 Task: Look for space in Jičín, Czech Republic from 12th  July, 2023 to 15th July, 2023 for 3 adults in price range Rs.12000 to Rs.16000. Place can be entire place with 2 bedrooms having 3 beds and 1 bathroom. Property type can be house, flat, guest house. Booking option can be shelf check-in. Required host language is English.
Action: Mouse moved to (577, 130)
Screenshot: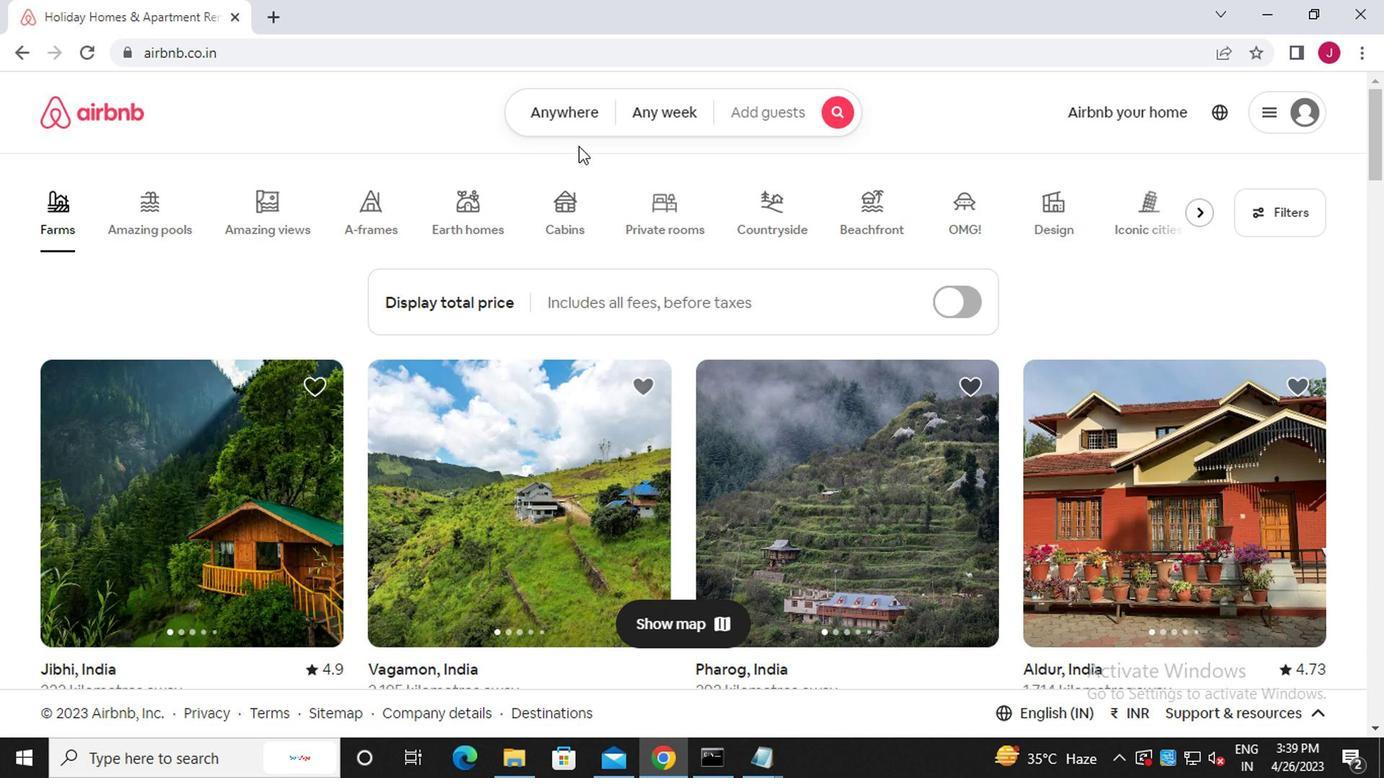 
Action: Mouse pressed left at (577, 130)
Screenshot: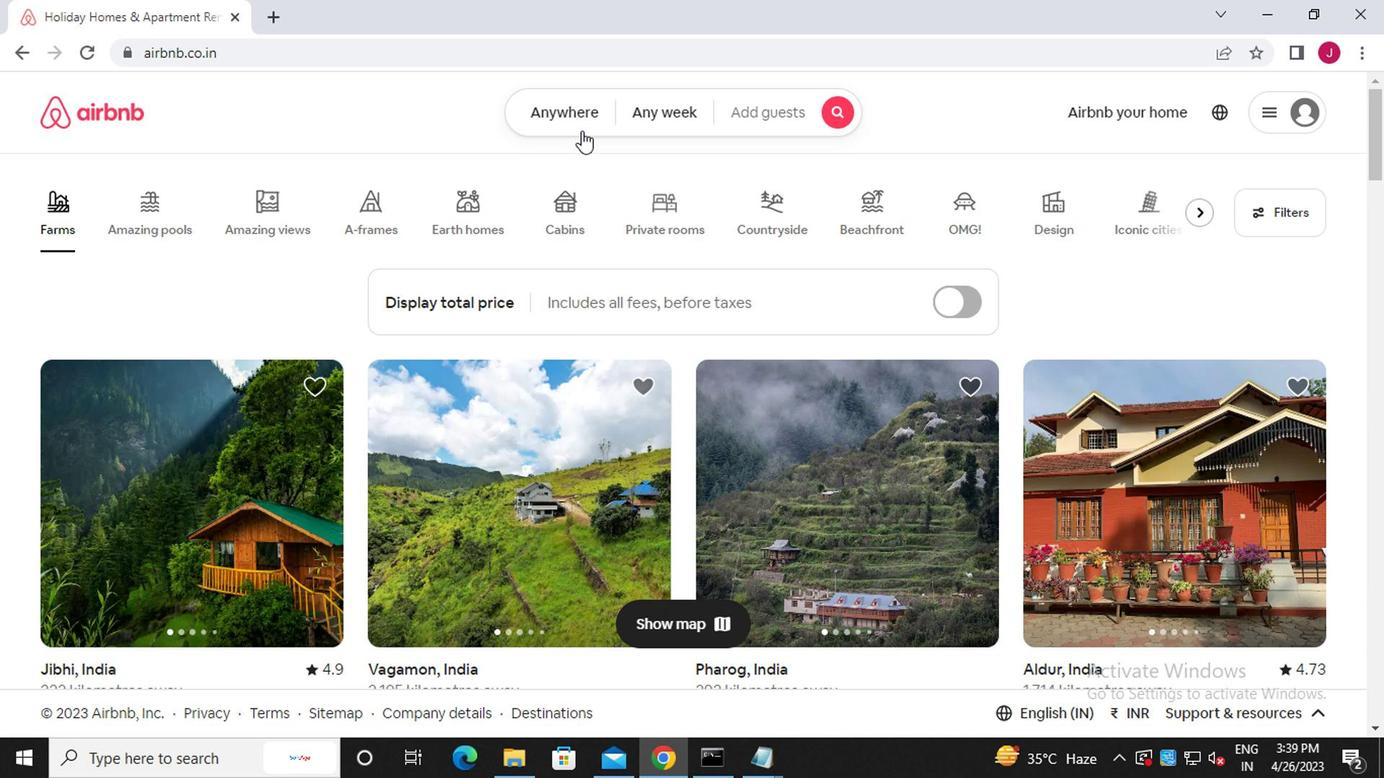 
Action: Mouse moved to (331, 193)
Screenshot: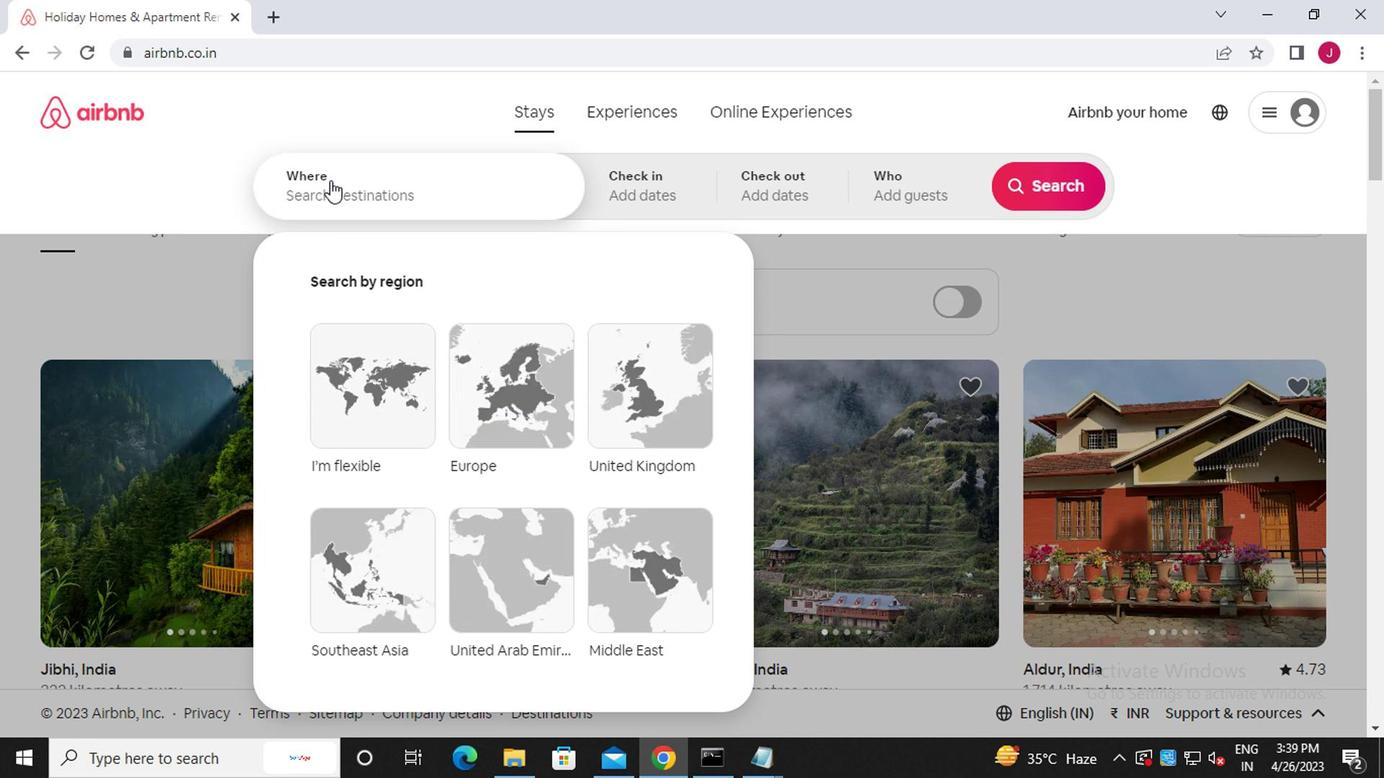 
Action: Mouse pressed left at (331, 193)
Screenshot: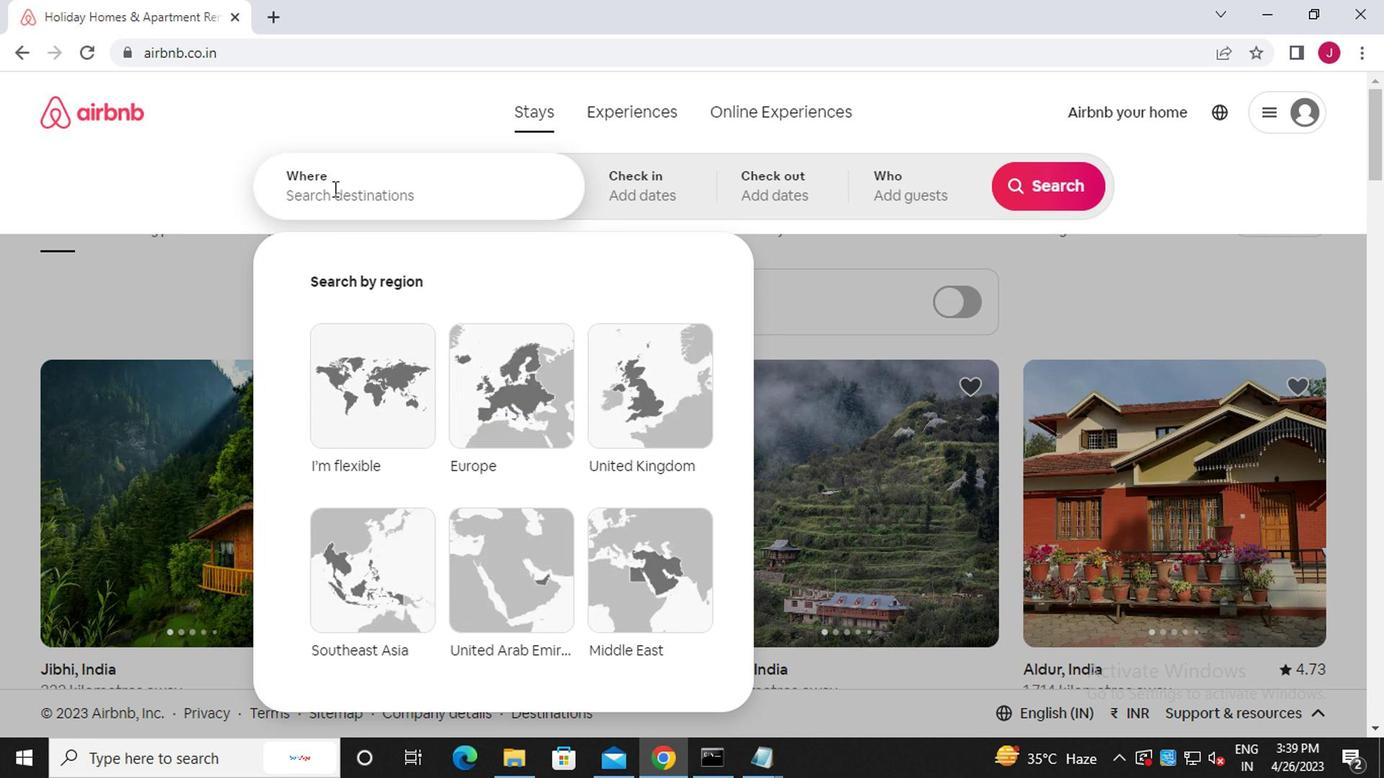 
Action: Mouse moved to (331, 196)
Screenshot: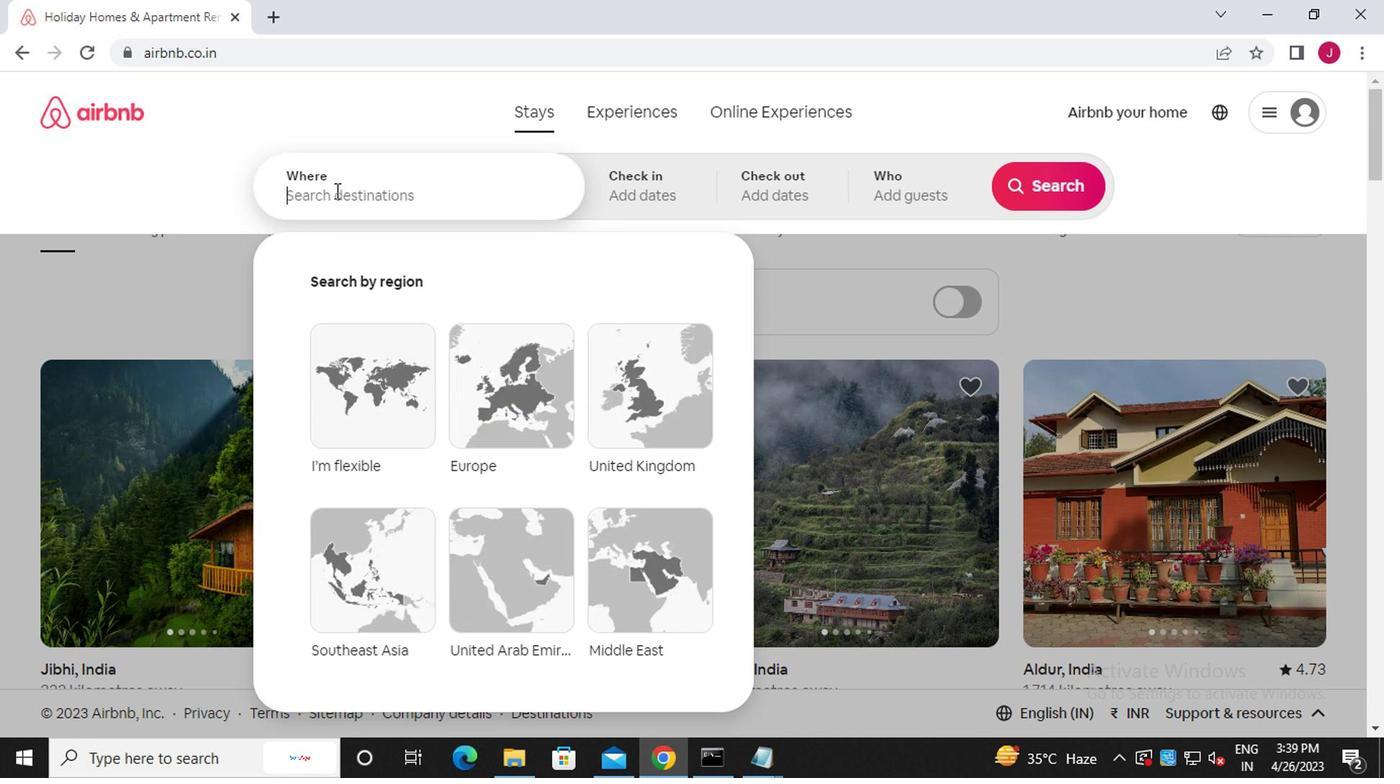 
Action: Key pressed j<Key.caps_lock>icin,<Key.caps_lock>c<Key.caps_lock>zech<Key.space>
Screenshot: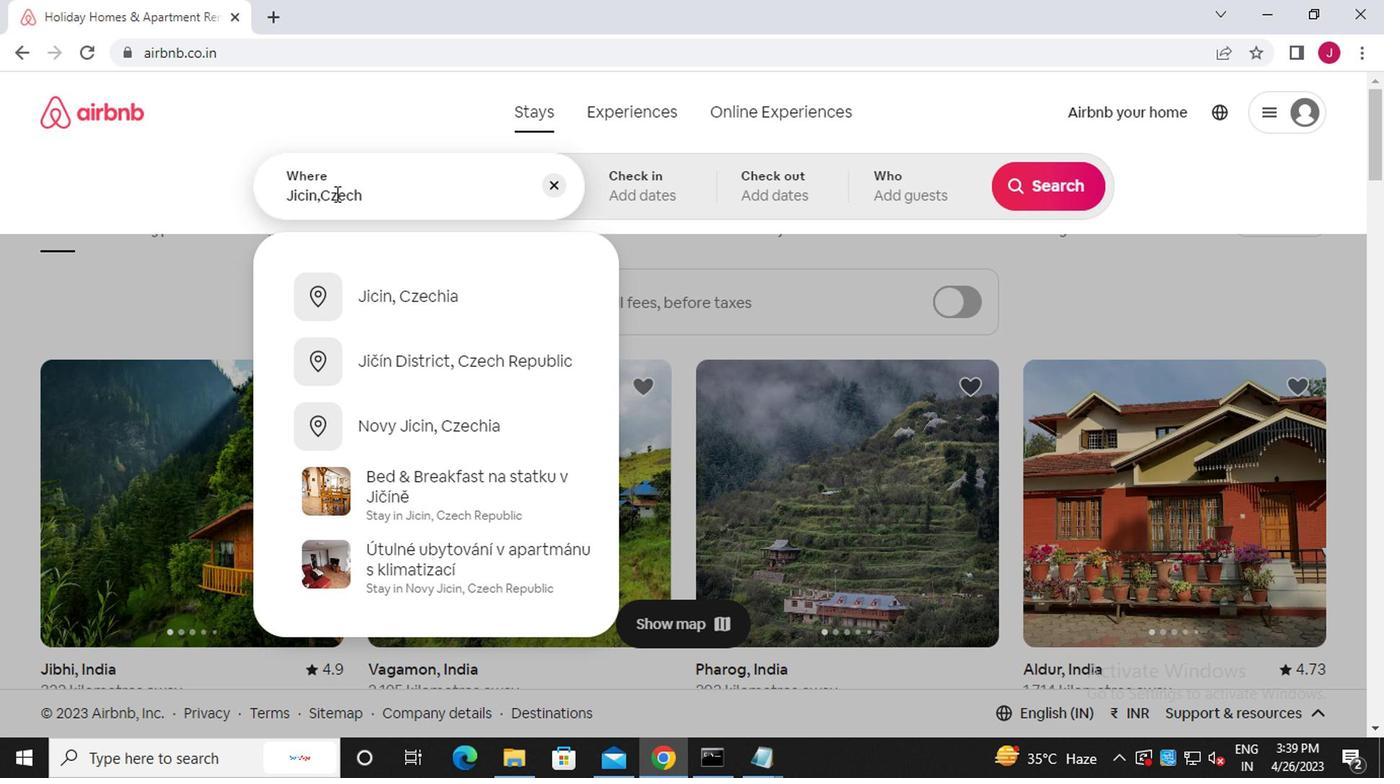 
Action: Mouse moved to (331, 196)
Screenshot: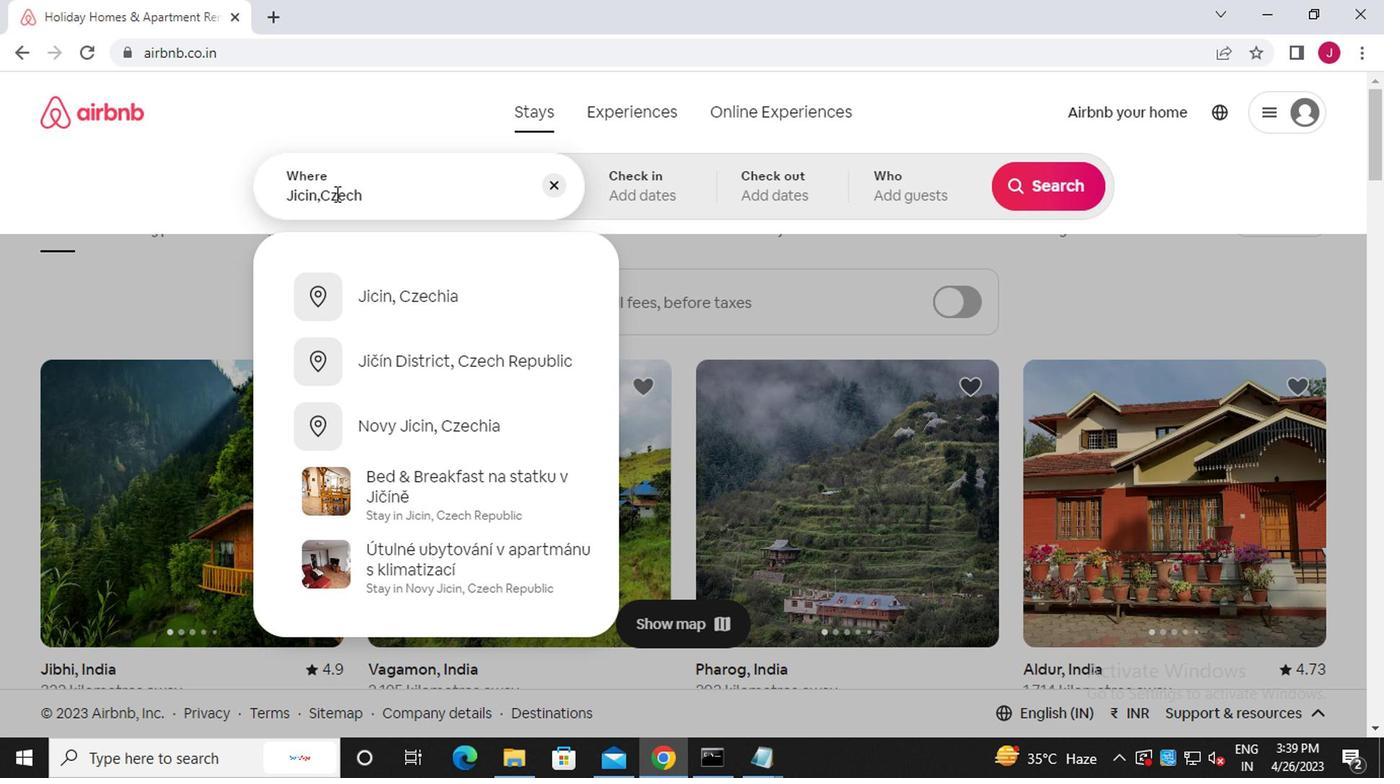 
Action: Key pressed <Key.caps_lock>r<Key.caps_lock>epublic
Screenshot: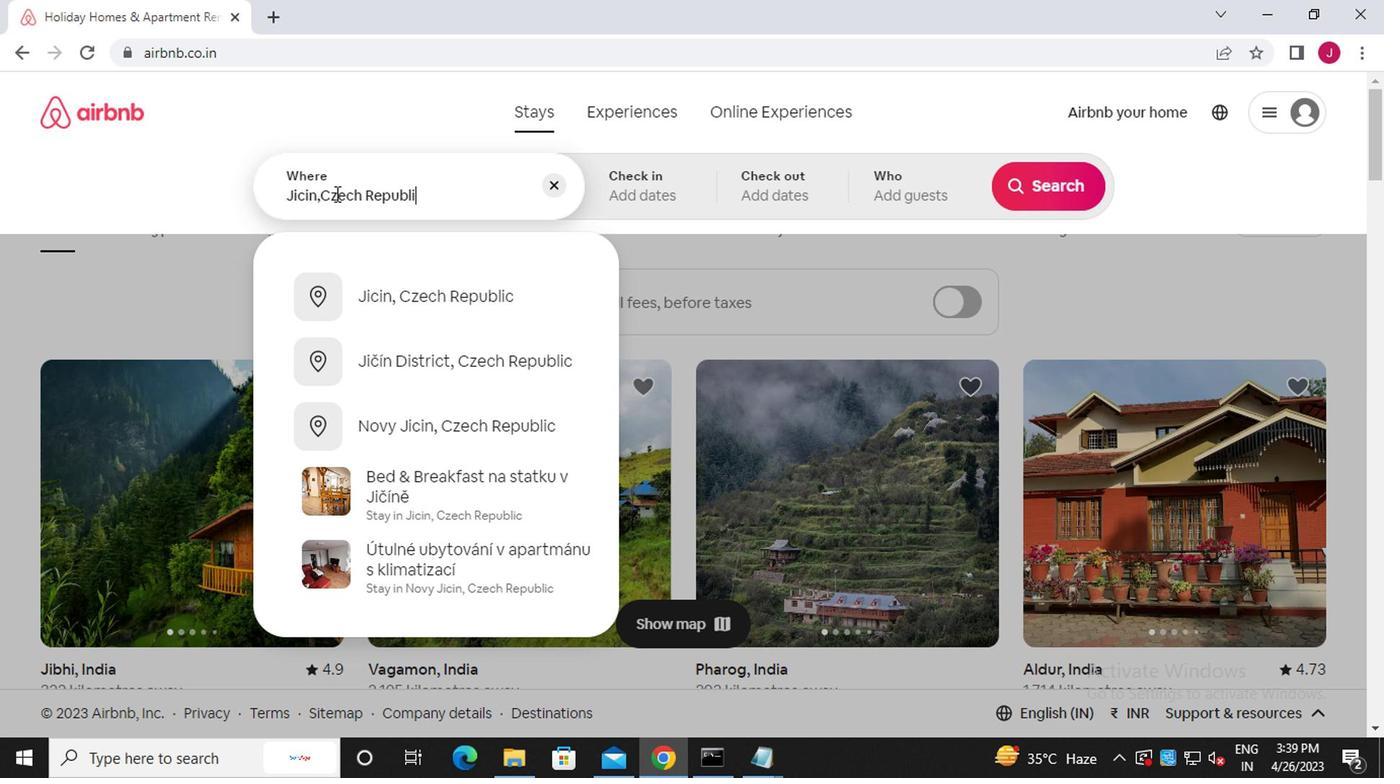 
Action: Mouse moved to (461, 298)
Screenshot: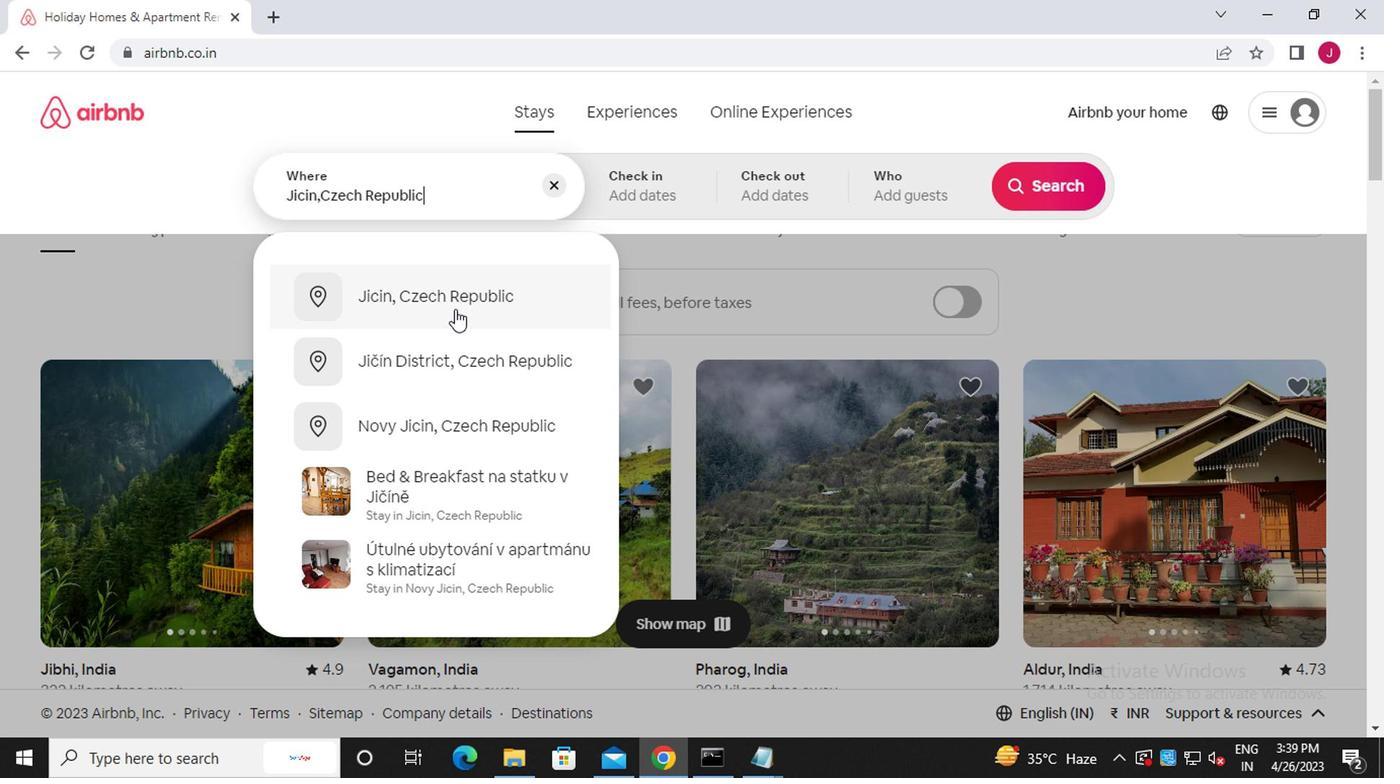 
Action: Mouse pressed left at (461, 298)
Screenshot: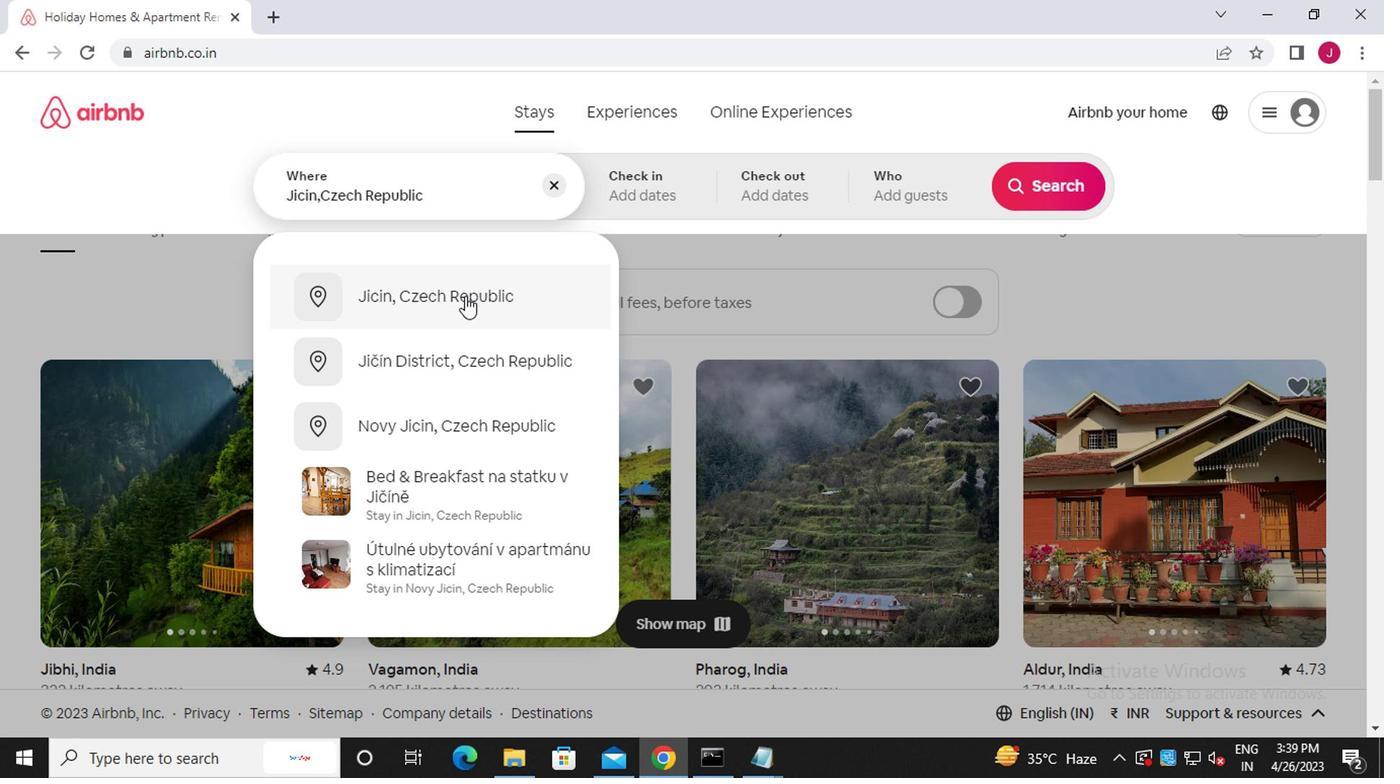 
Action: Mouse moved to (1034, 344)
Screenshot: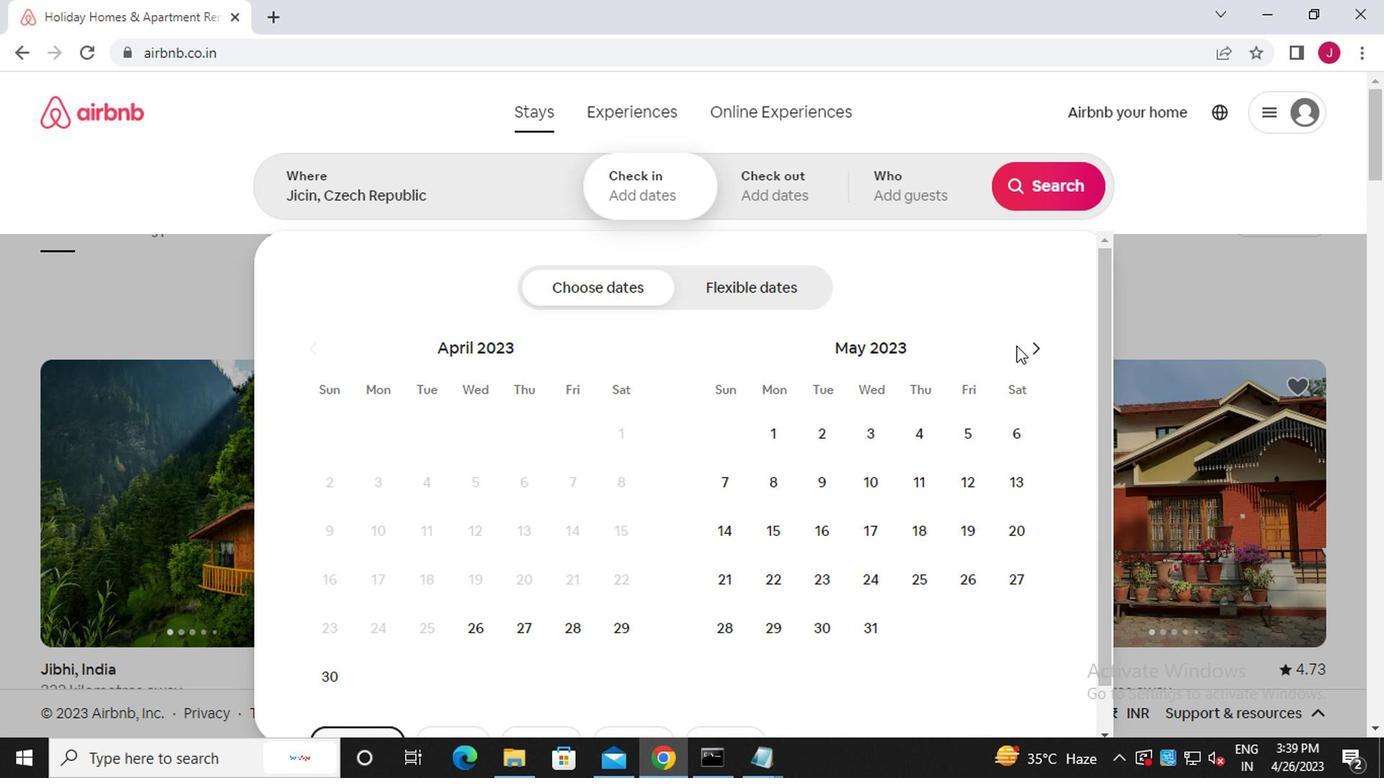 
Action: Mouse pressed left at (1034, 344)
Screenshot: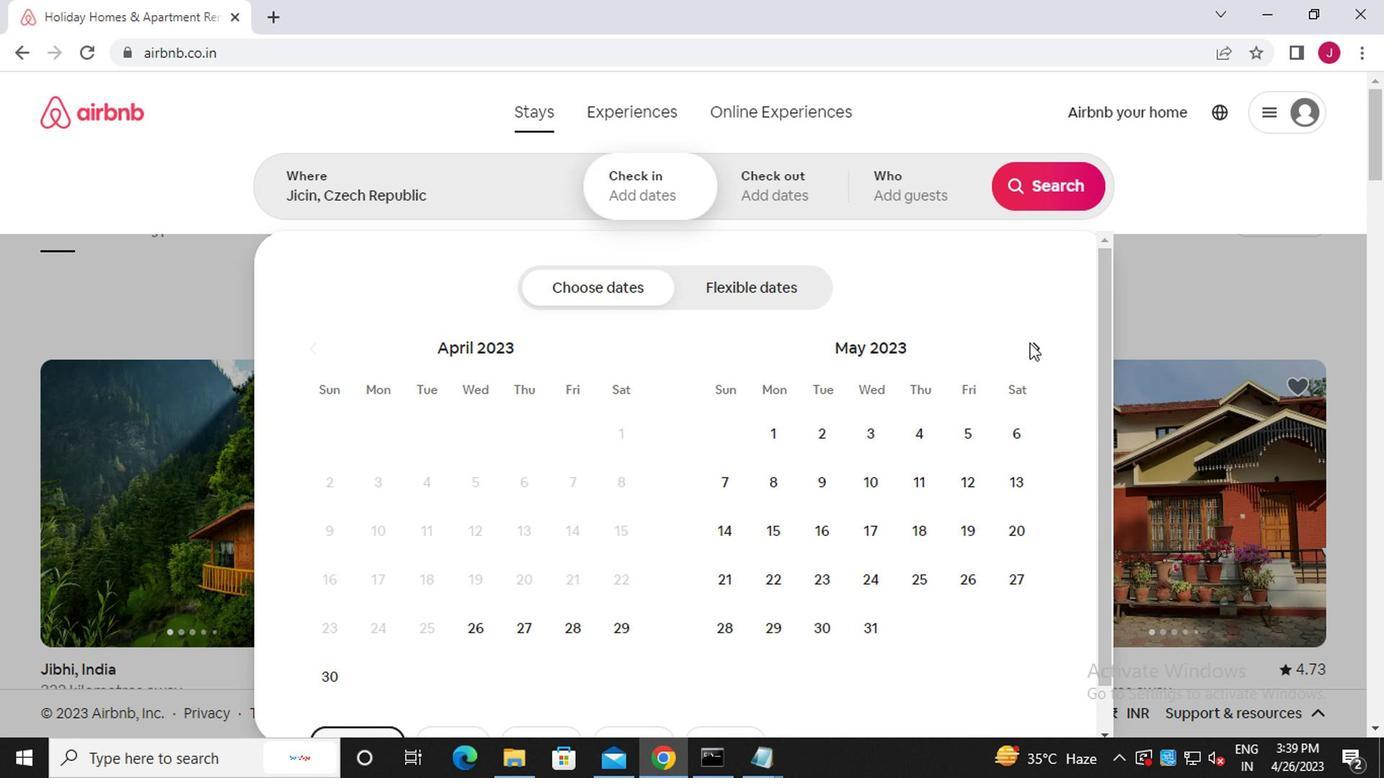 
Action: Mouse pressed left at (1034, 344)
Screenshot: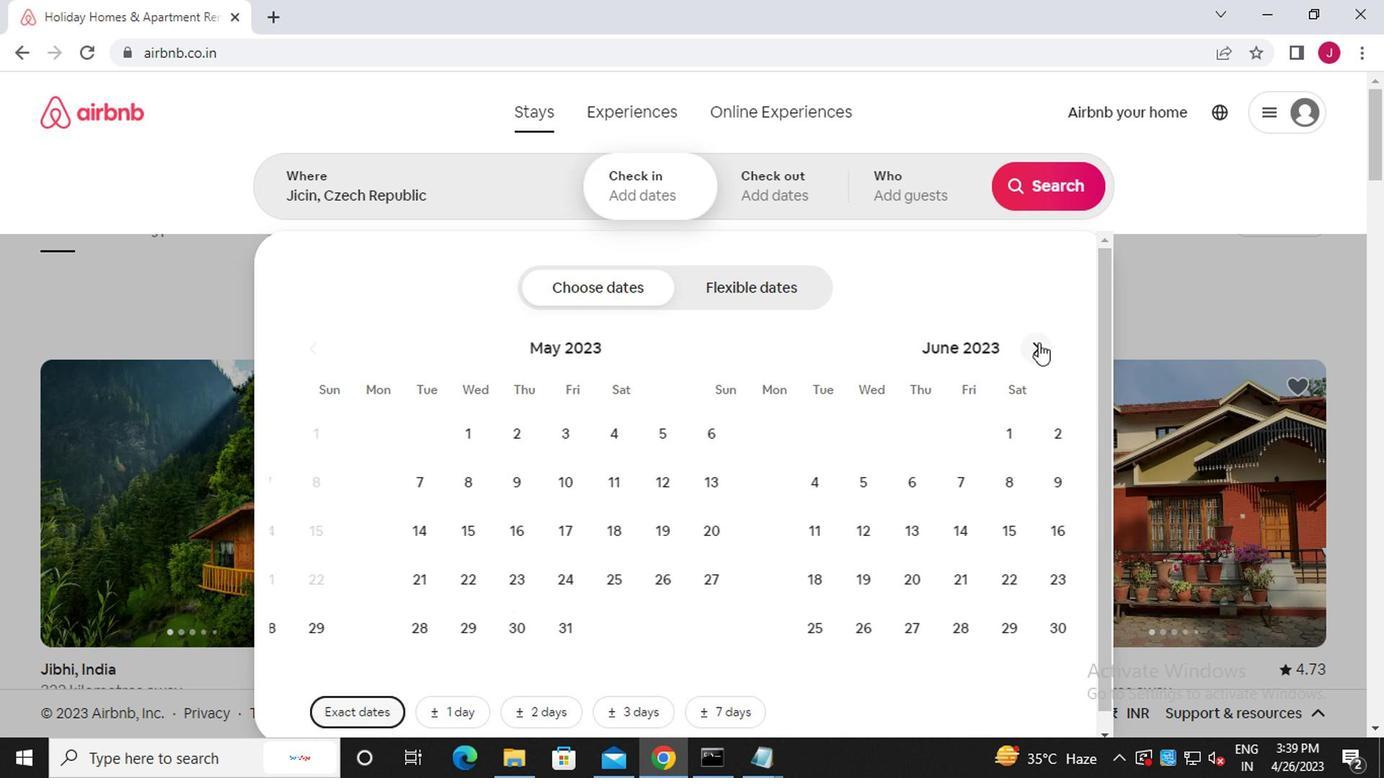 
Action: Mouse moved to (872, 533)
Screenshot: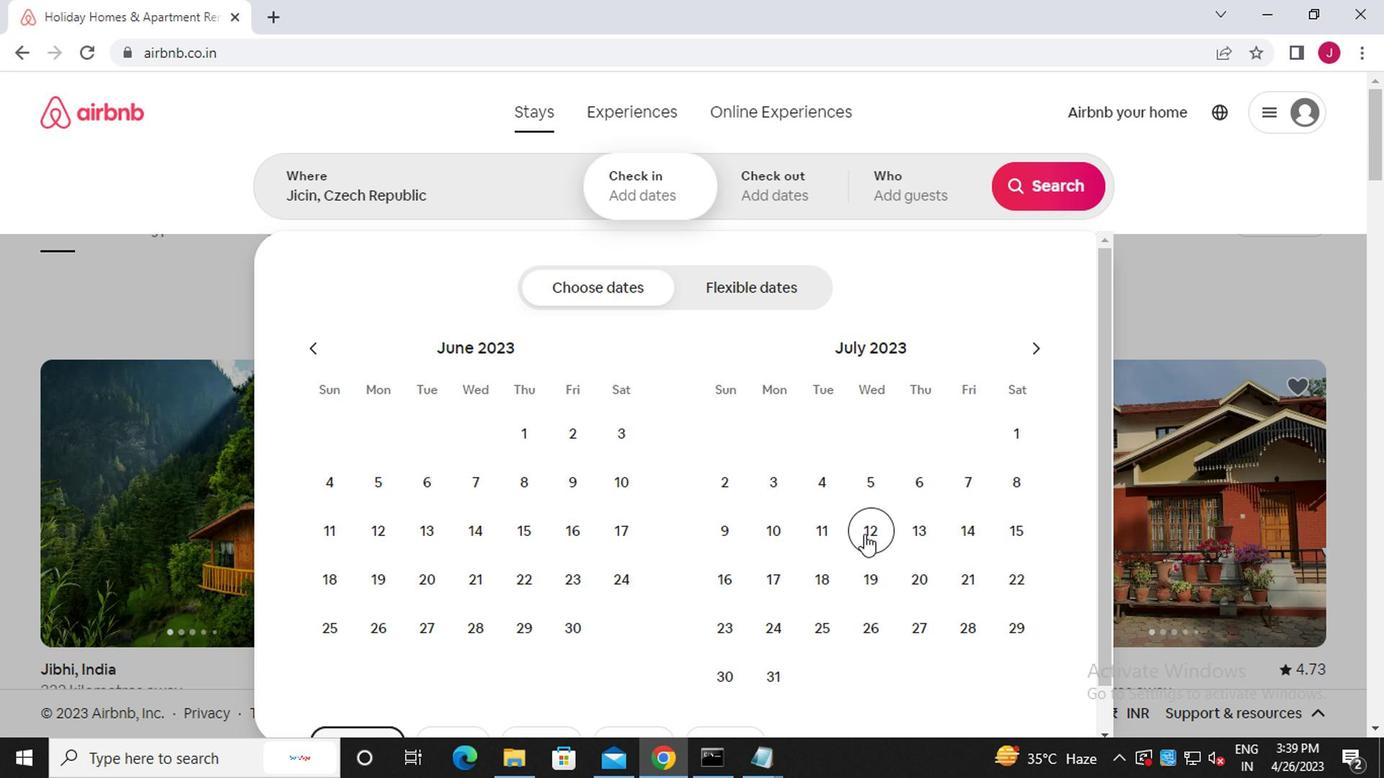 
Action: Mouse pressed left at (872, 533)
Screenshot: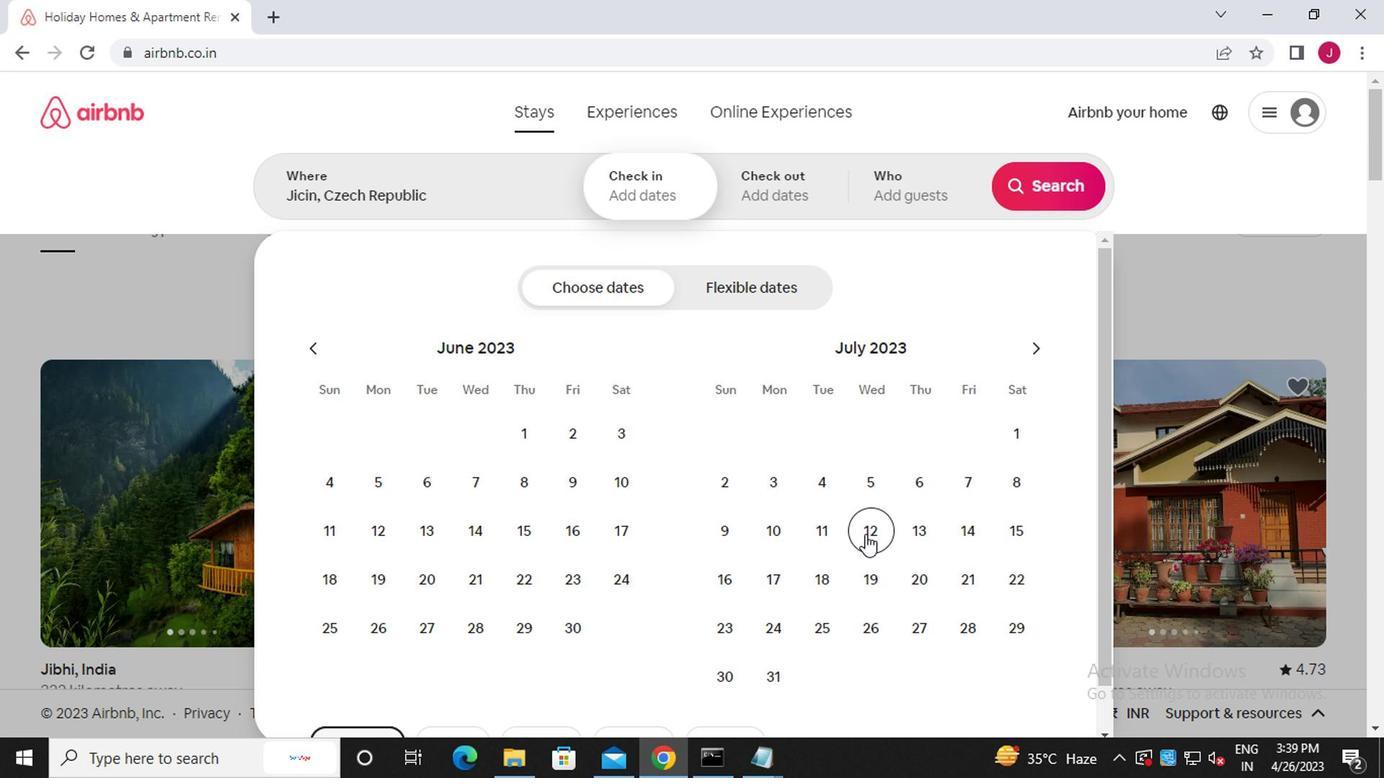
Action: Mouse moved to (1015, 526)
Screenshot: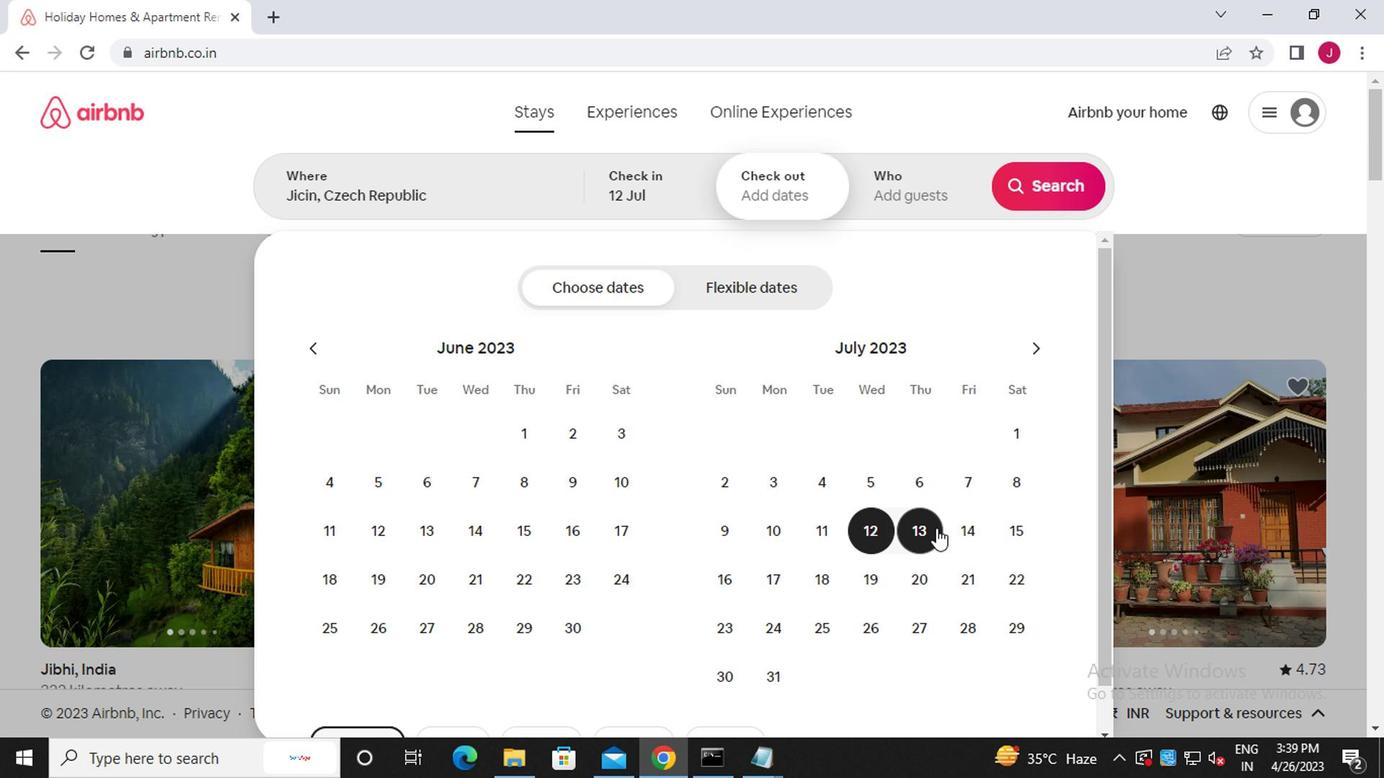
Action: Mouse pressed left at (1015, 526)
Screenshot: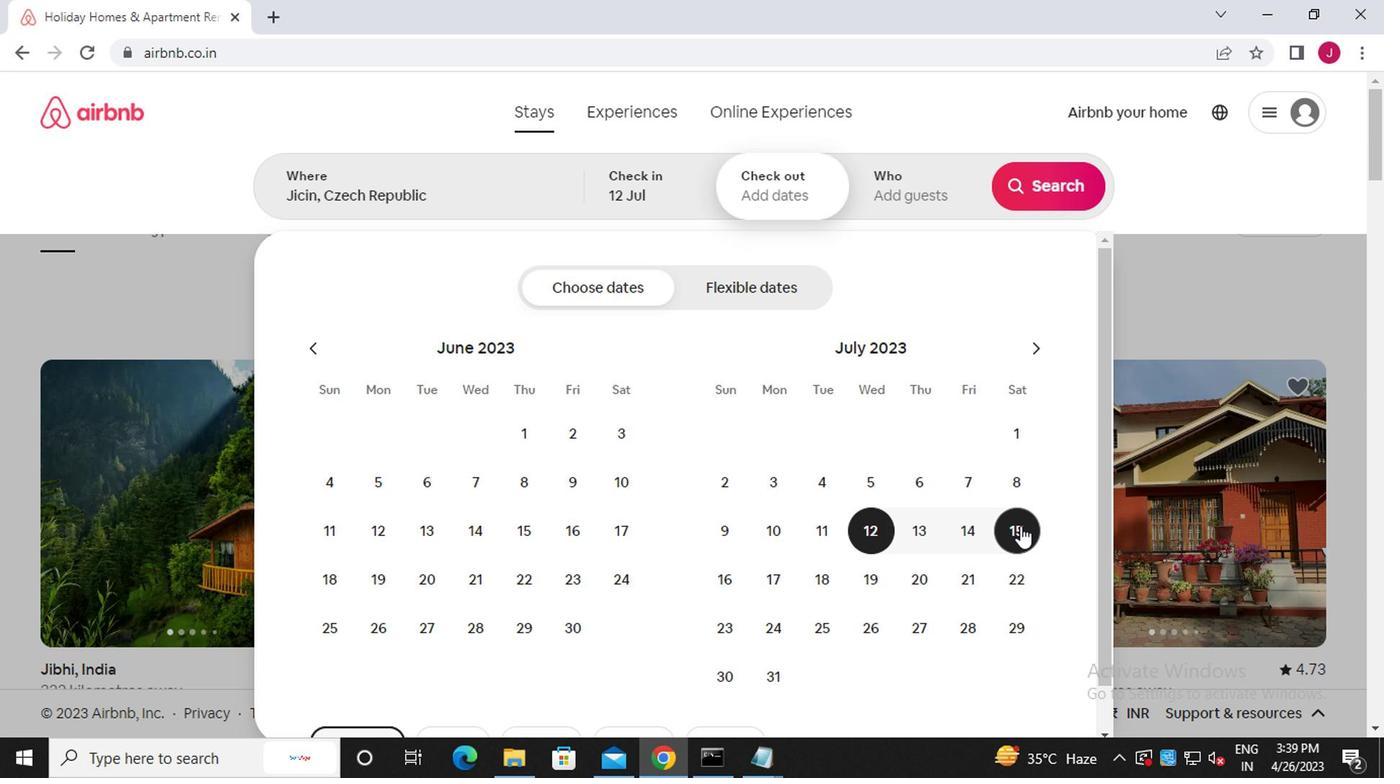 
Action: Mouse moved to (930, 199)
Screenshot: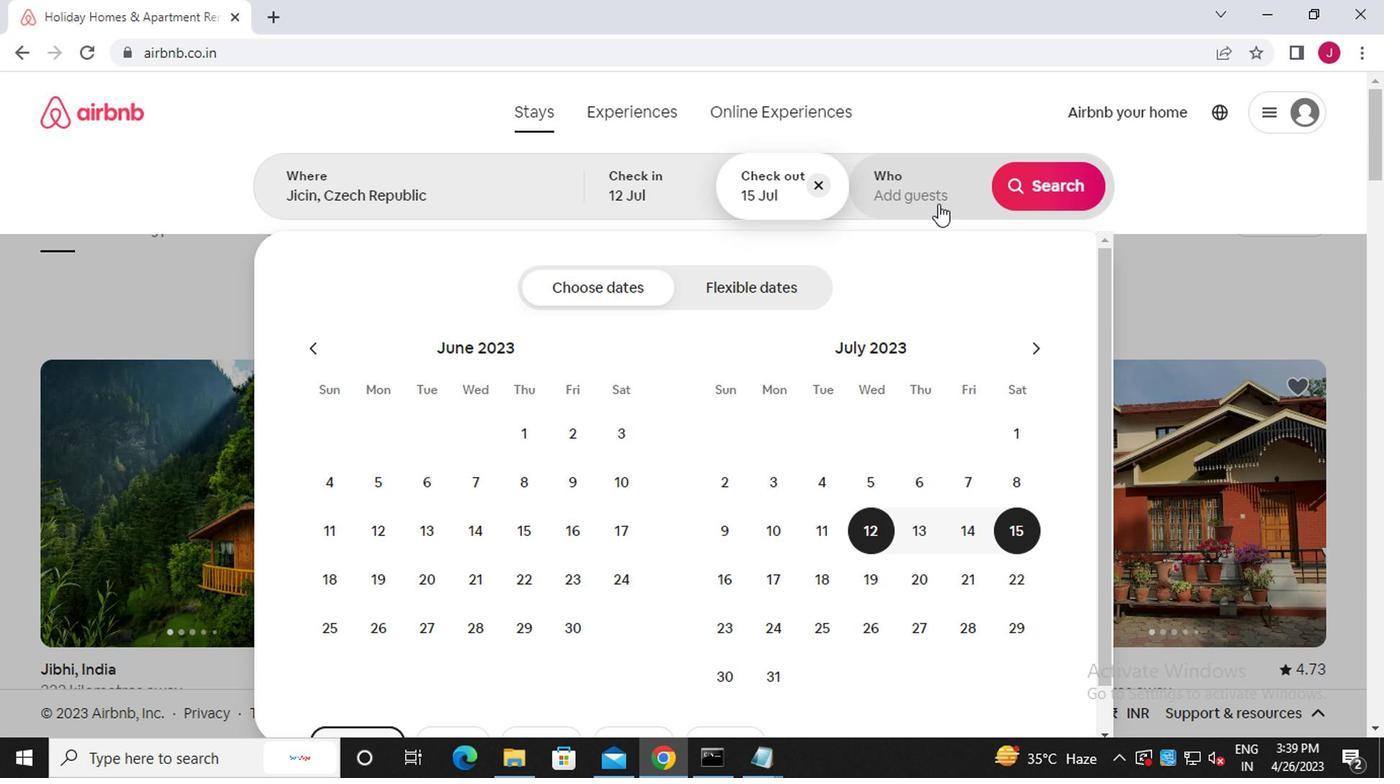 
Action: Mouse pressed left at (930, 199)
Screenshot: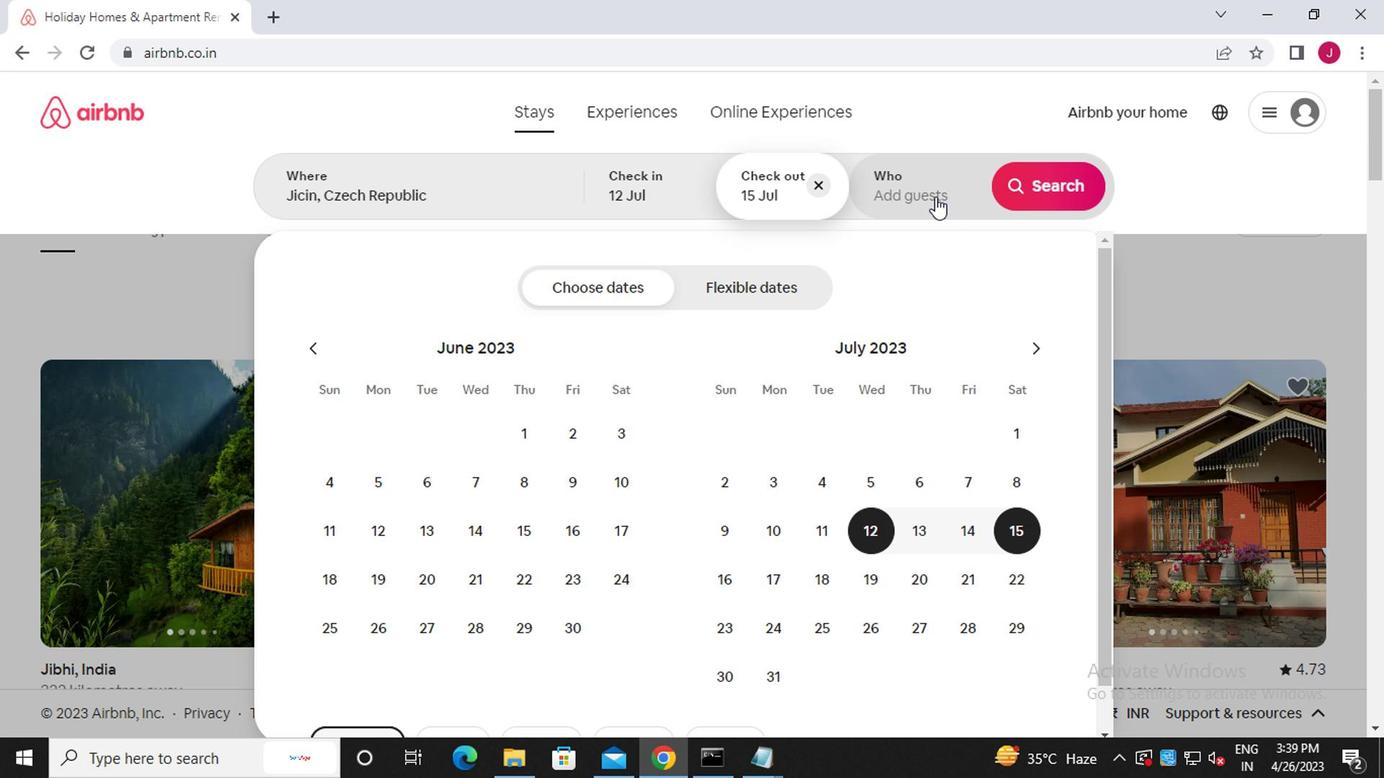 
Action: Mouse moved to (1042, 289)
Screenshot: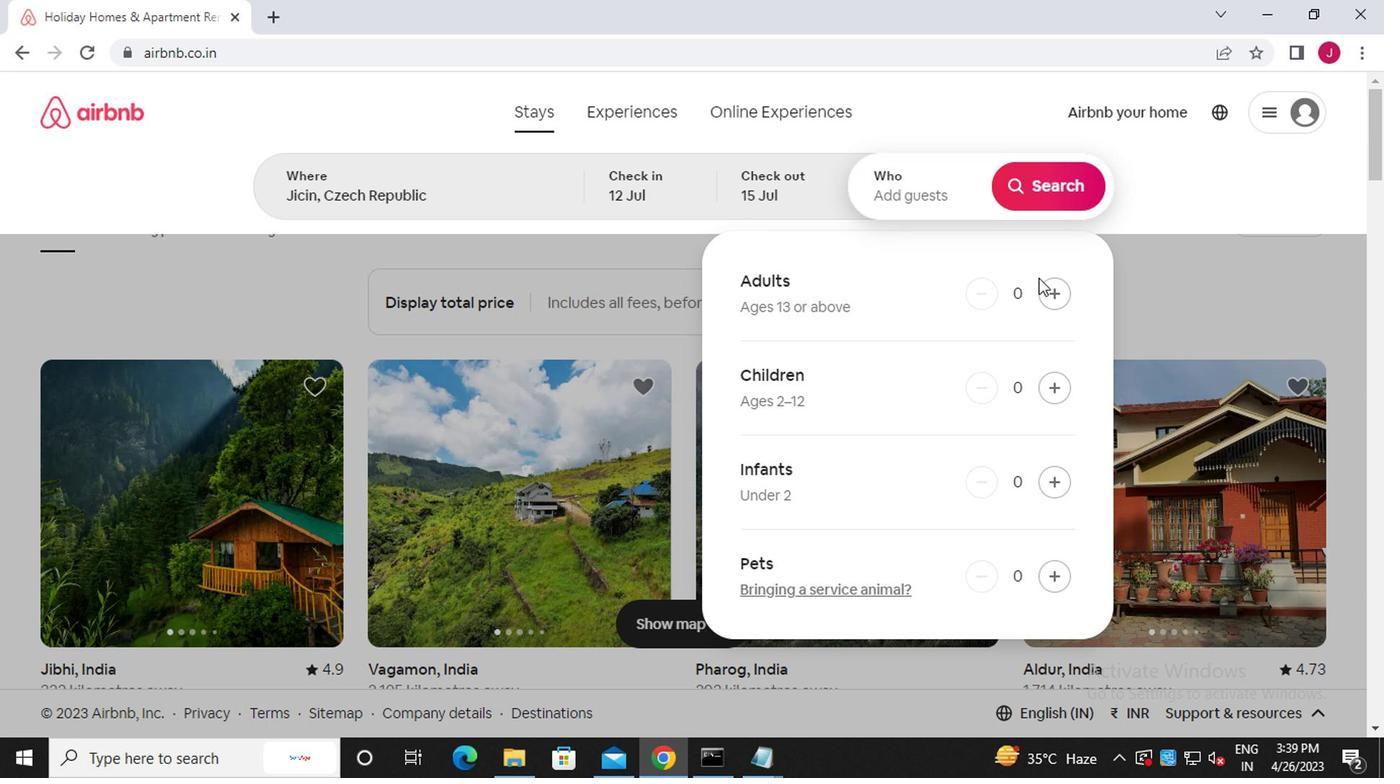 
Action: Mouse pressed left at (1042, 289)
Screenshot: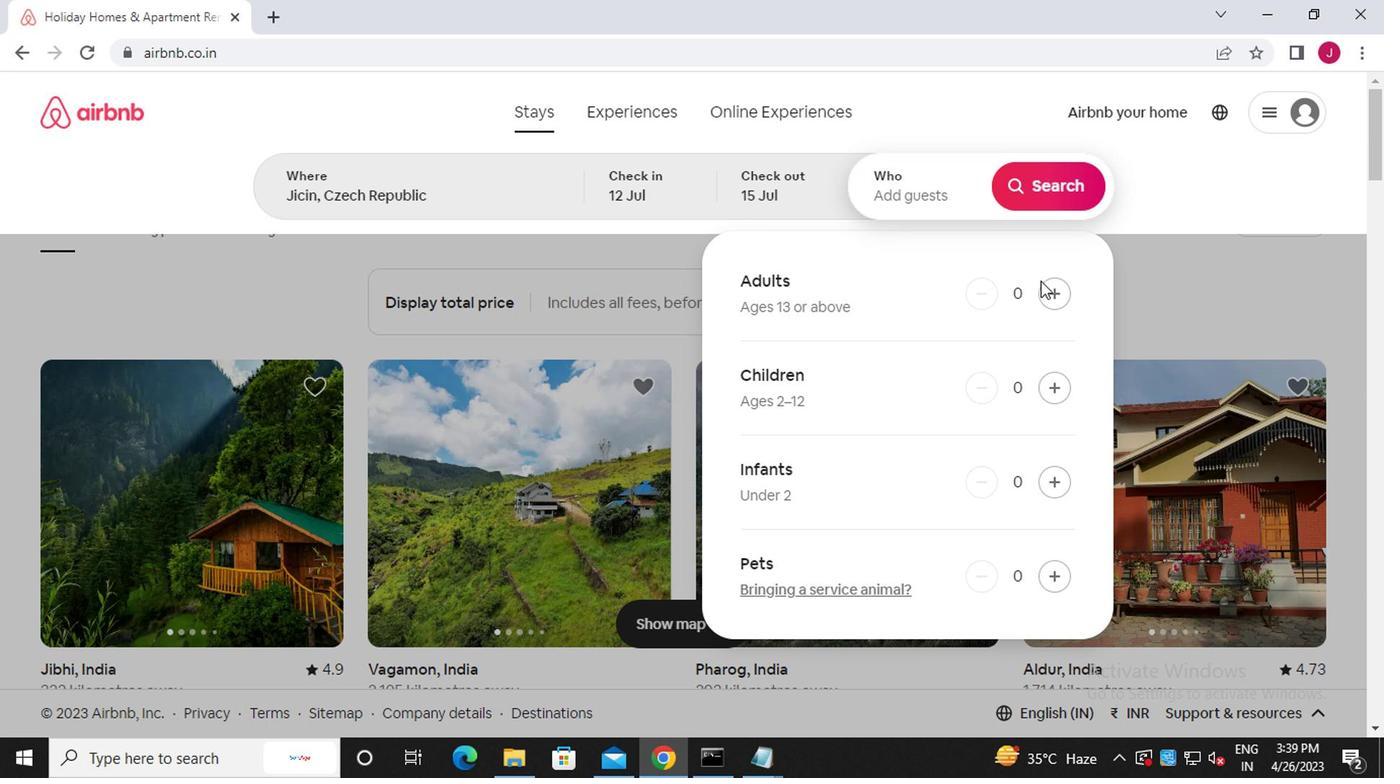 
Action: Mouse moved to (1042, 290)
Screenshot: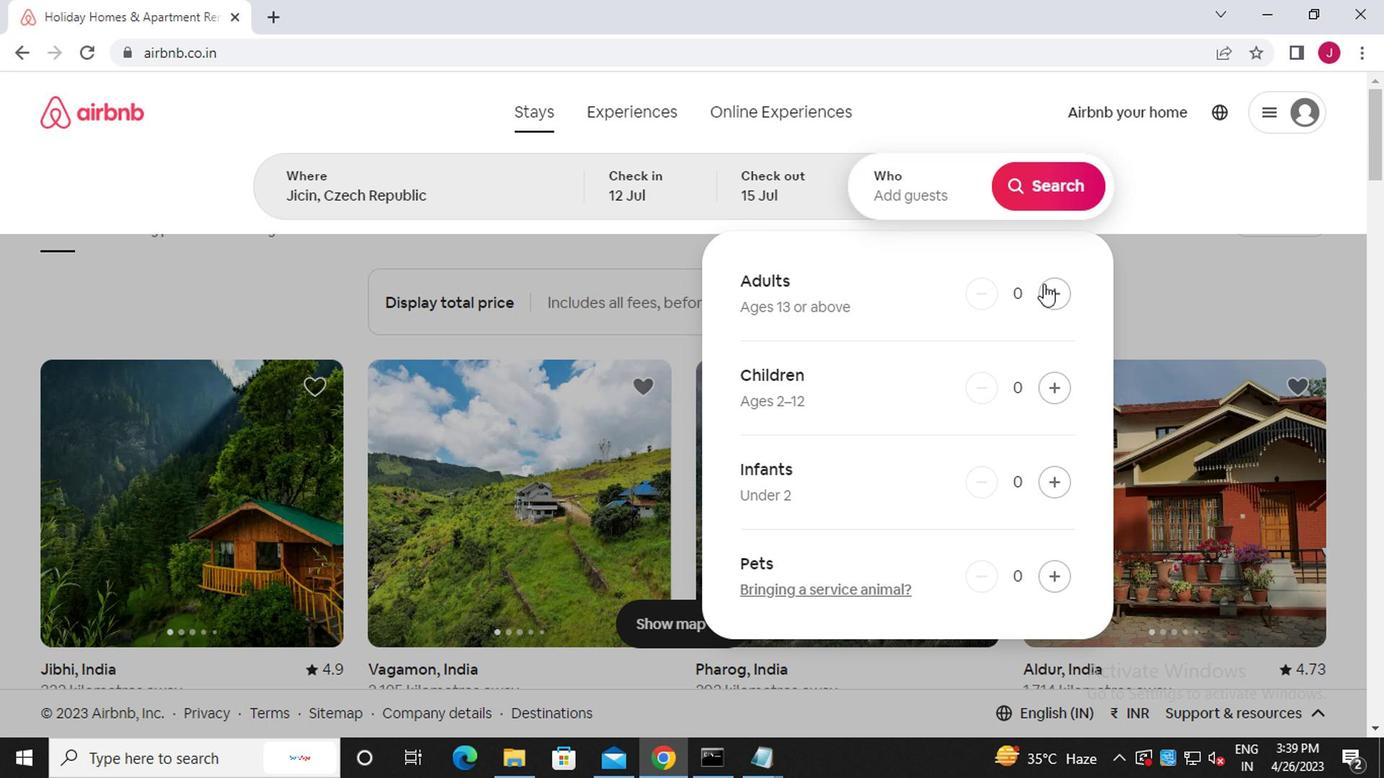 
Action: Mouse pressed left at (1042, 290)
Screenshot: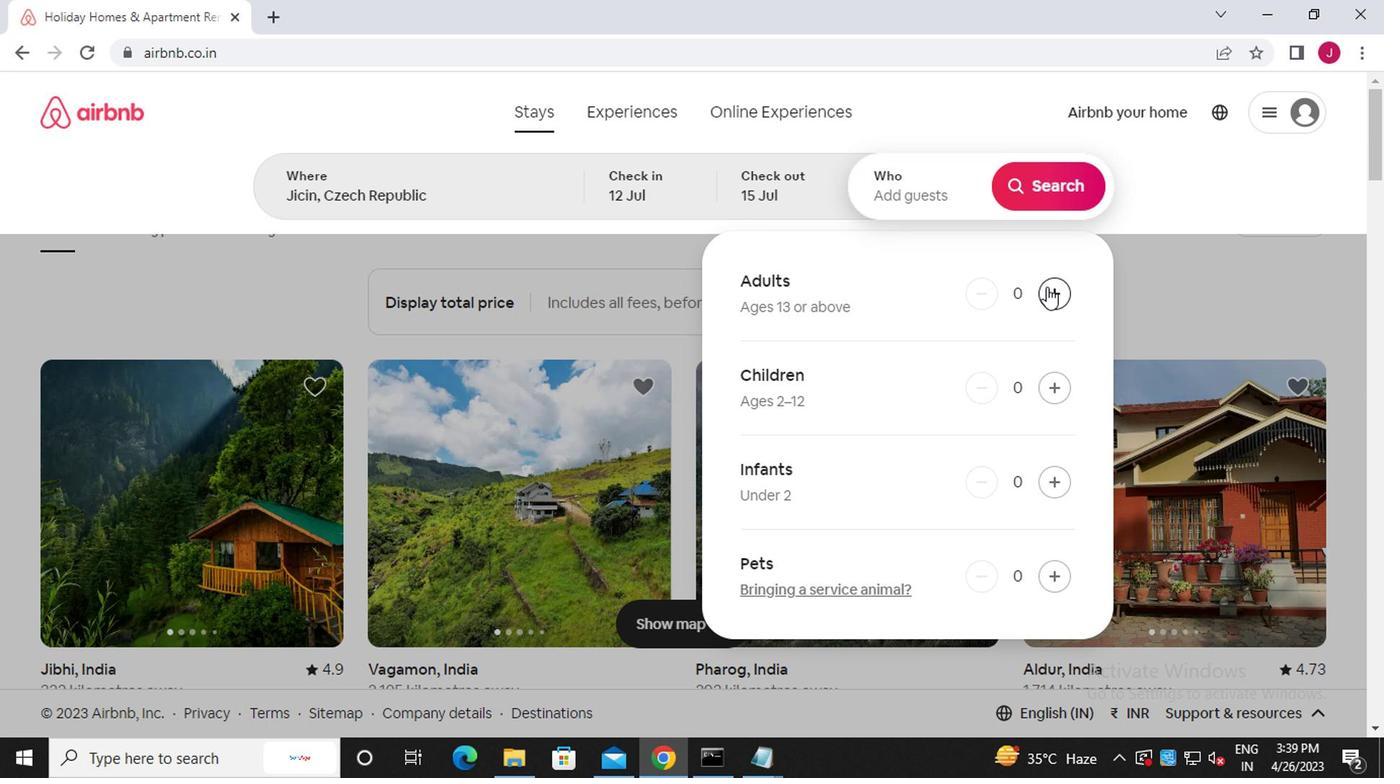 
Action: Mouse moved to (1045, 291)
Screenshot: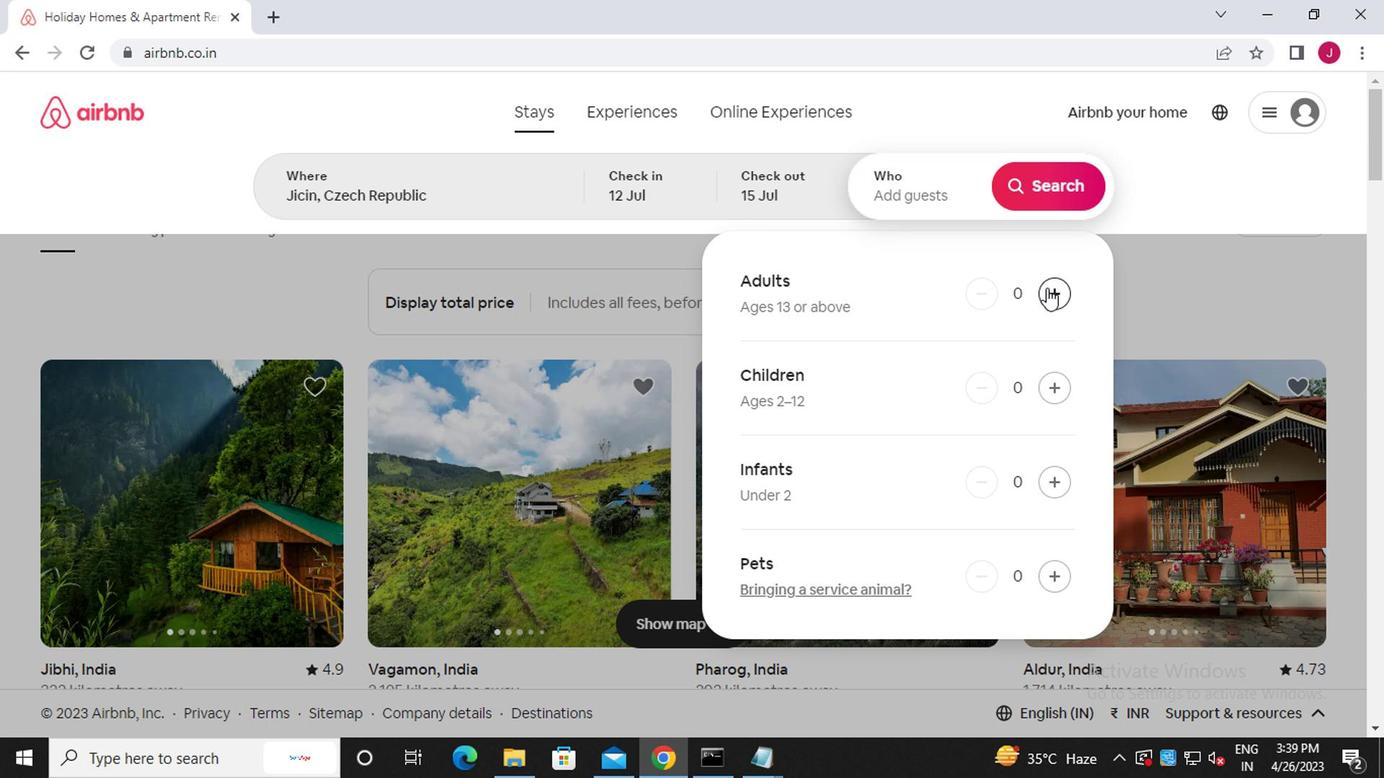 
Action: Mouse pressed left at (1045, 291)
Screenshot: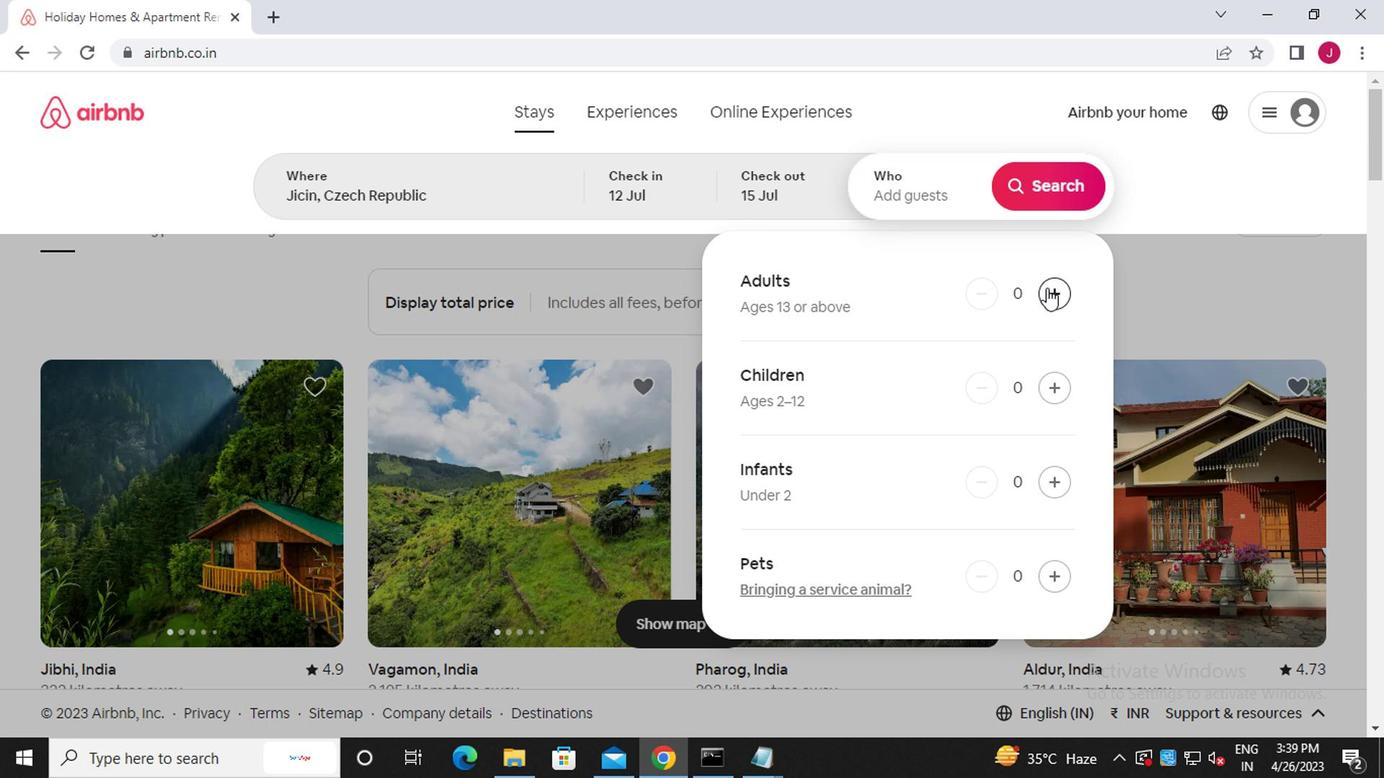 
Action: Mouse moved to (1056, 191)
Screenshot: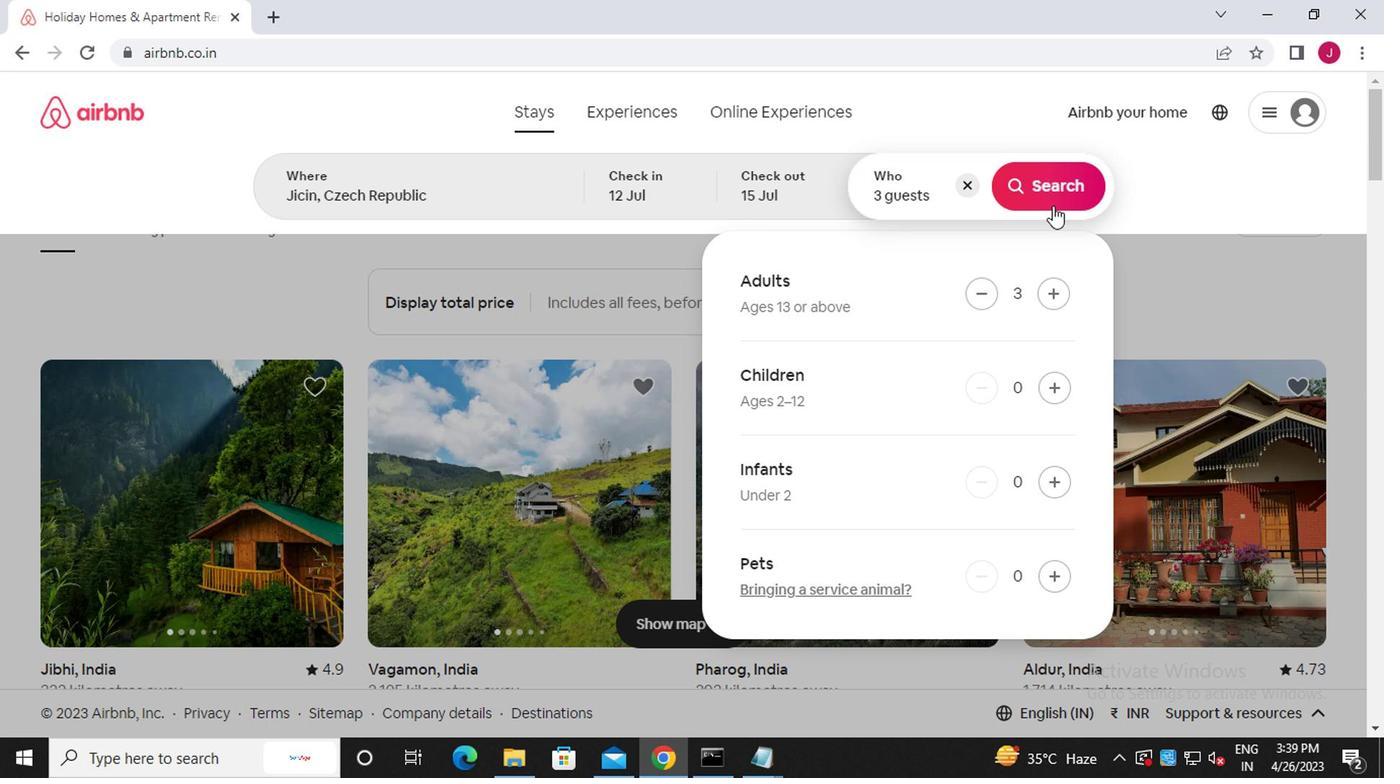 
Action: Mouse pressed left at (1056, 191)
Screenshot: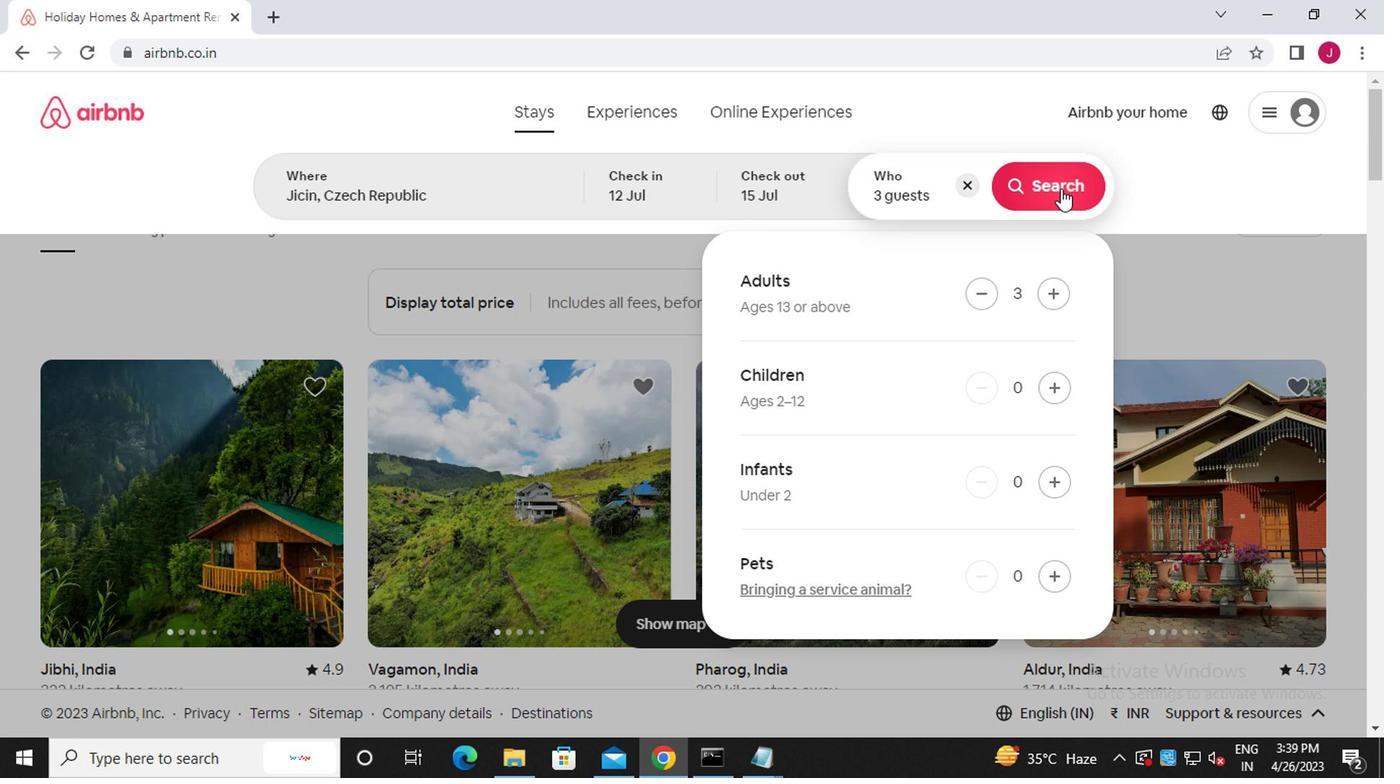 
Action: Mouse moved to (1300, 191)
Screenshot: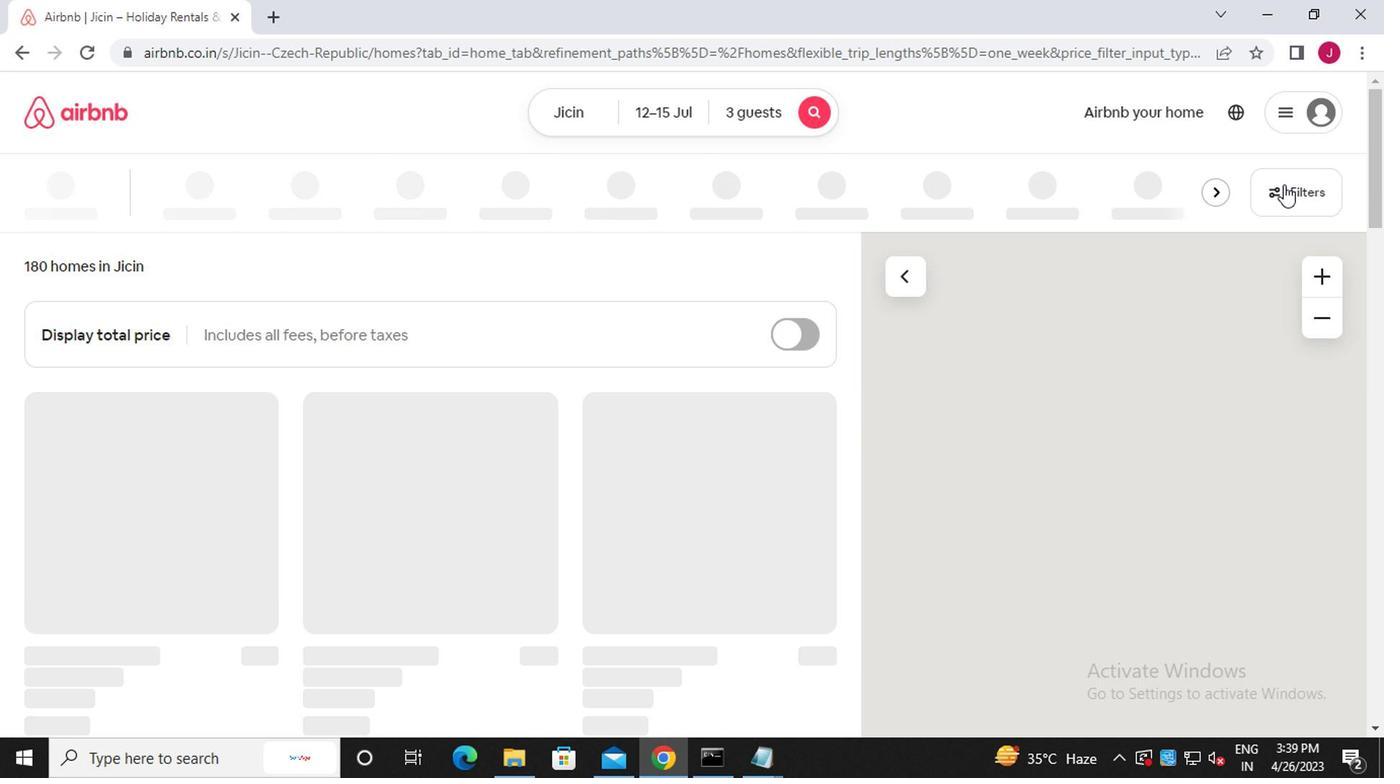 
Action: Mouse pressed left at (1300, 191)
Screenshot: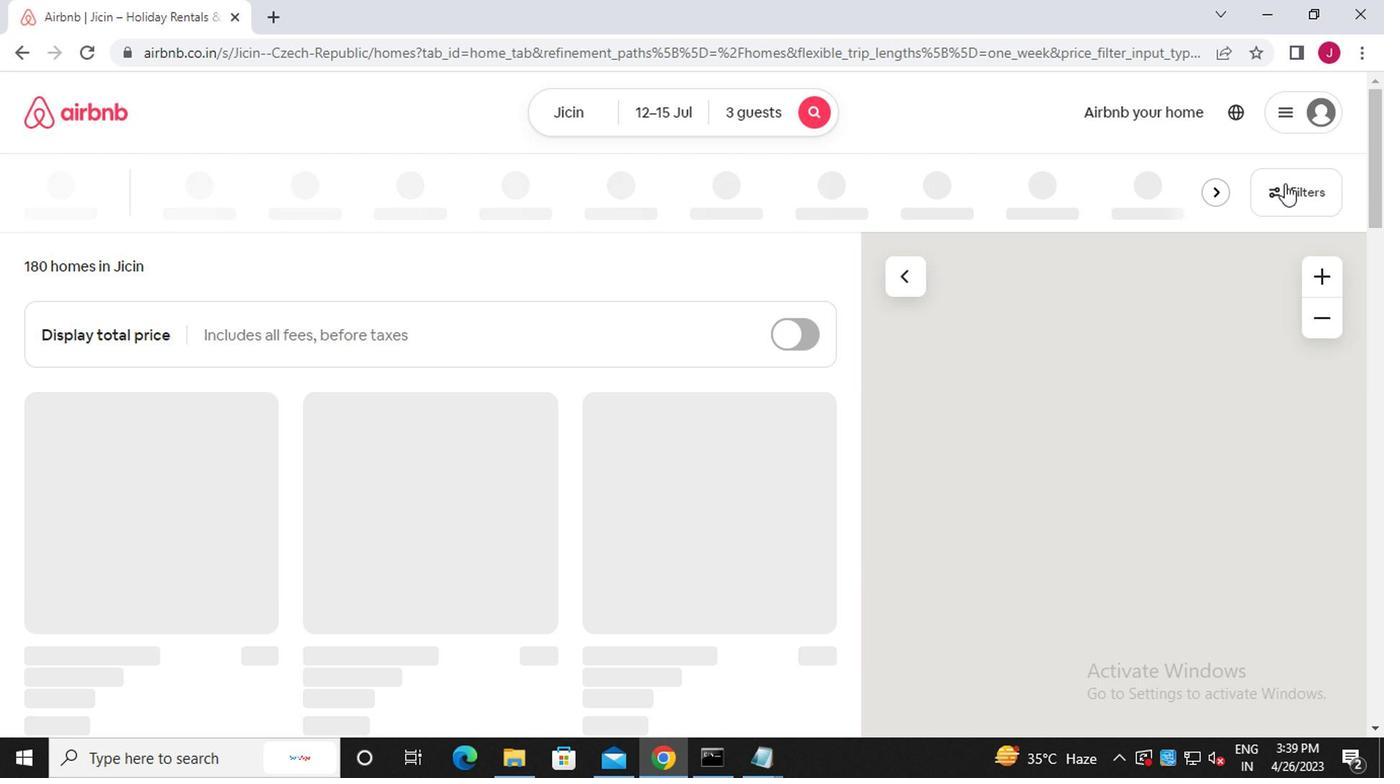 
Action: Mouse moved to (598, 441)
Screenshot: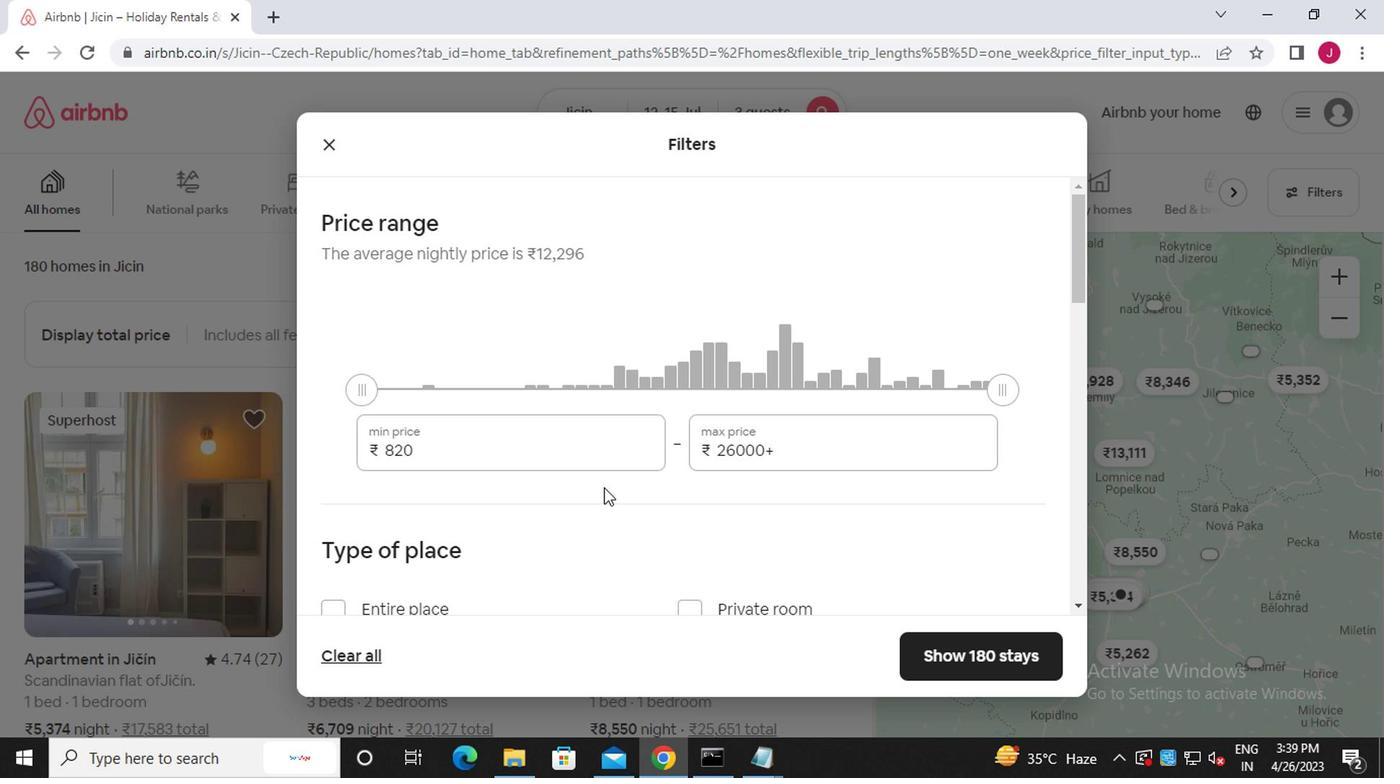 
Action: Mouse pressed left at (598, 441)
Screenshot: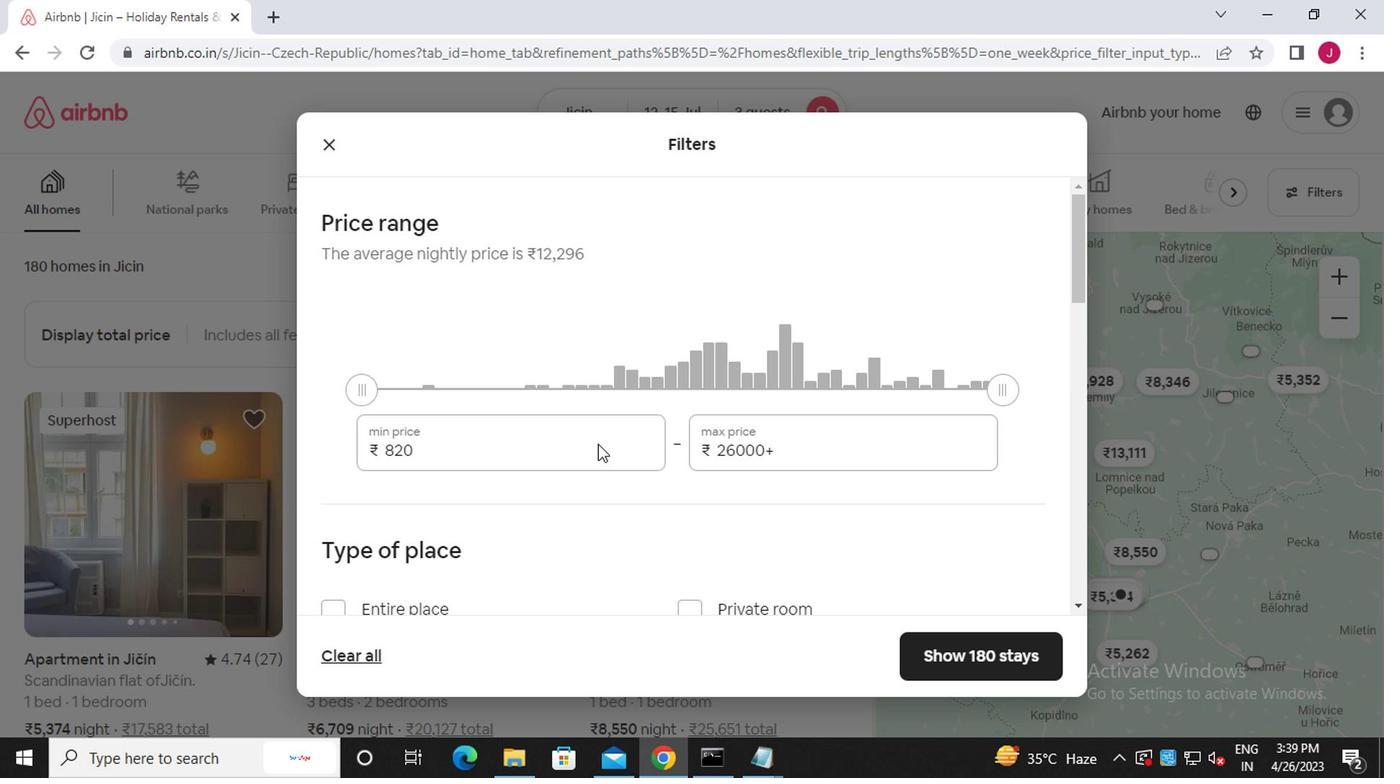 
Action: Mouse moved to (593, 426)
Screenshot: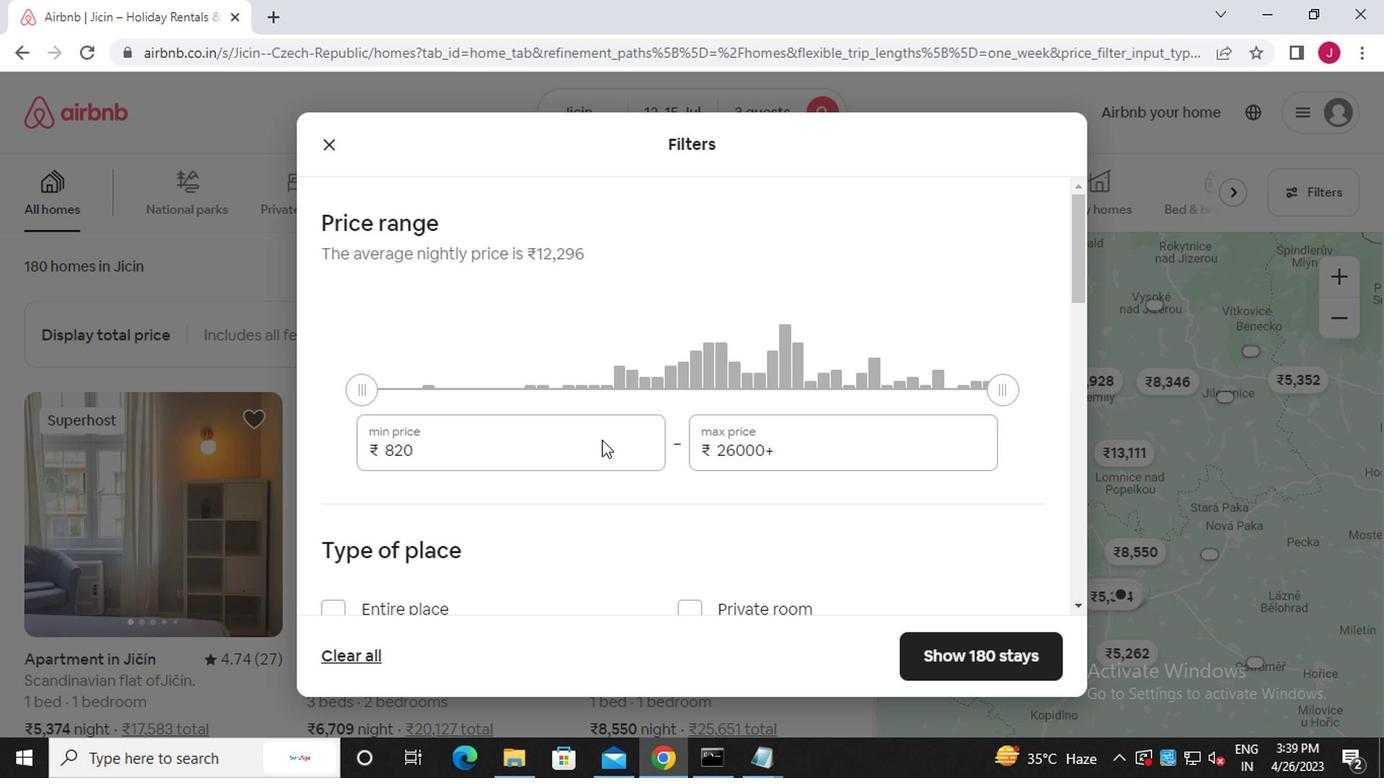 
Action: Key pressed <Key.backspace><Key.backspace><Key.backspace><<97>><<98>><<96>><<96>><<96>>
Screenshot: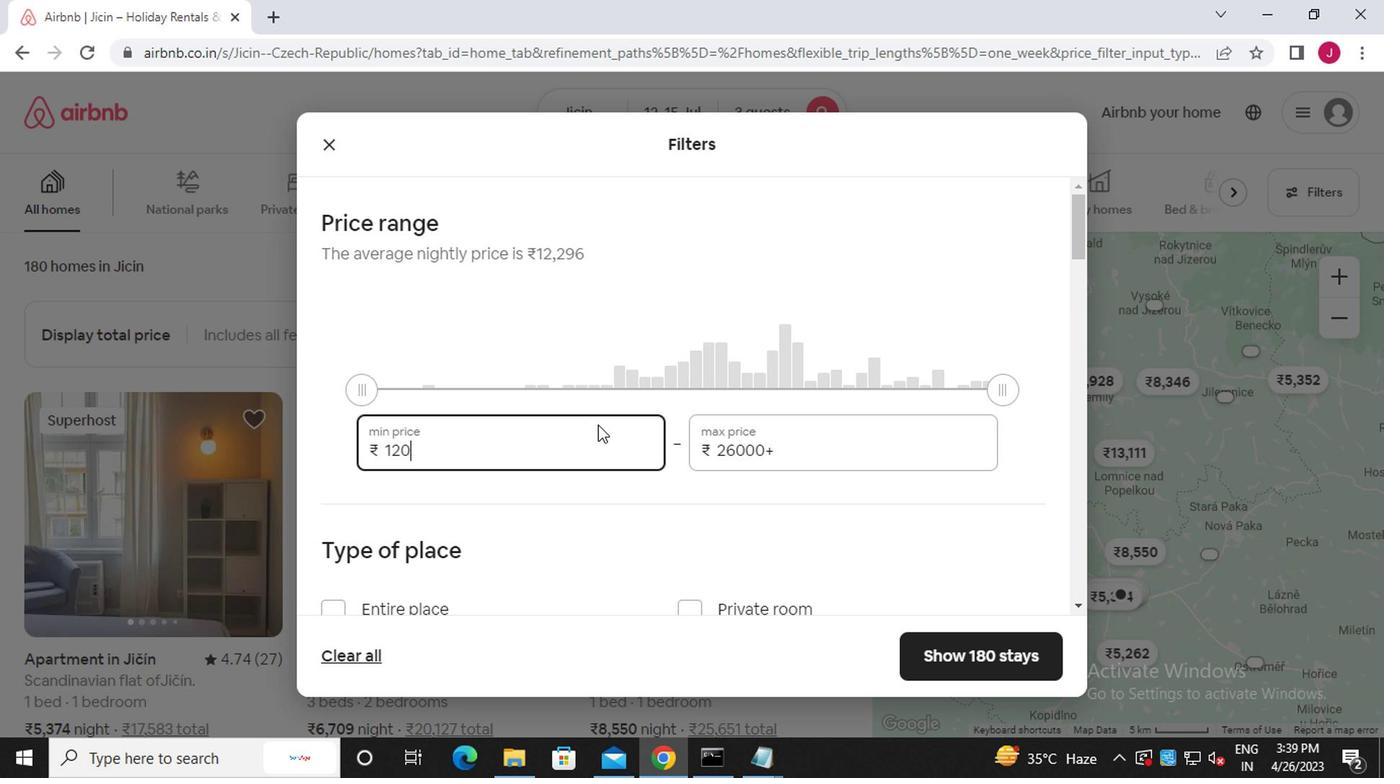 
Action: Mouse moved to (846, 458)
Screenshot: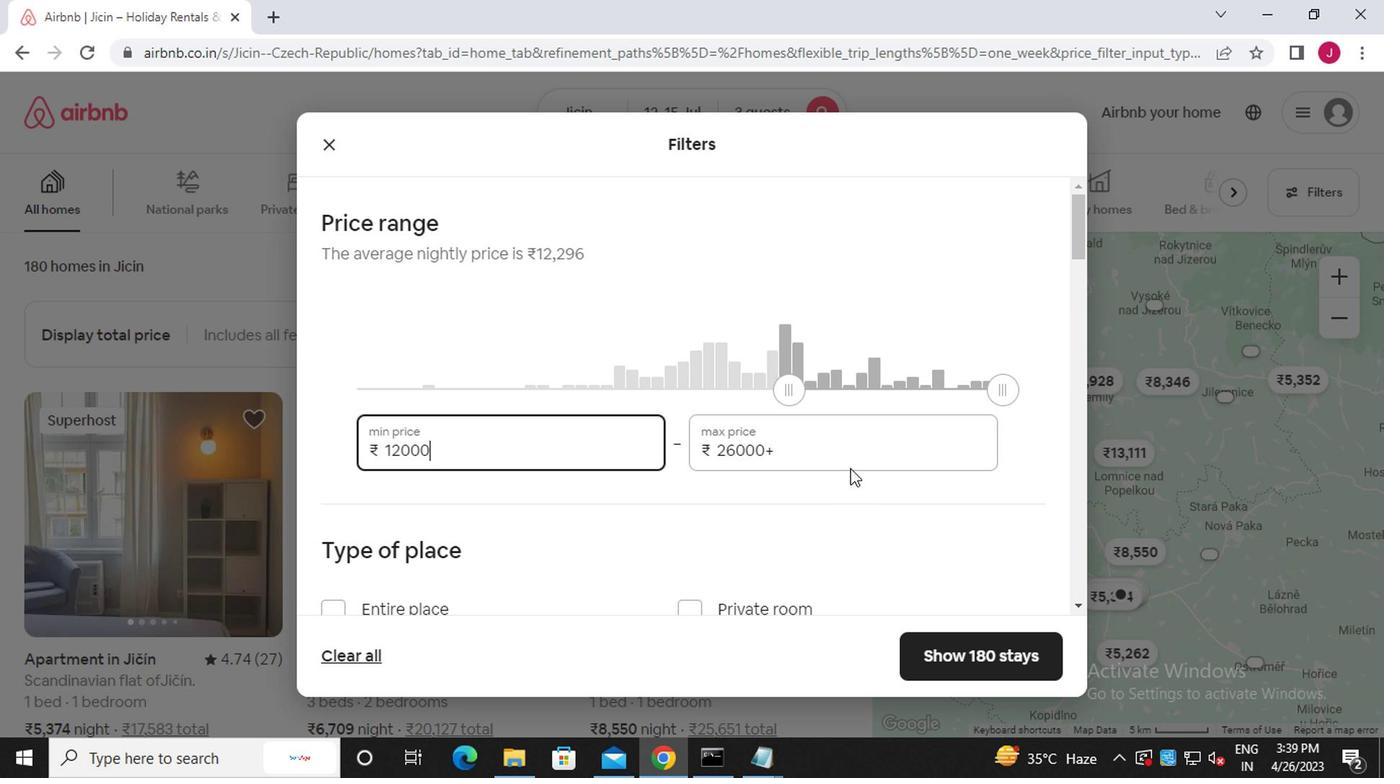 
Action: Mouse pressed left at (846, 458)
Screenshot: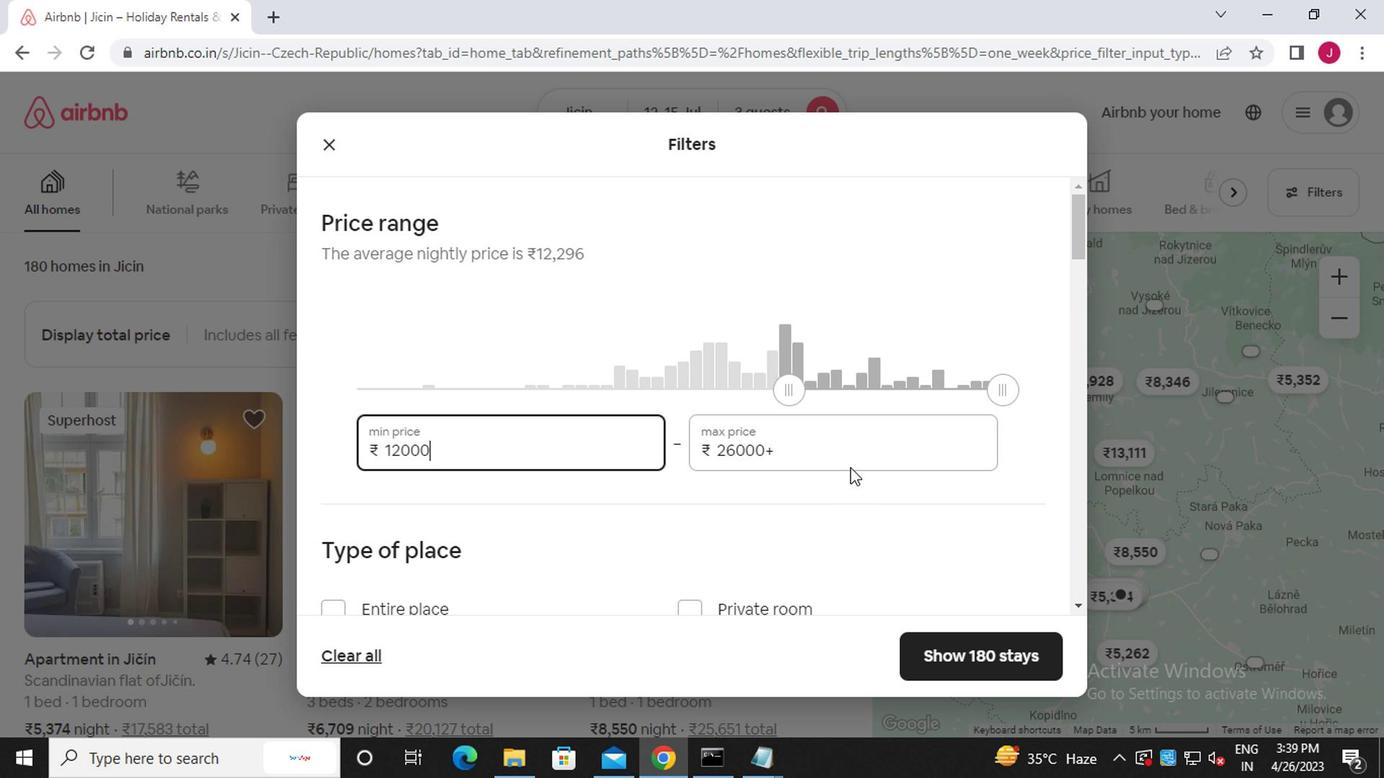 
Action: Mouse moved to (844, 458)
Screenshot: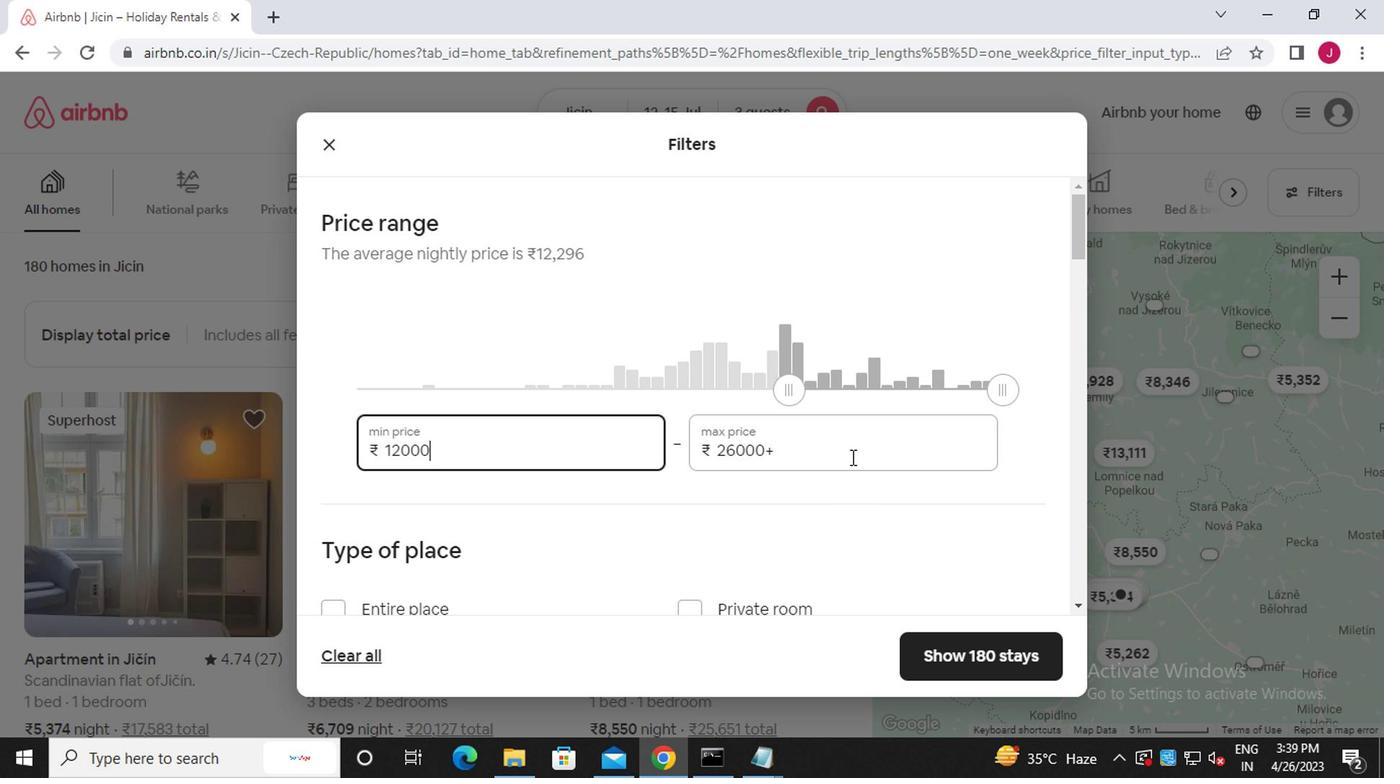 
Action: Key pressed <Key.backspace><Key.backspace><Key.backspace><Key.backspace><Key.backspace><Key.backspace><Key.backspace><Key.backspace><Key.backspace><Key.backspace><Key.backspace><Key.backspace><Key.backspace><<97>><<102>><<96>><<96>><<96>>
Screenshot: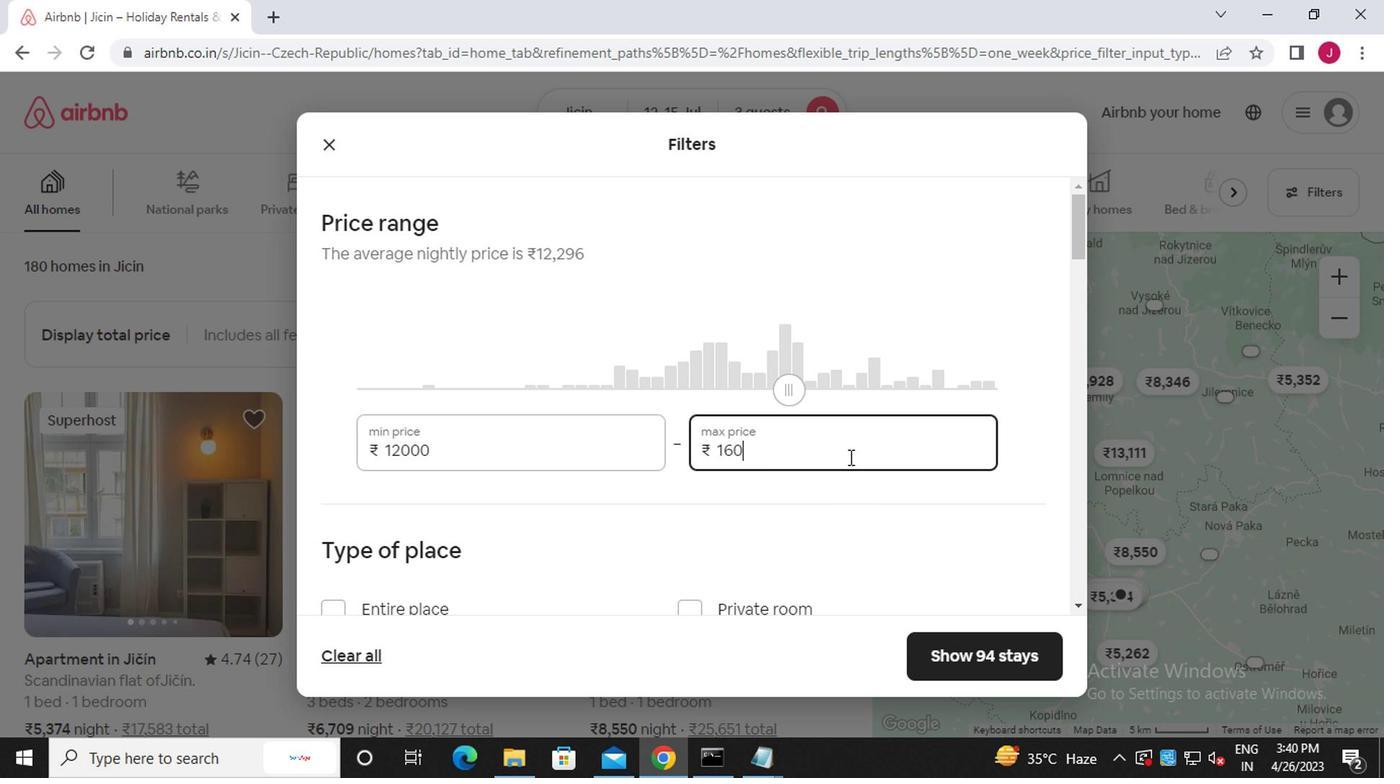 
Action: Mouse scrolled (844, 457) with delta (0, 0)
Screenshot: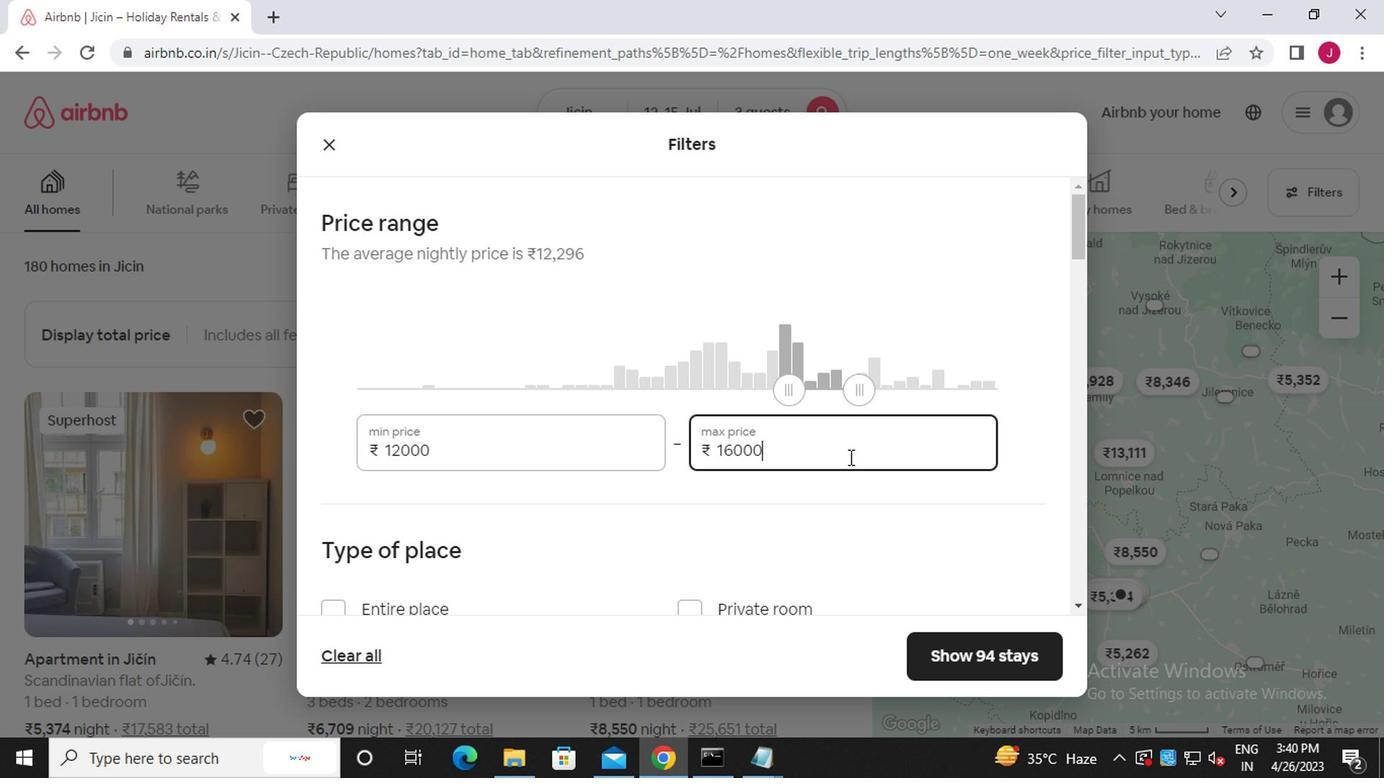 
Action: Mouse moved to (844, 458)
Screenshot: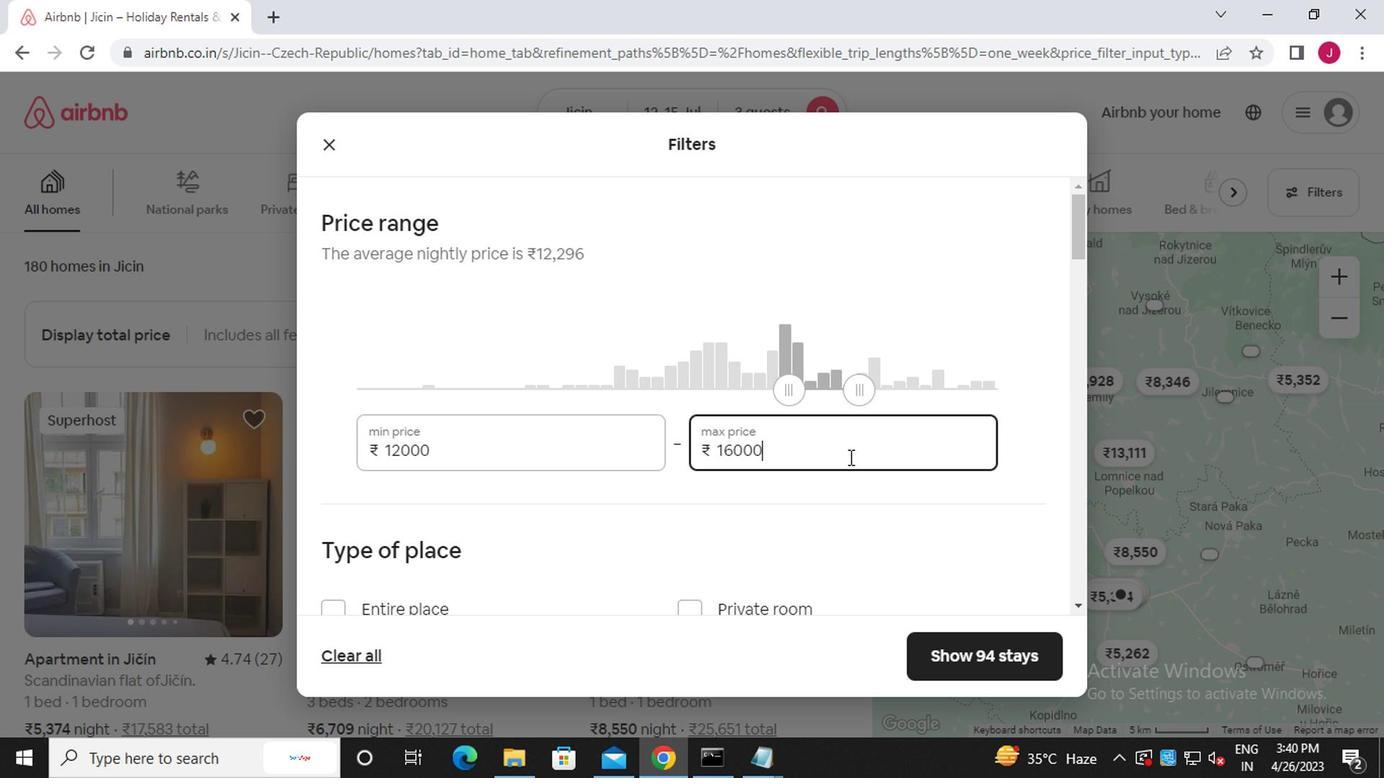 
Action: Mouse scrolled (844, 457) with delta (0, 0)
Screenshot: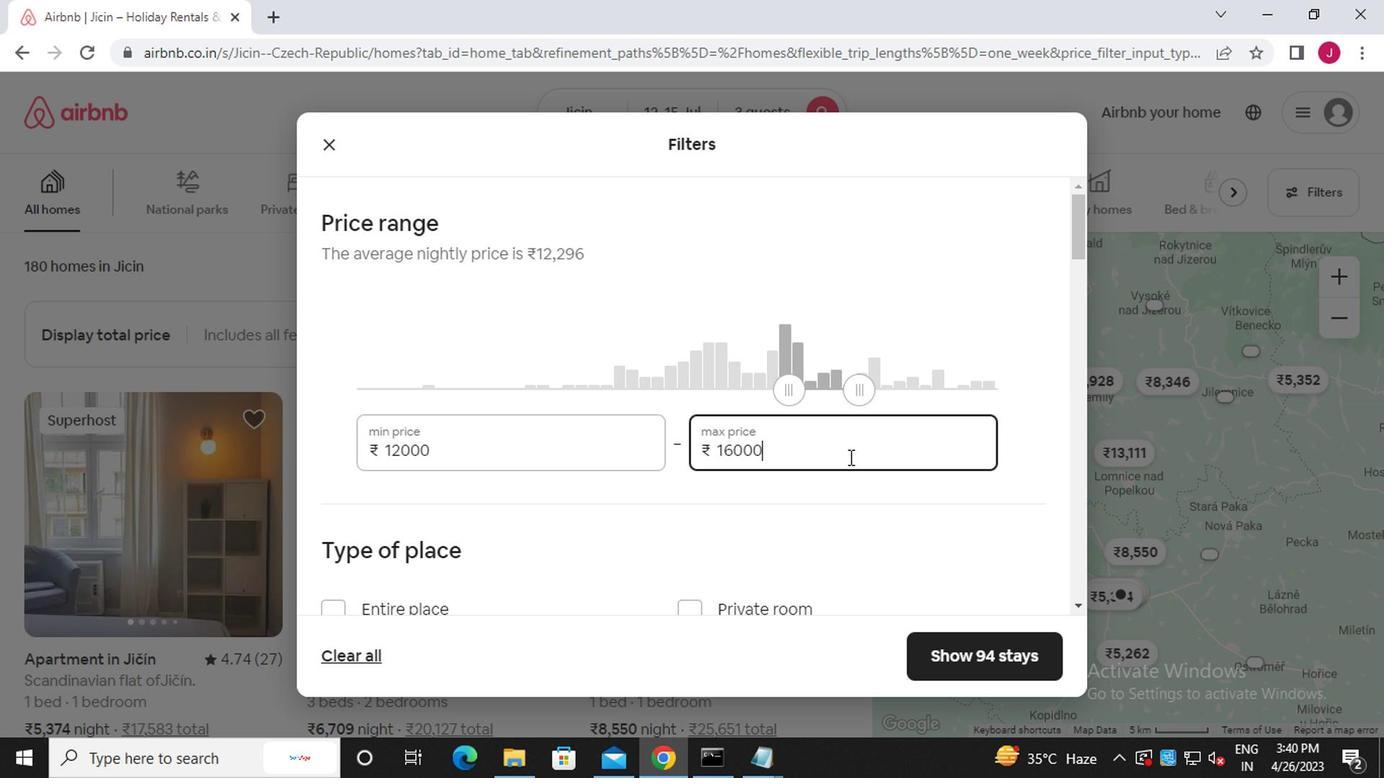 
Action: Mouse moved to (844, 458)
Screenshot: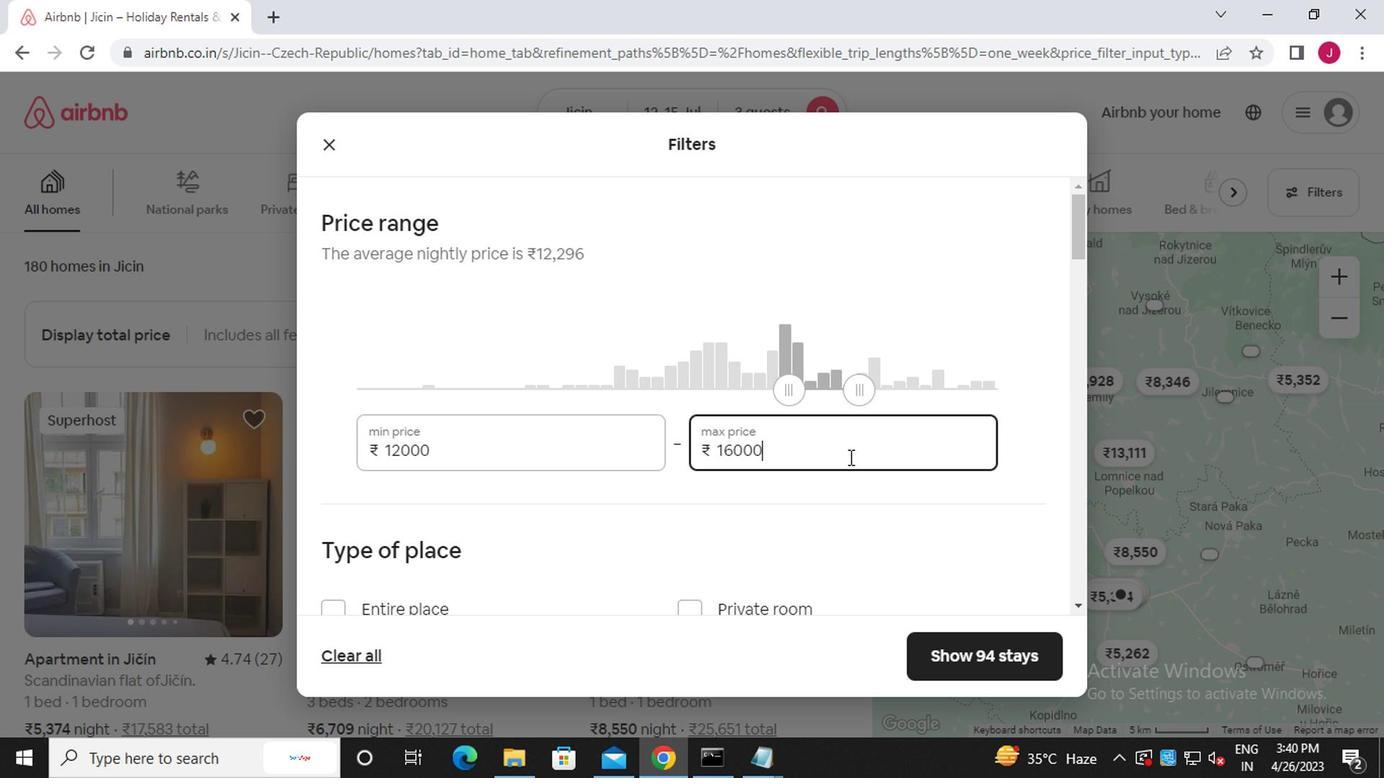 
Action: Mouse scrolled (844, 457) with delta (0, 0)
Screenshot: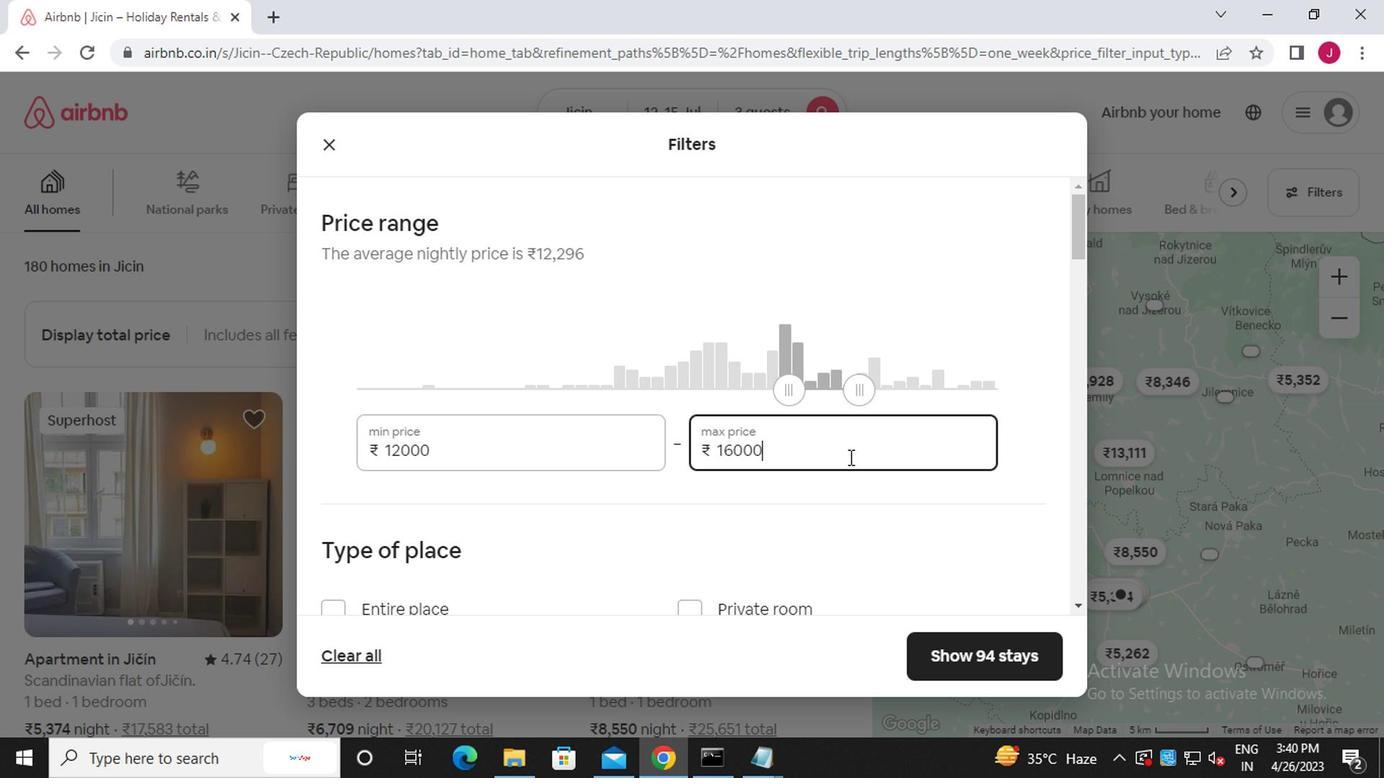 
Action: Mouse moved to (325, 316)
Screenshot: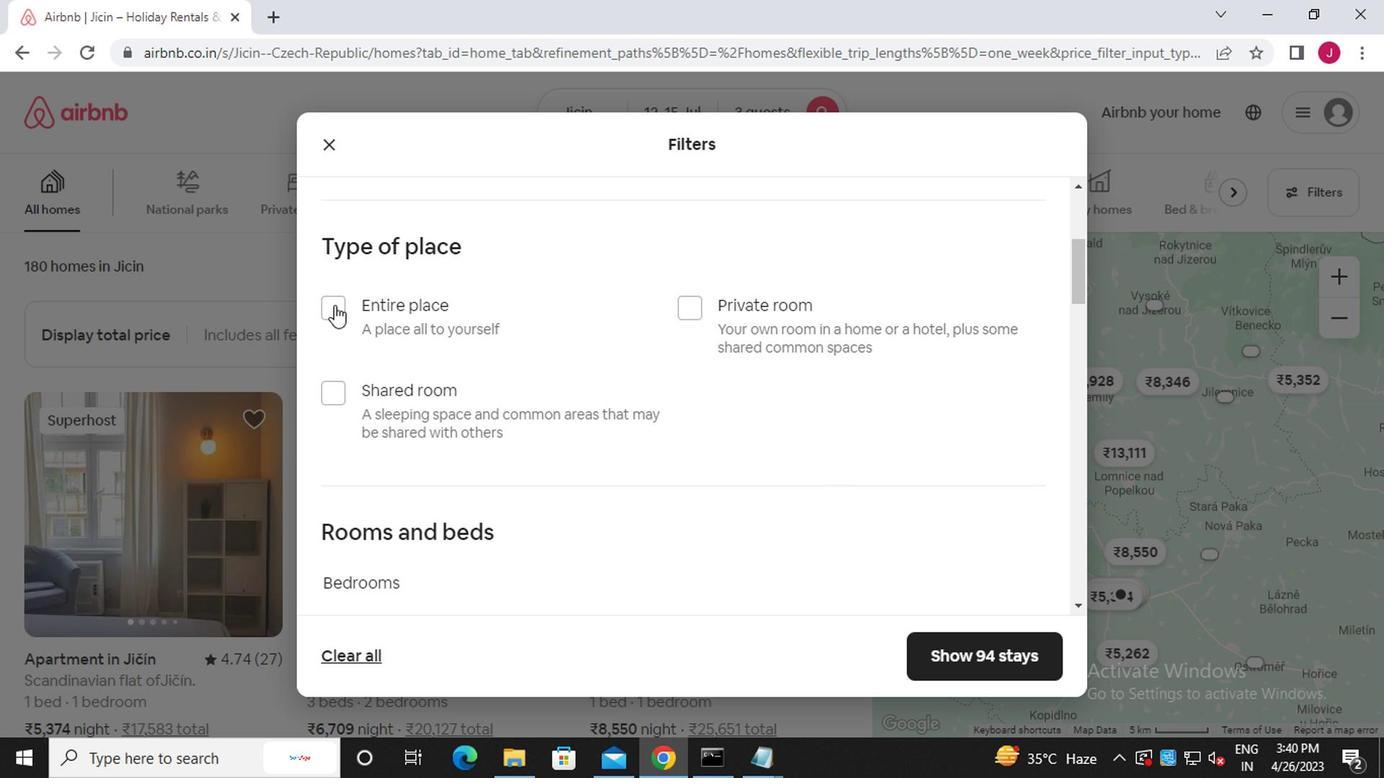 
Action: Mouse pressed left at (325, 316)
Screenshot: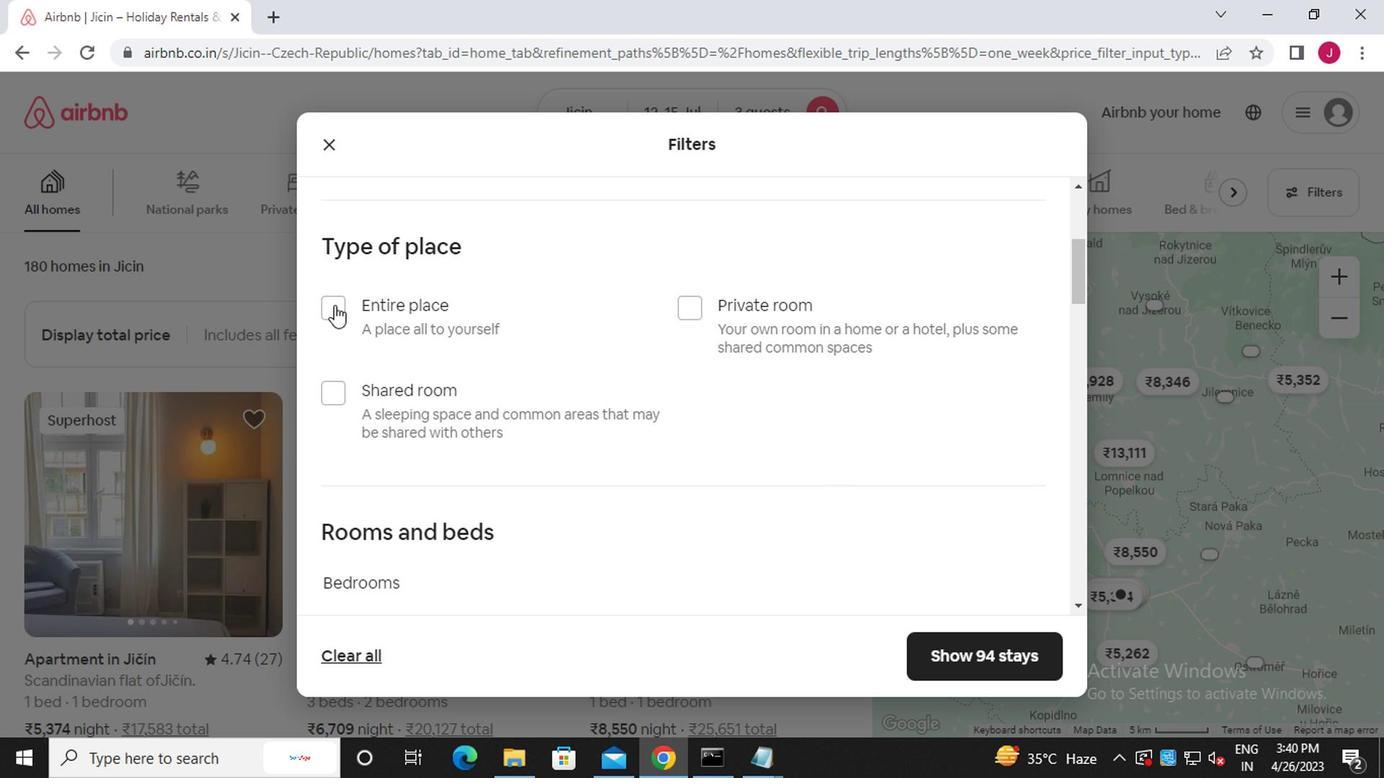 
Action: Mouse moved to (408, 423)
Screenshot: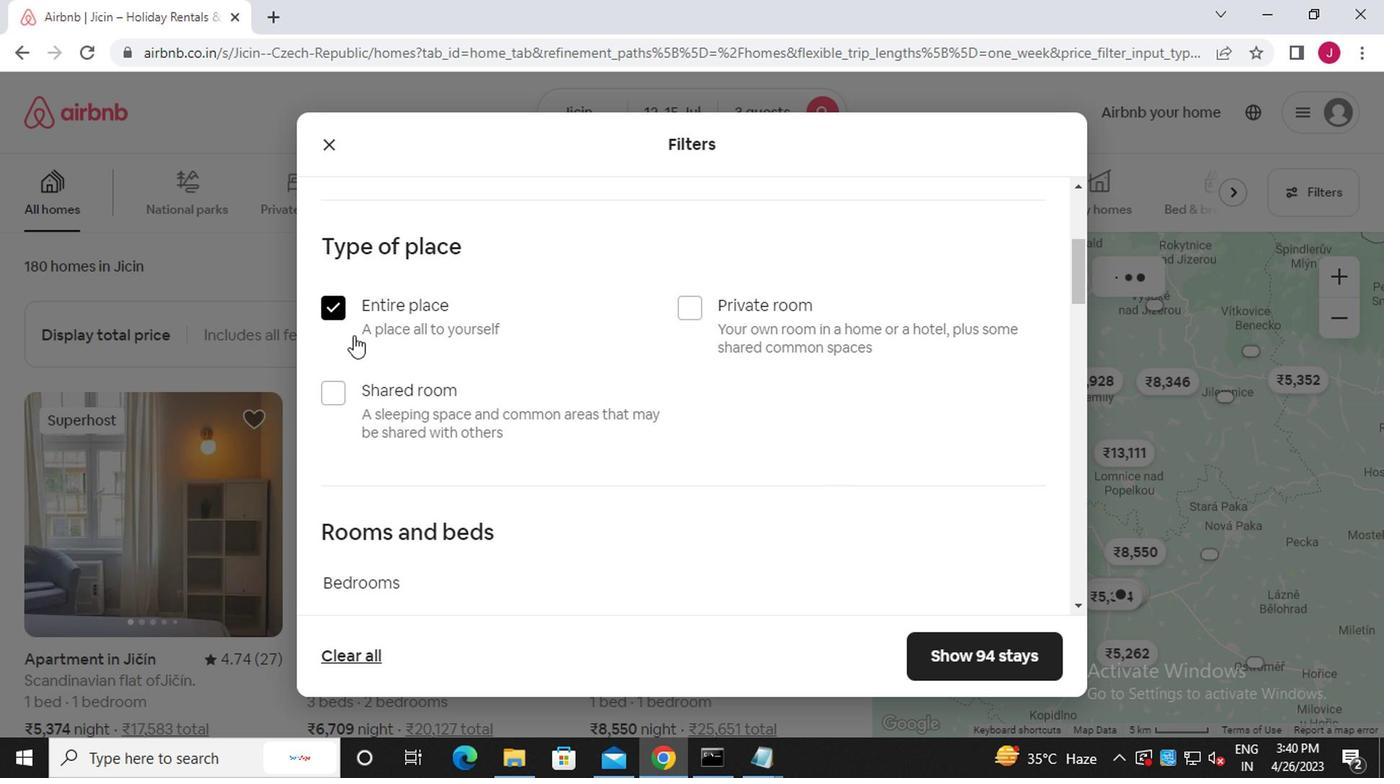 
Action: Mouse scrolled (408, 422) with delta (0, 0)
Screenshot: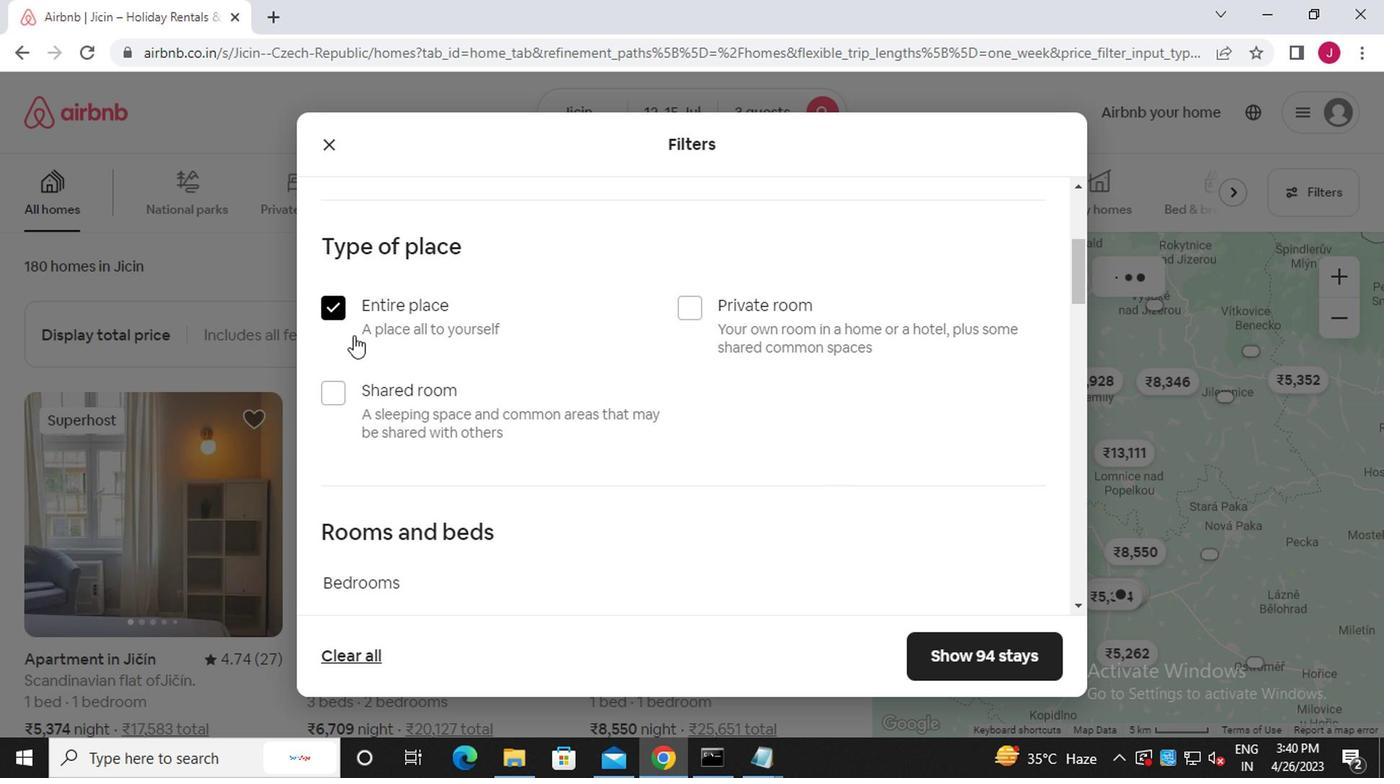
Action: Mouse moved to (410, 426)
Screenshot: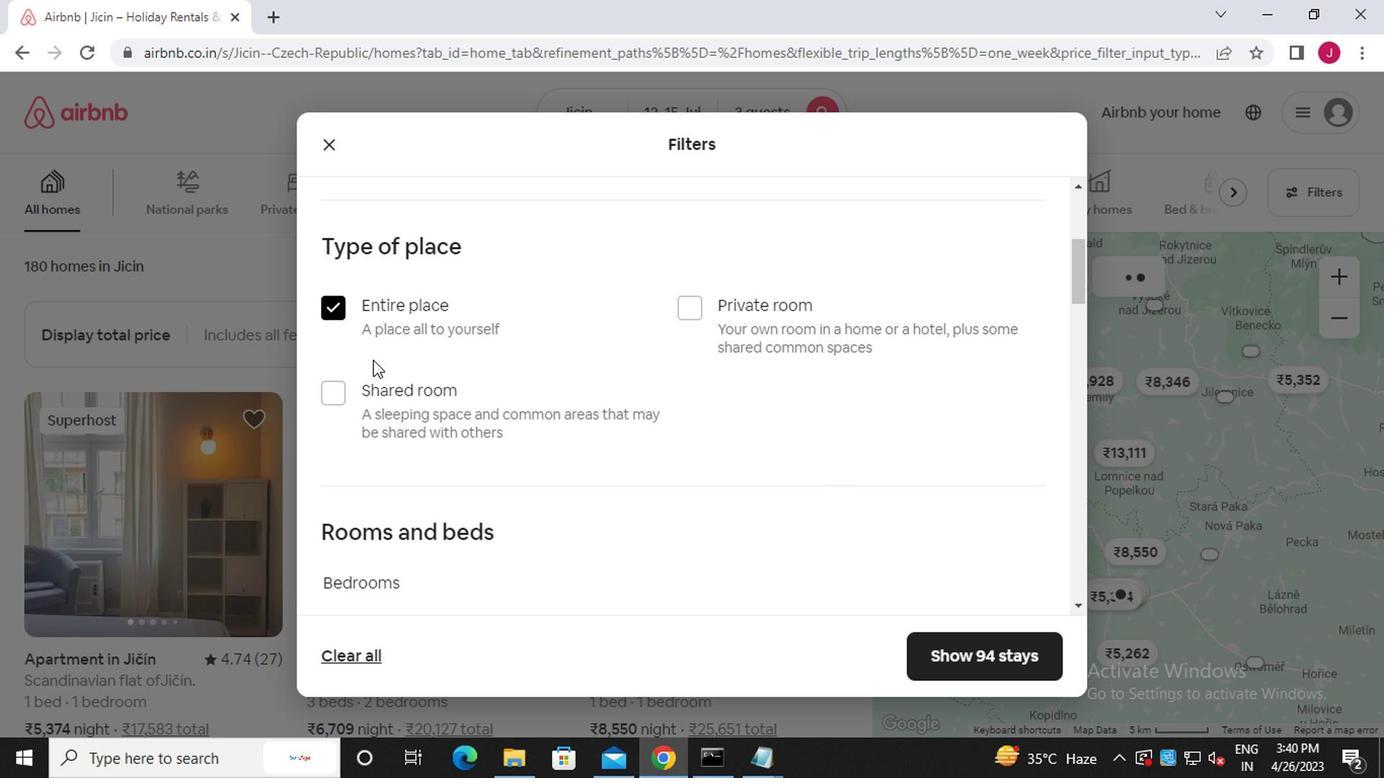 
Action: Mouse scrolled (410, 425) with delta (0, -1)
Screenshot: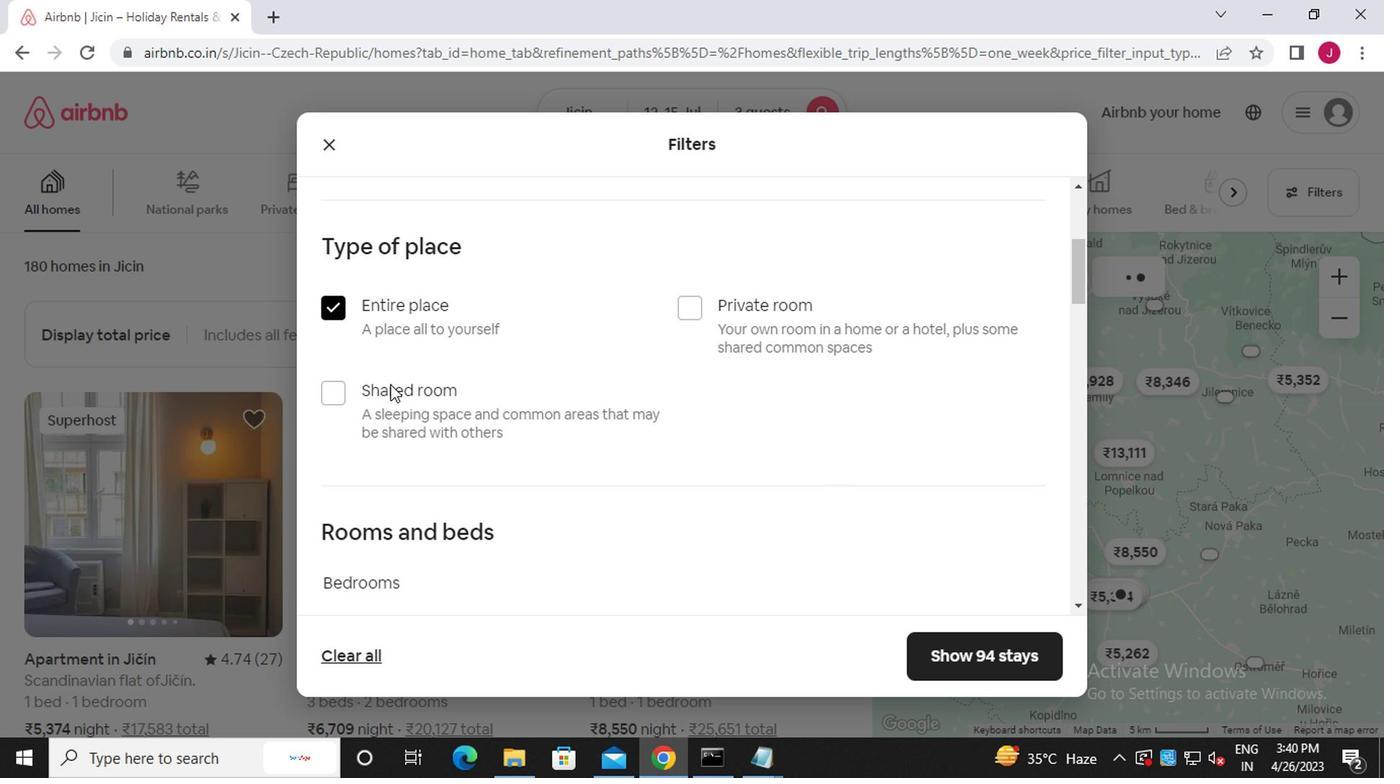 
Action: Mouse moved to (410, 428)
Screenshot: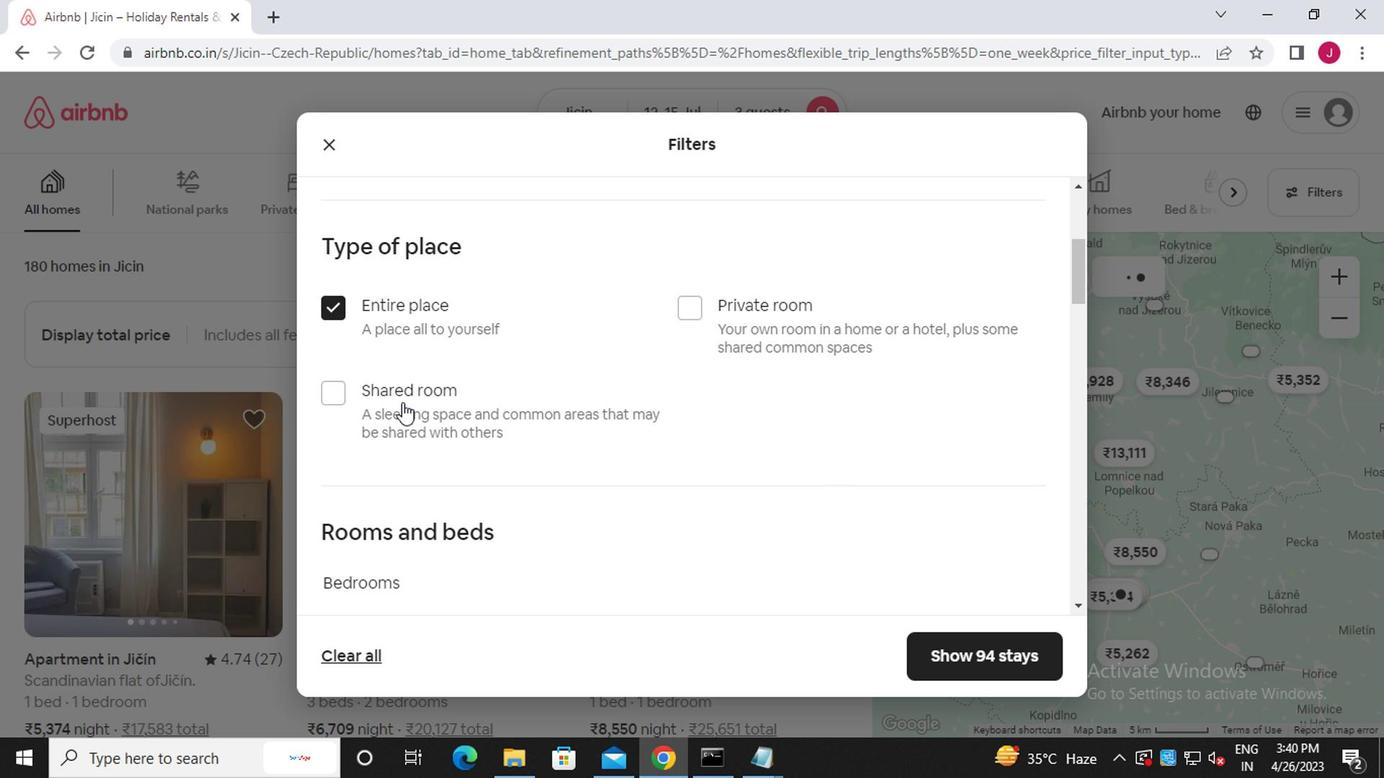 
Action: Mouse scrolled (410, 427) with delta (0, 0)
Screenshot: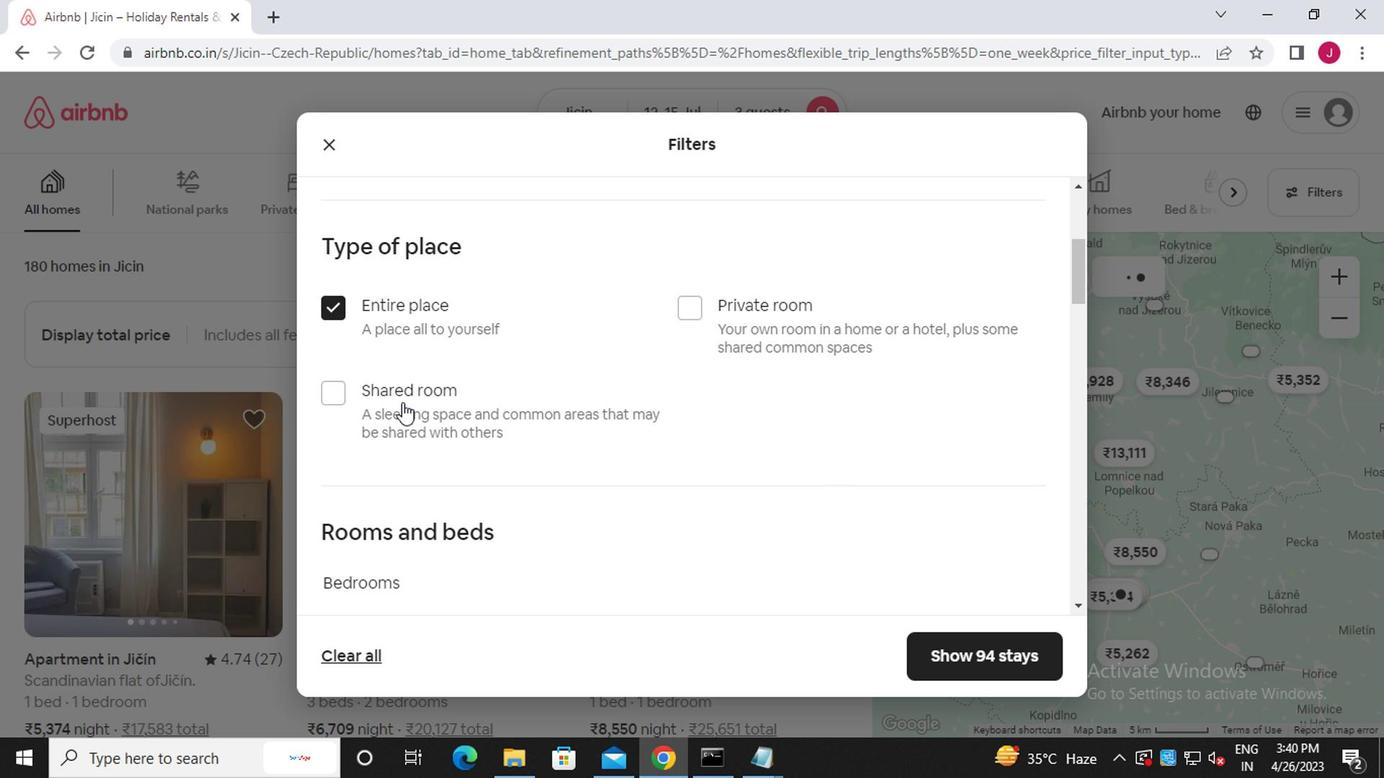 
Action: Mouse moved to (500, 338)
Screenshot: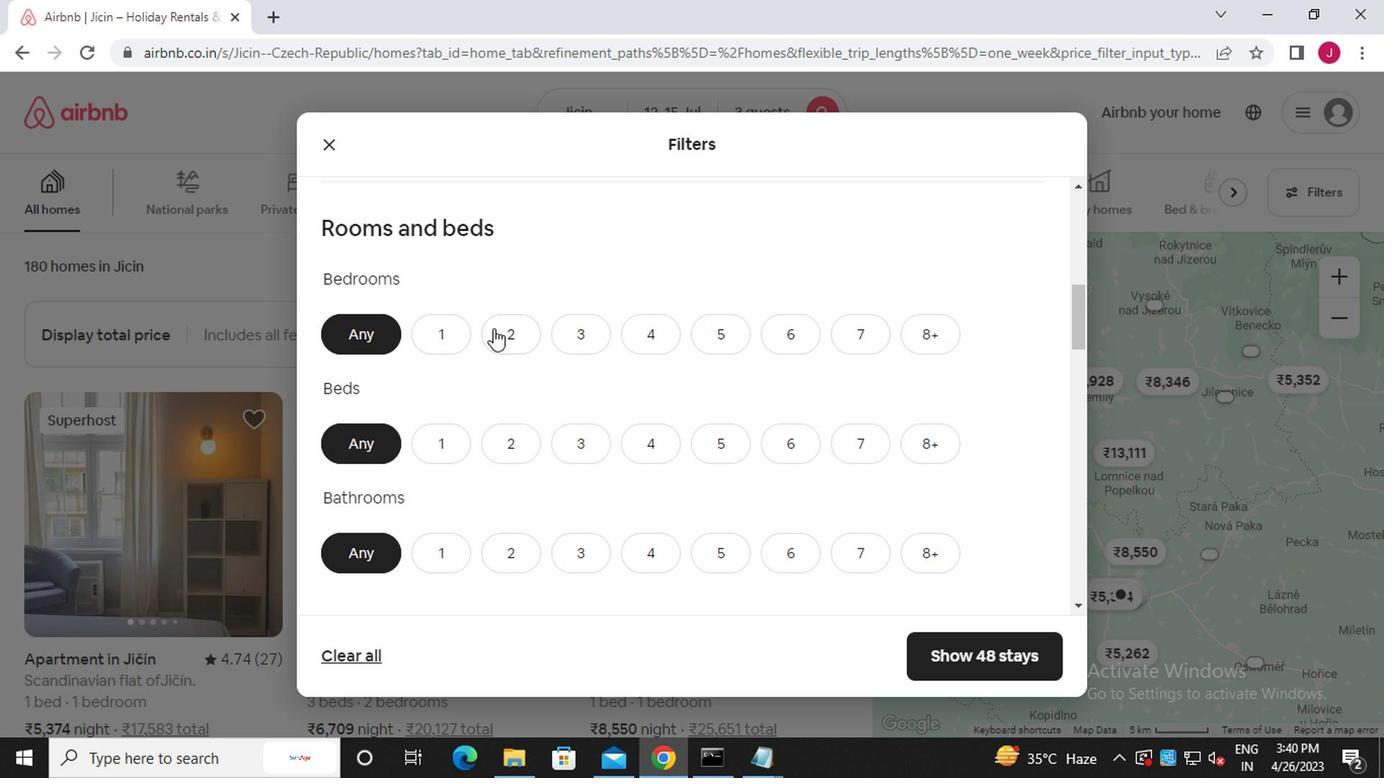 
Action: Mouse pressed left at (500, 338)
Screenshot: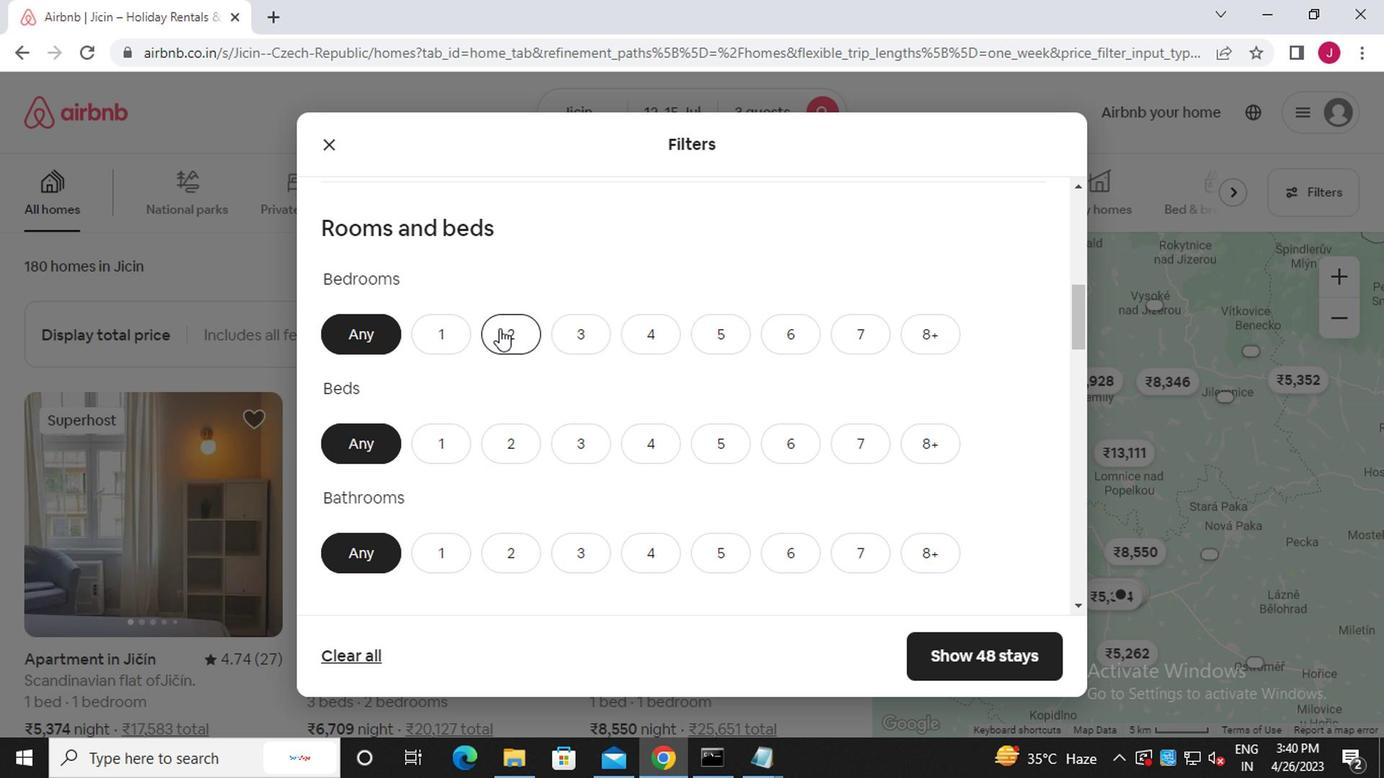 
Action: Mouse moved to (555, 446)
Screenshot: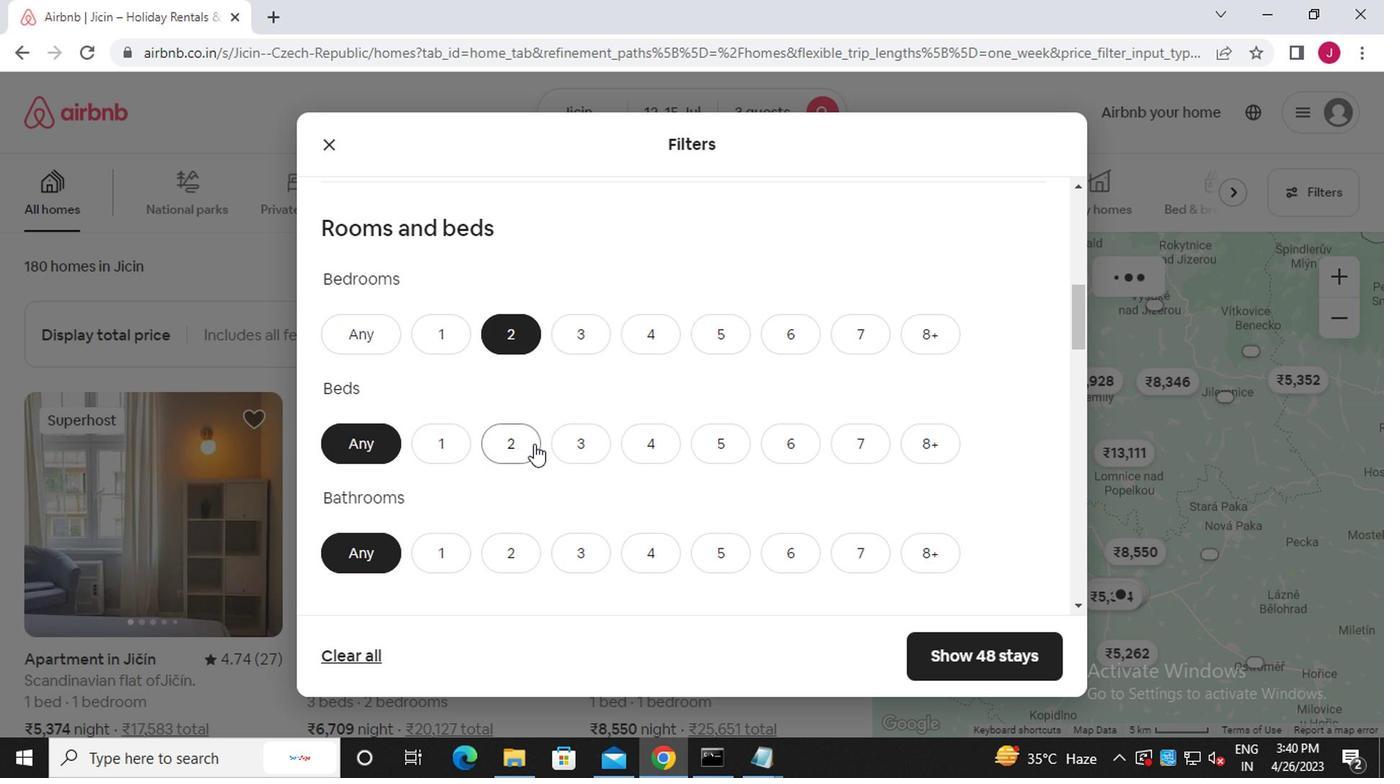 
Action: Mouse pressed left at (555, 446)
Screenshot: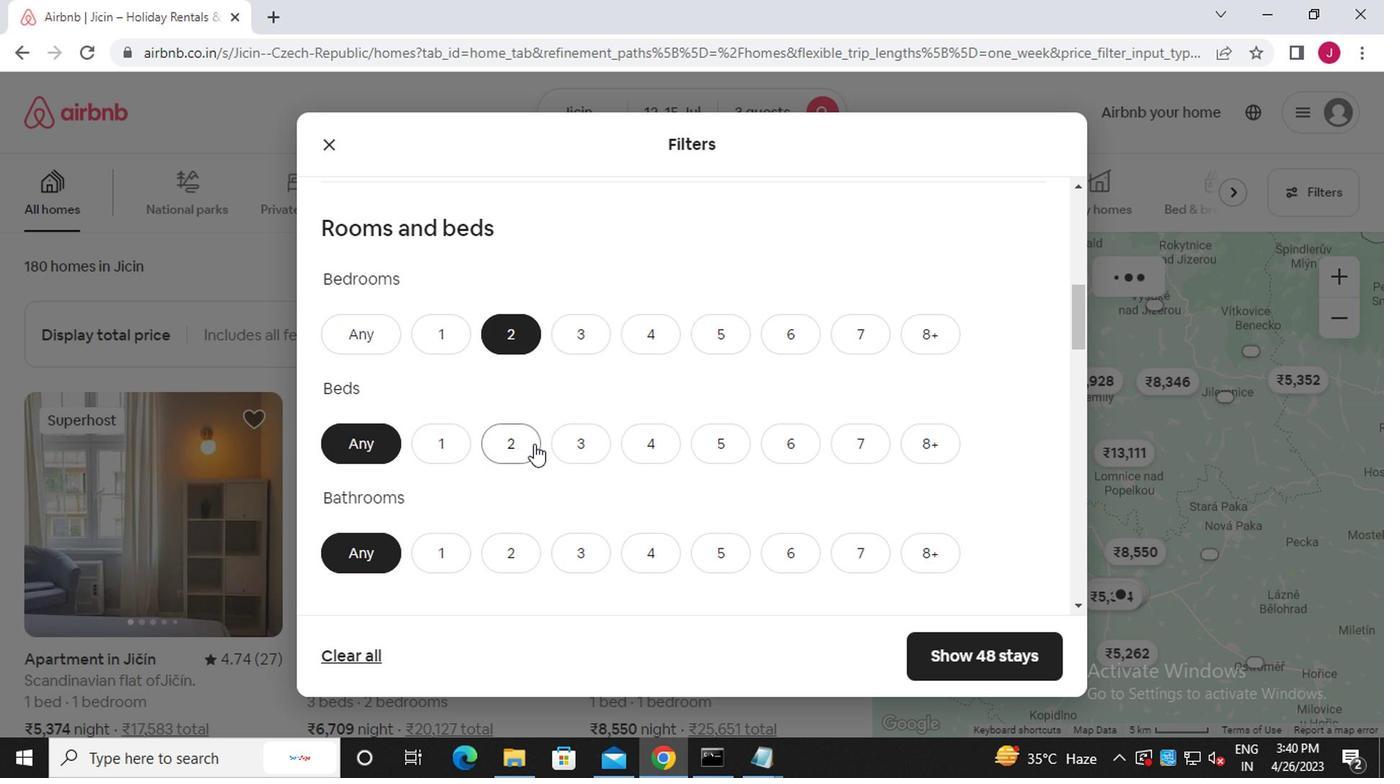 
Action: Mouse moved to (451, 560)
Screenshot: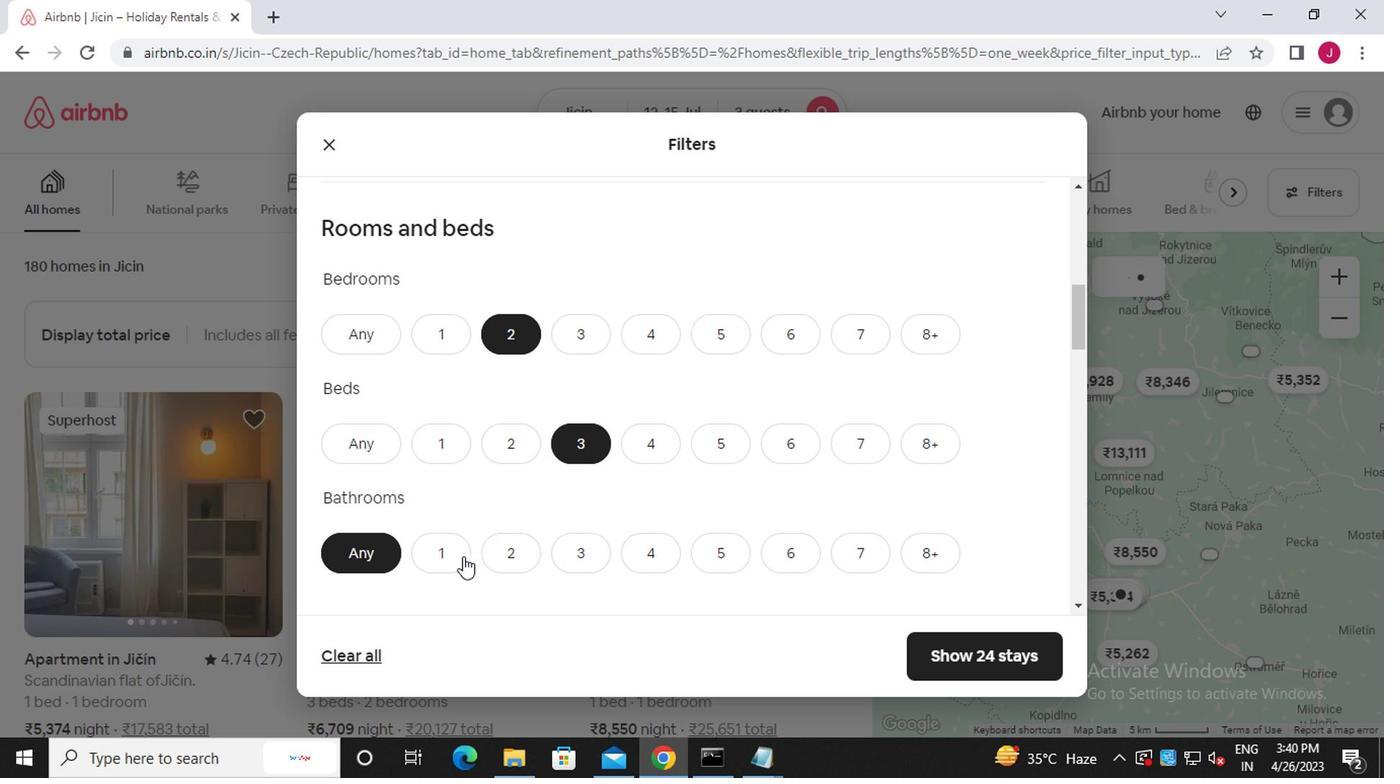 
Action: Mouse pressed left at (451, 560)
Screenshot: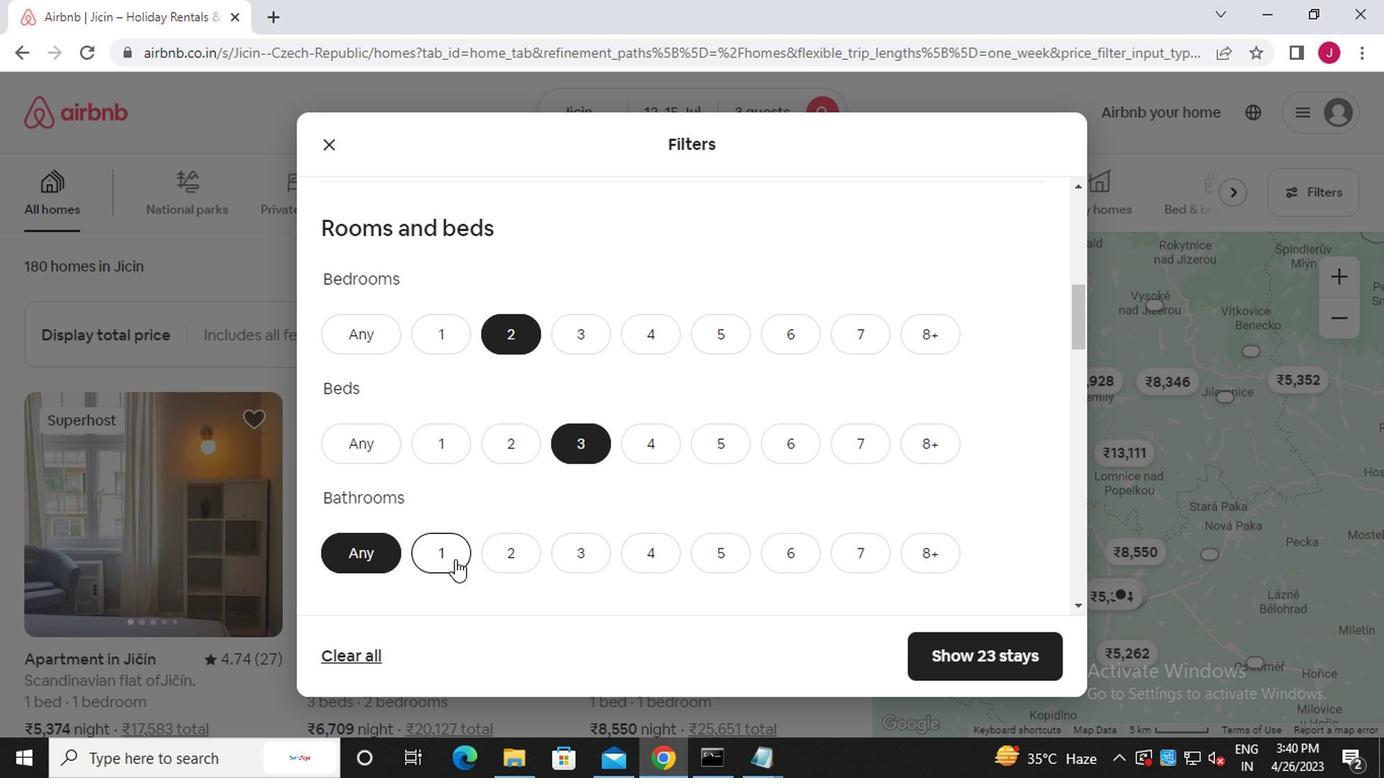 
Action: Mouse moved to (446, 557)
Screenshot: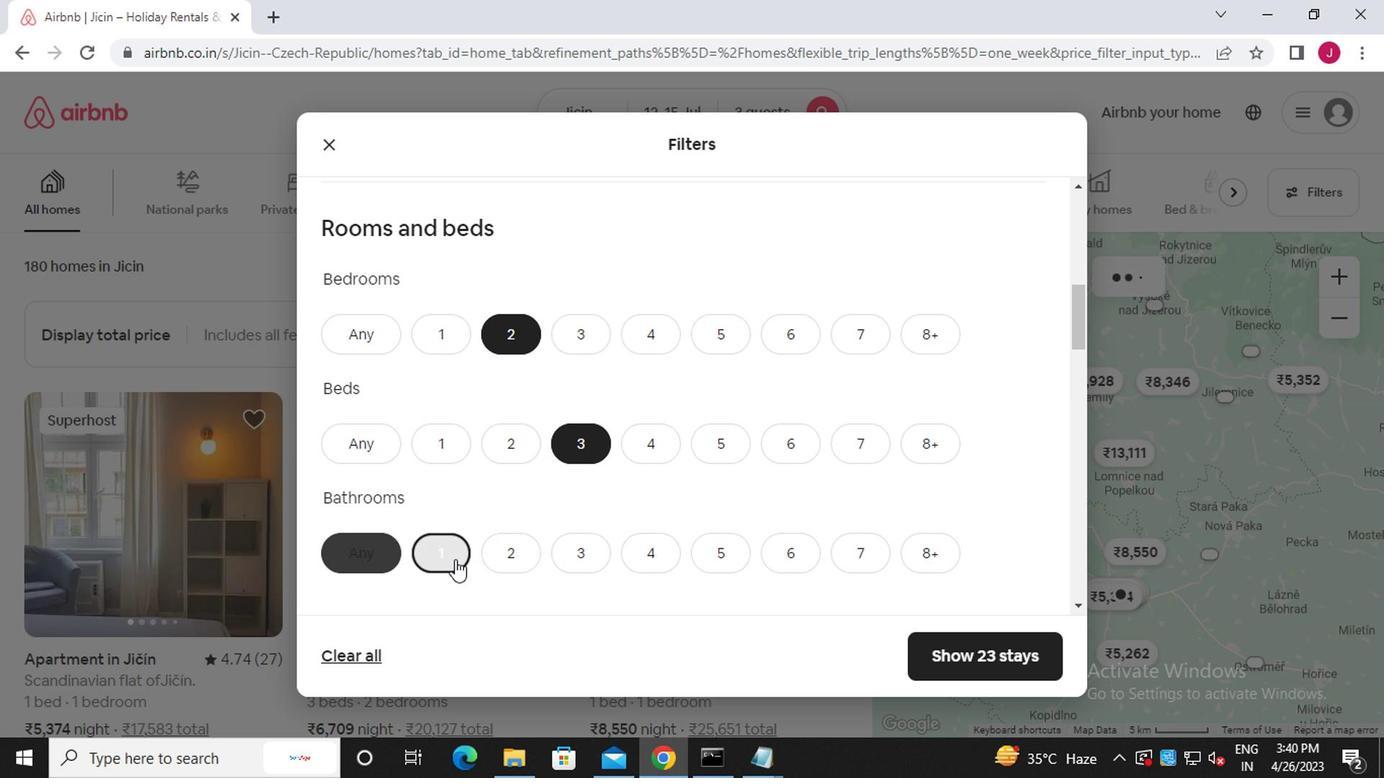 
Action: Mouse scrolled (446, 556) with delta (0, 0)
Screenshot: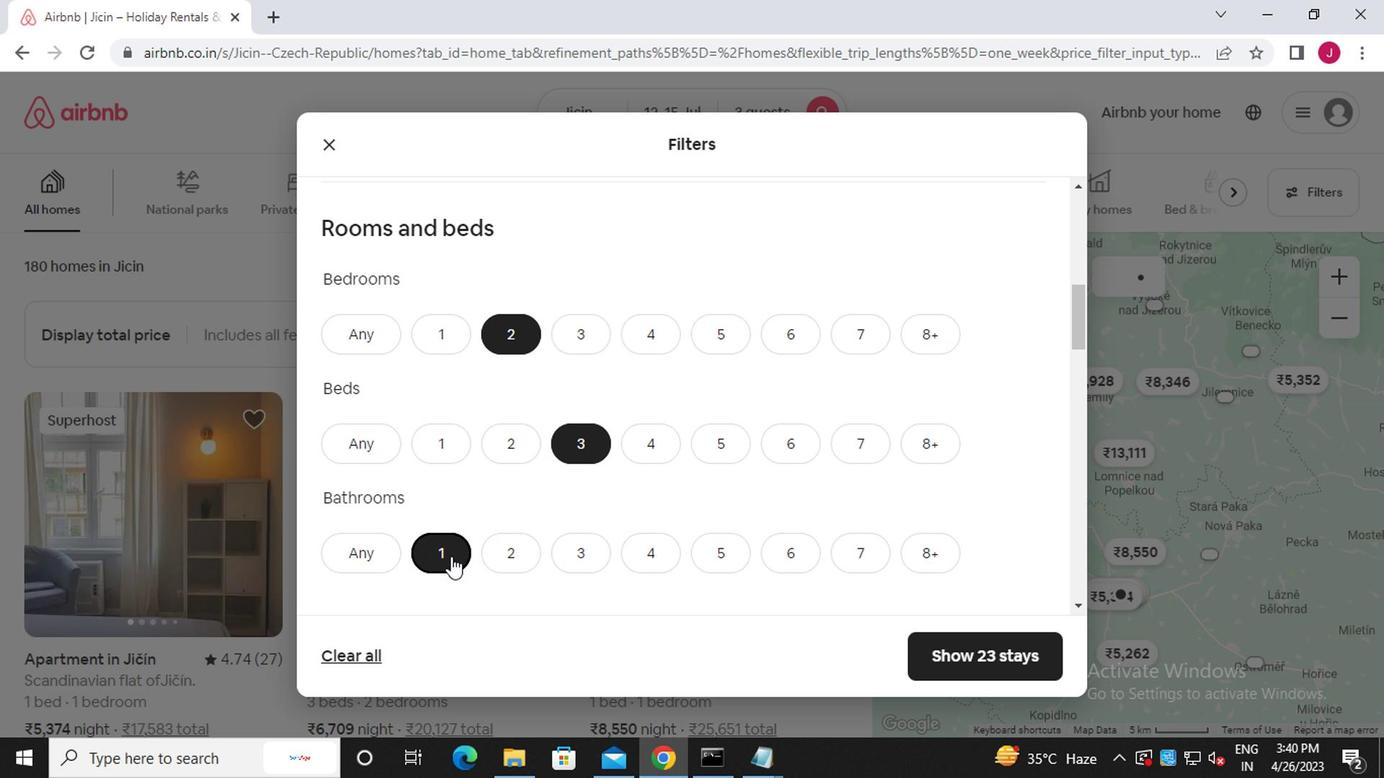 
Action: Mouse scrolled (446, 556) with delta (0, 0)
Screenshot: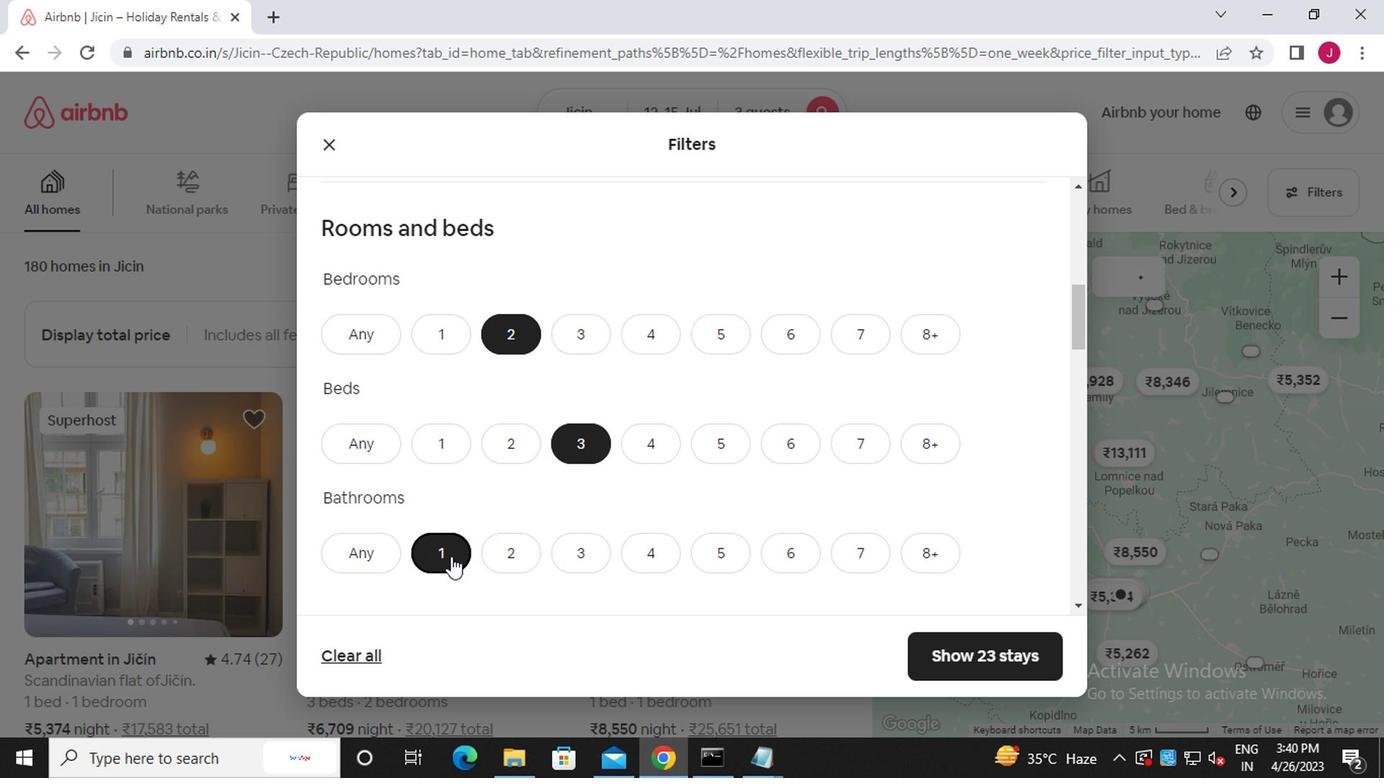 
Action: Mouse scrolled (446, 556) with delta (0, 0)
Screenshot: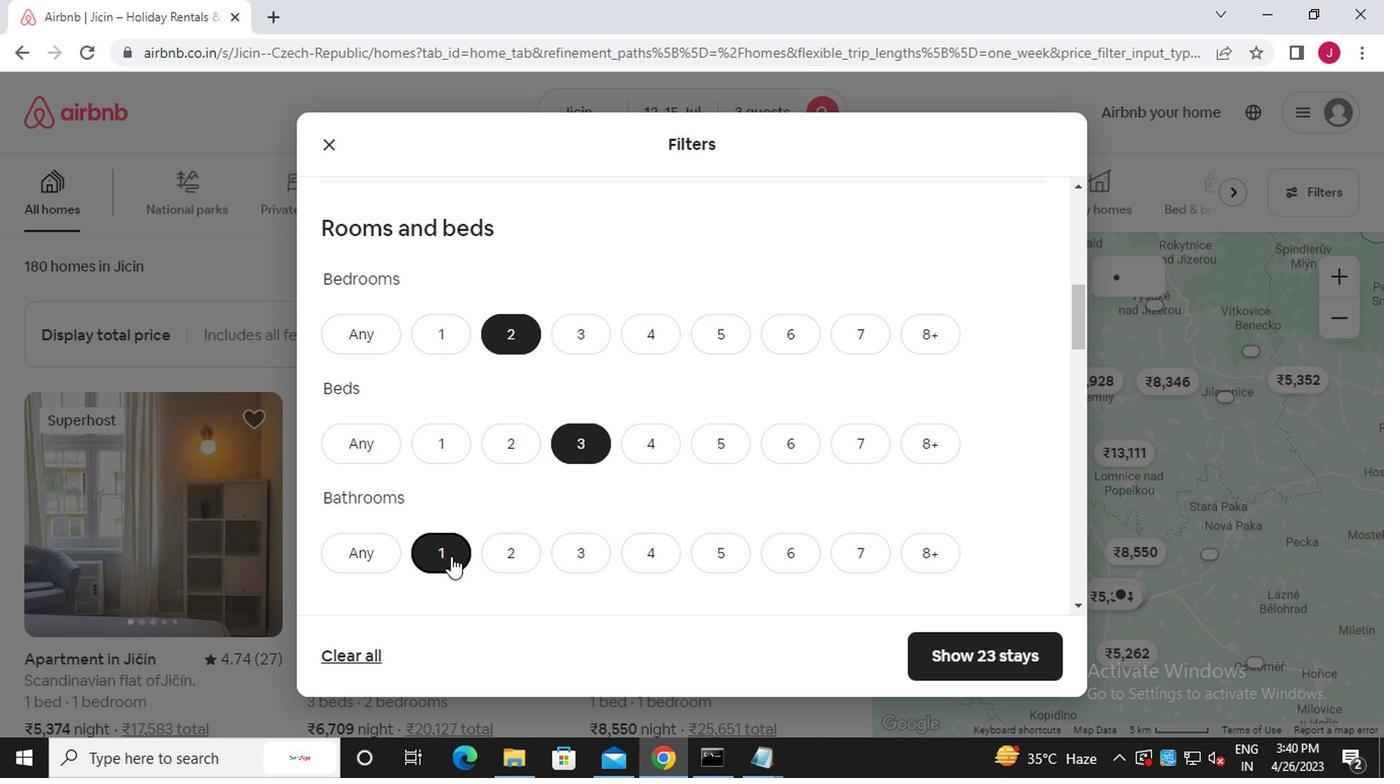 
Action: Mouse moved to (395, 488)
Screenshot: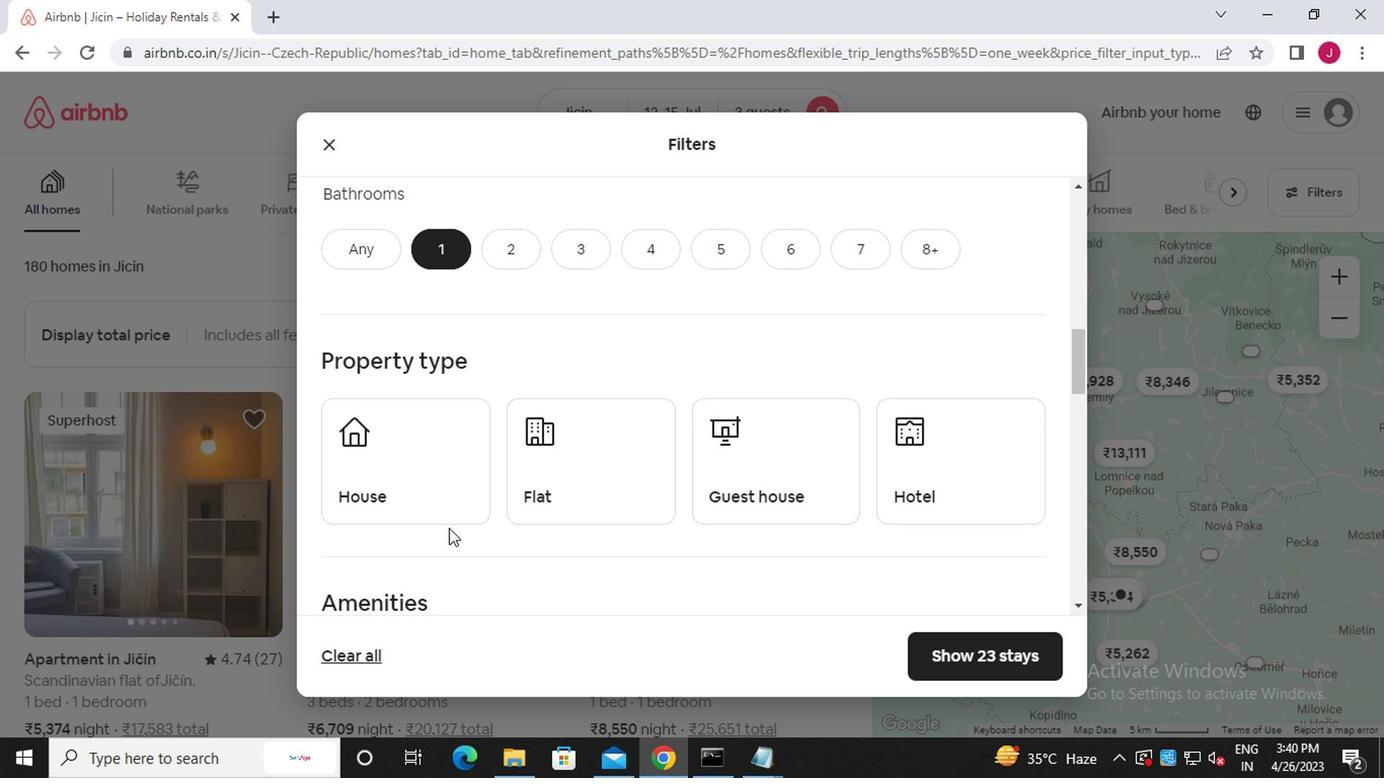 
Action: Mouse pressed left at (395, 488)
Screenshot: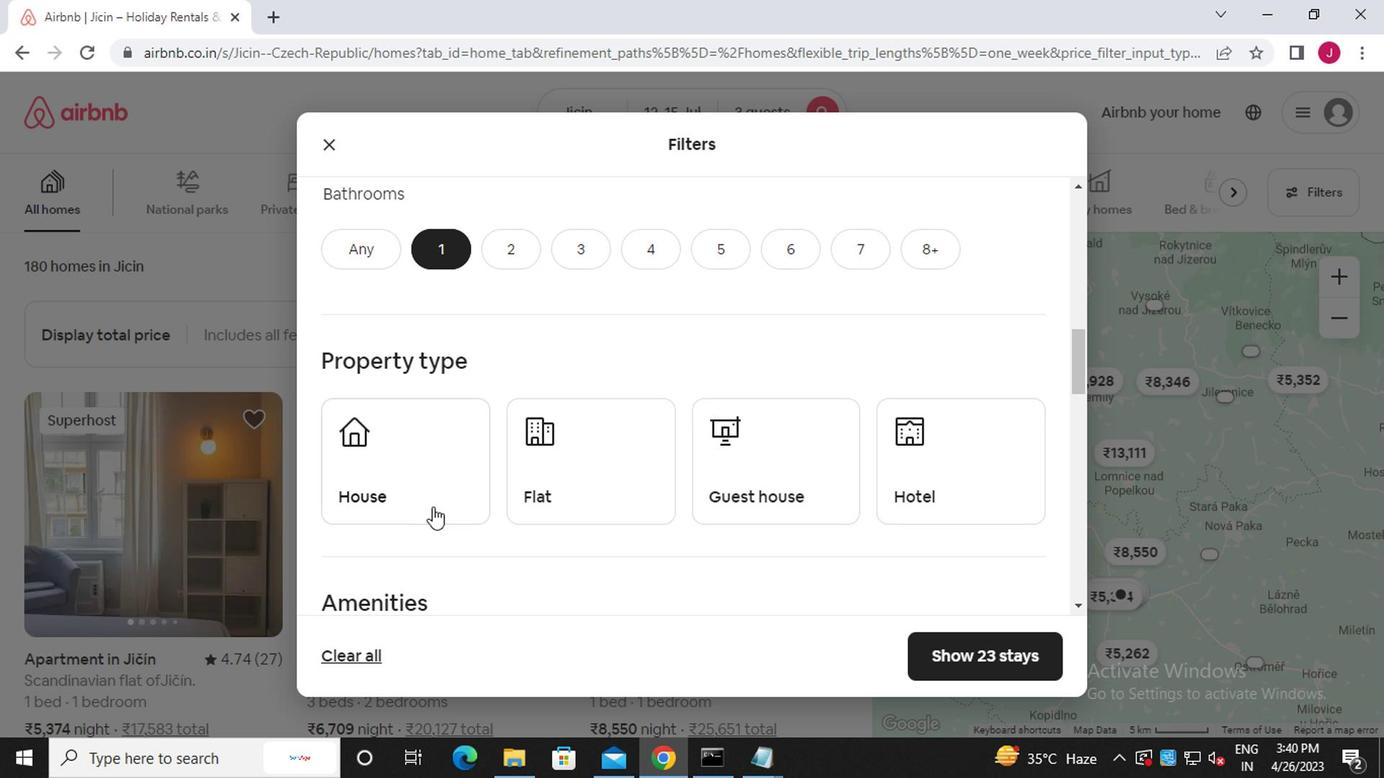 
Action: Mouse moved to (554, 485)
Screenshot: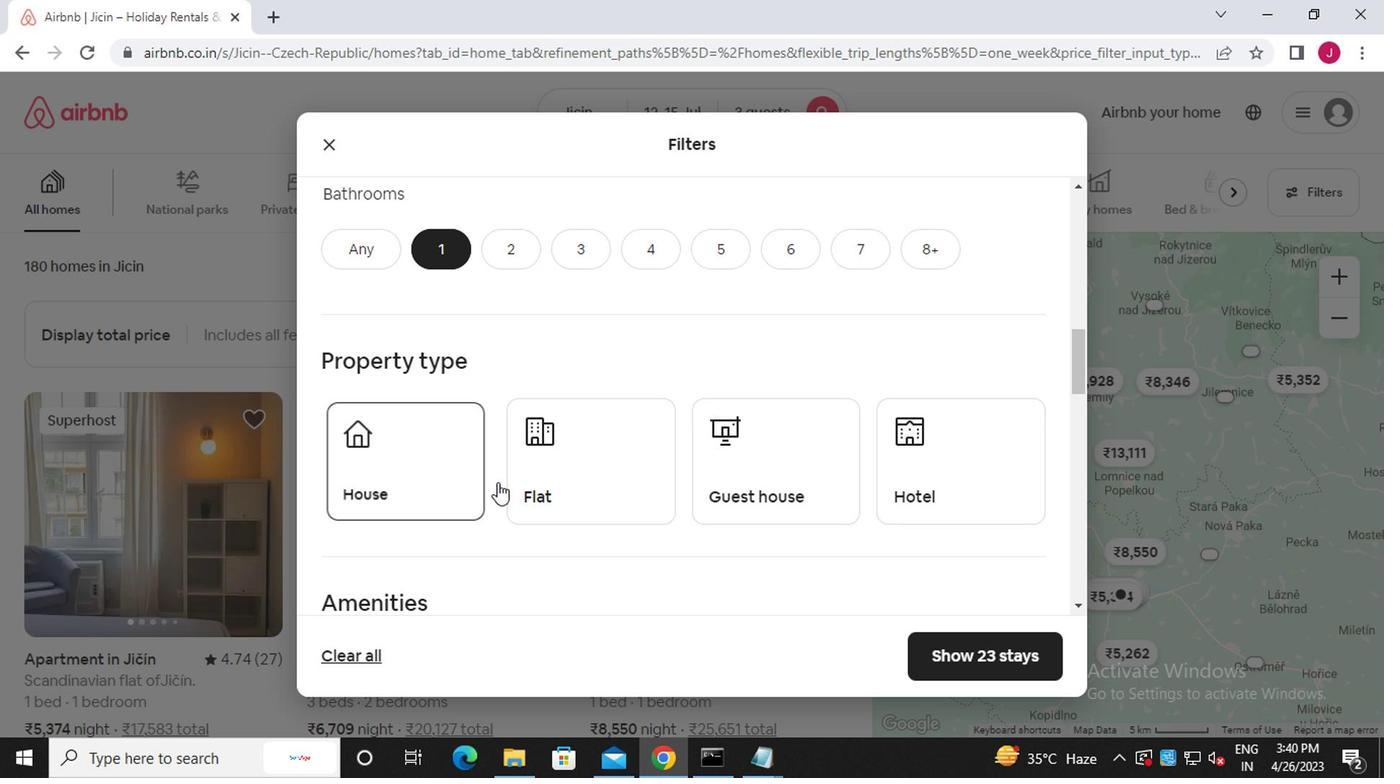 
Action: Mouse pressed left at (554, 485)
Screenshot: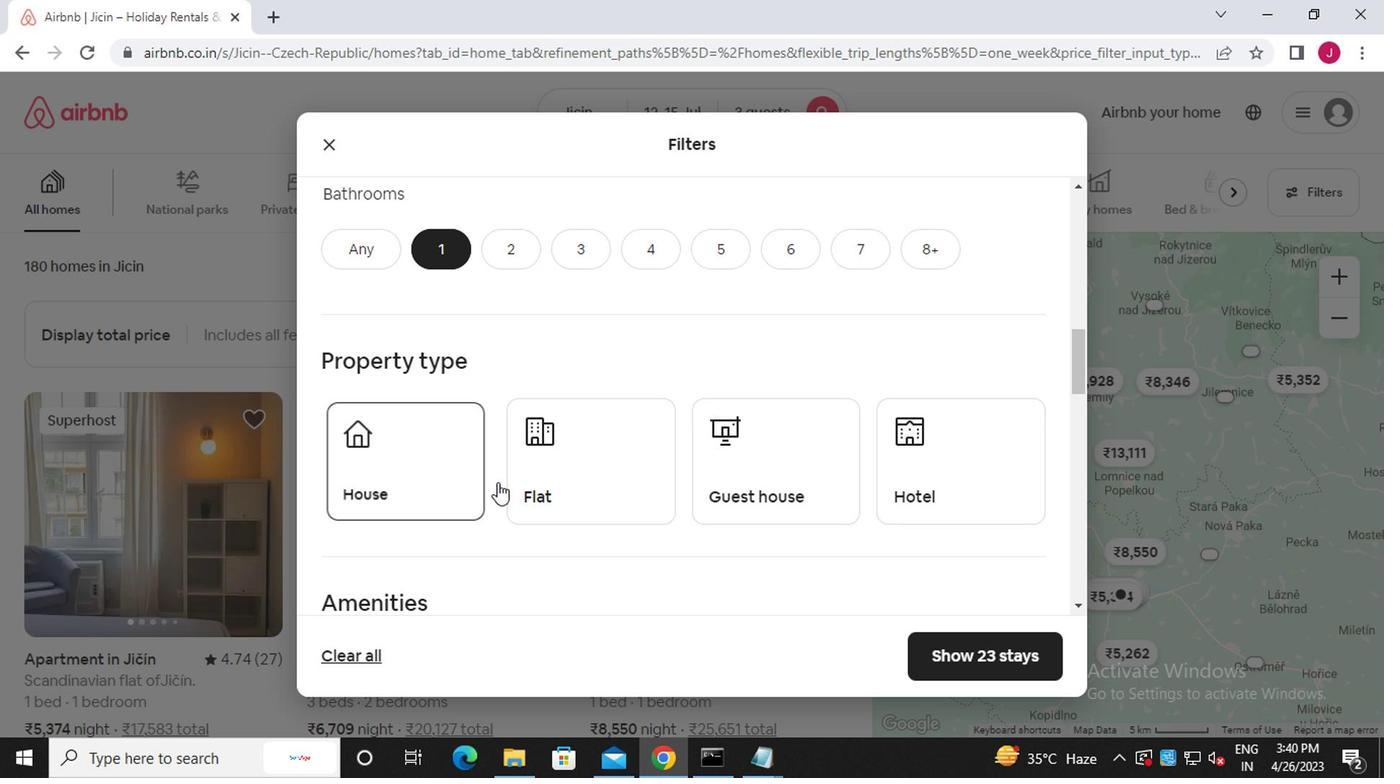 
Action: Mouse moved to (746, 490)
Screenshot: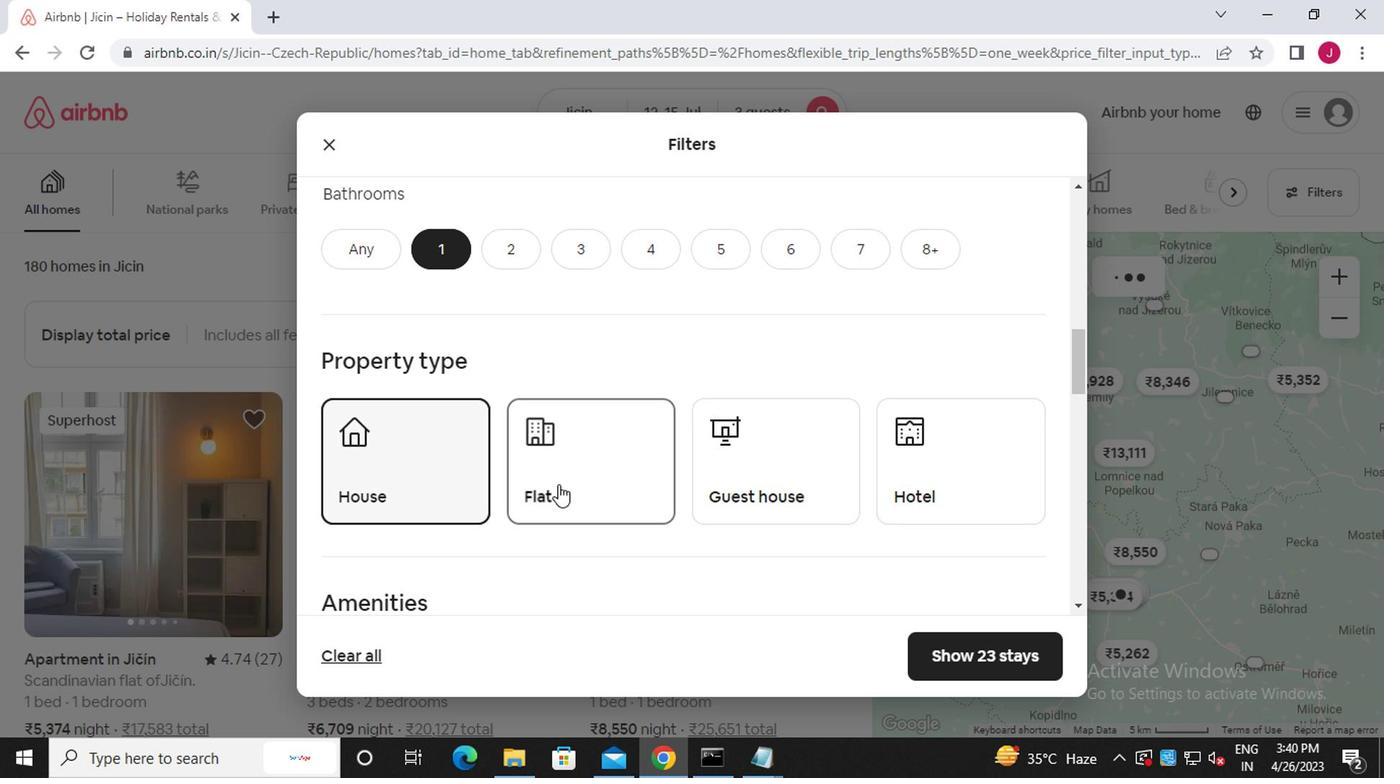 
Action: Mouse pressed left at (746, 490)
Screenshot: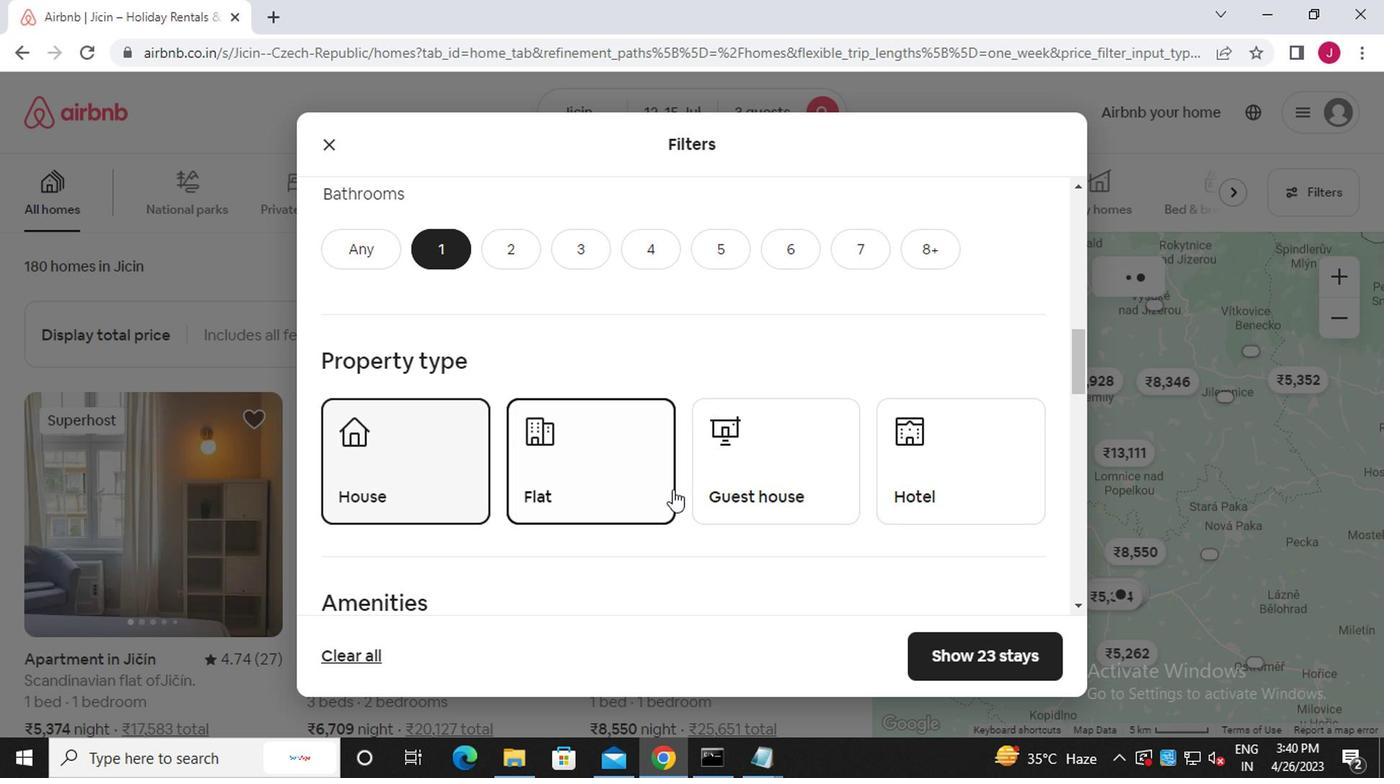 
Action: Mouse moved to (743, 483)
Screenshot: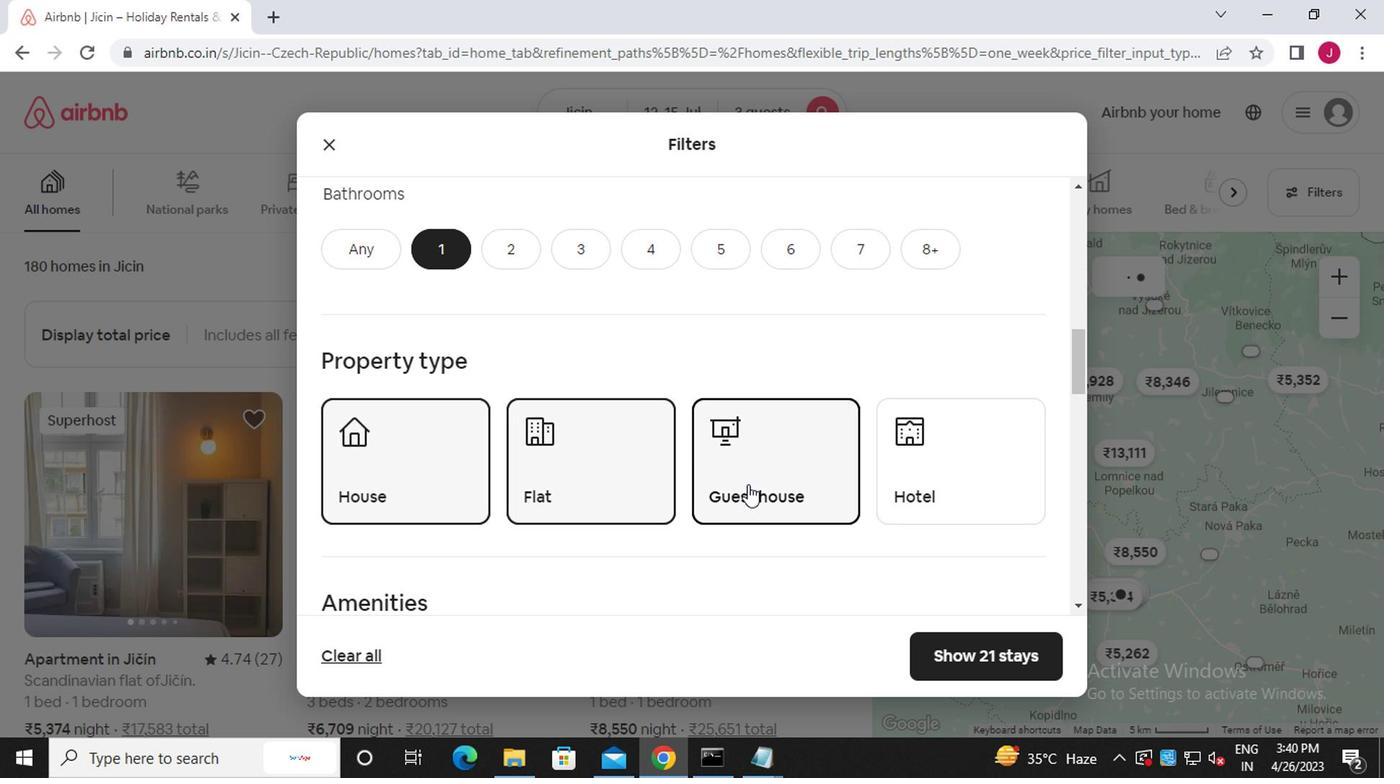 
Action: Mouse scrolled (743, 482) with delta (0, 0)
Screenshot: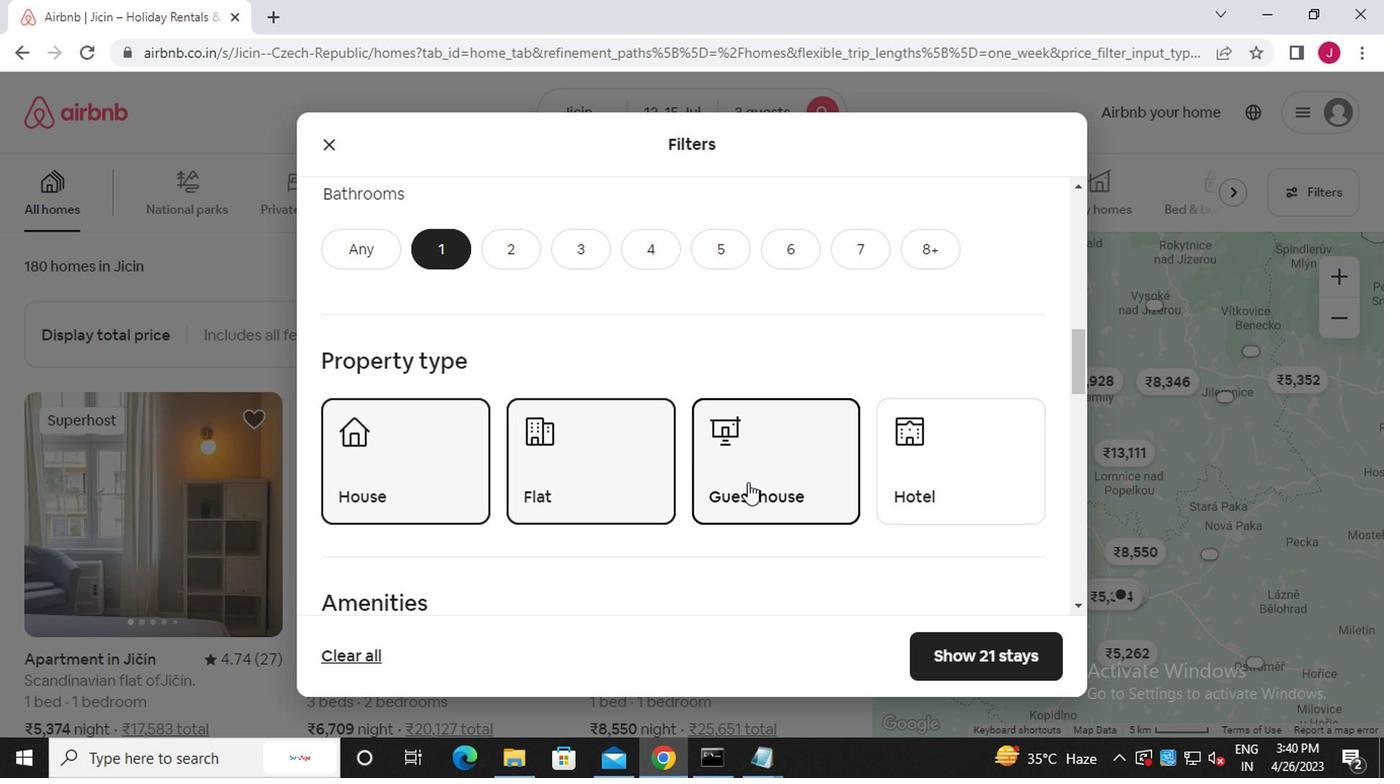 
Action: Mouse scrolled (743, 482) with delta (0, 0)
Screenshot: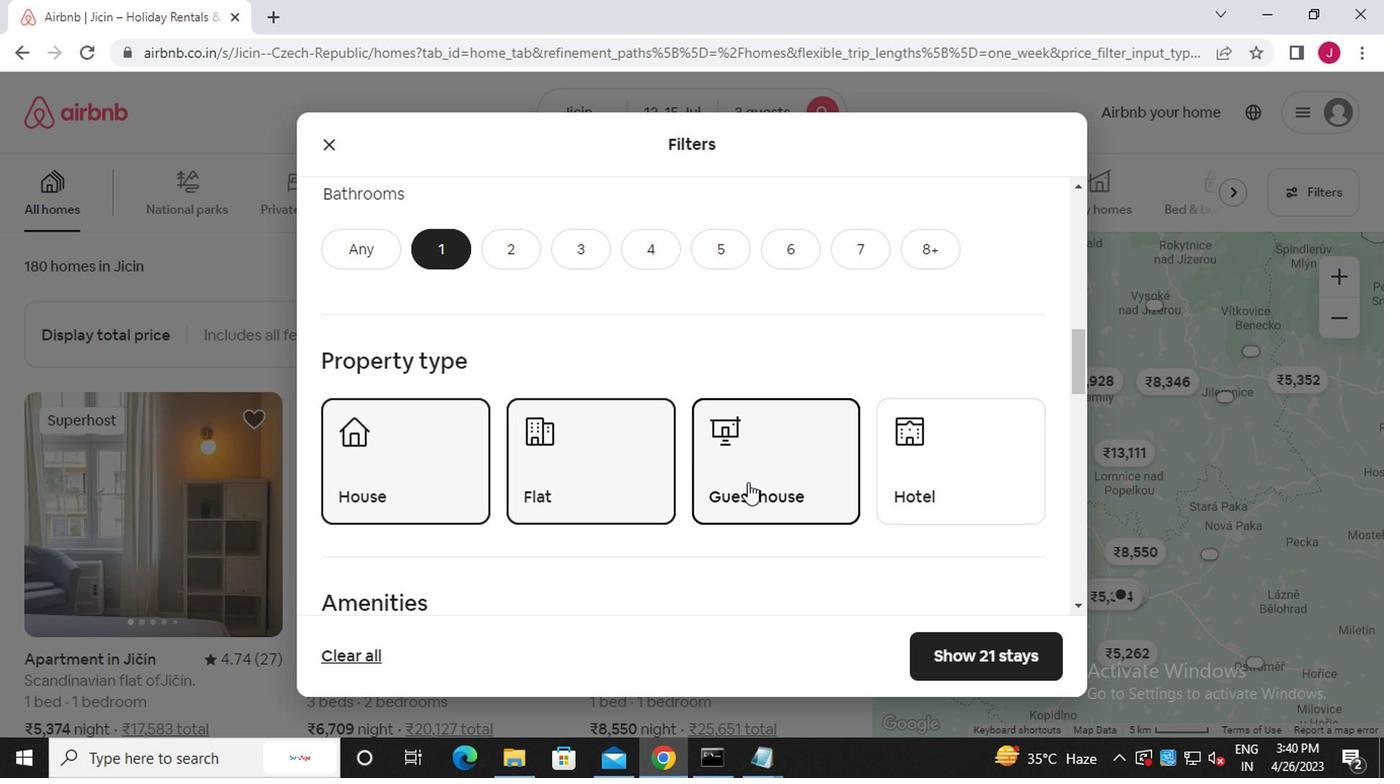 
Action: Mouse scrolled (743, 482) with delta (0, 0)
Screenshot: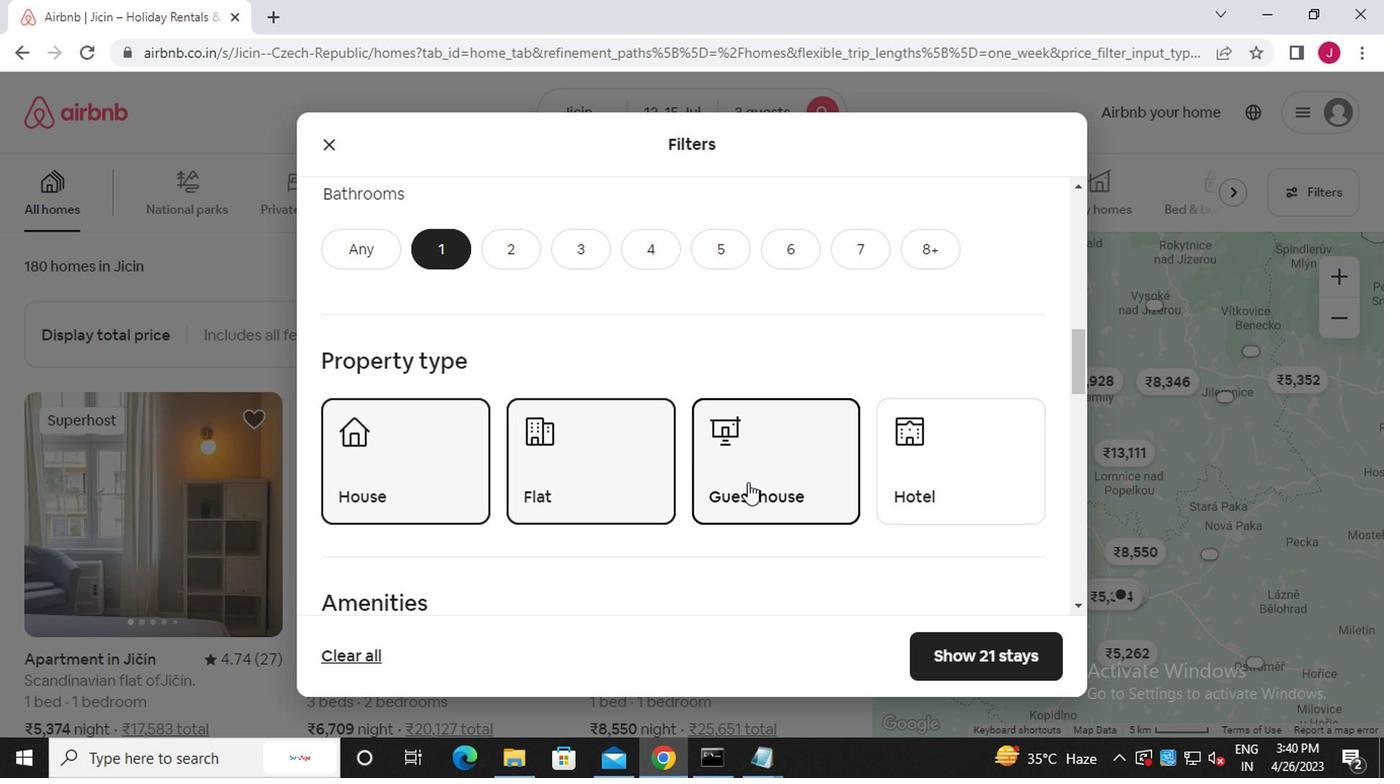 
Action: Mouse scrolled (743, 482) with delta (0, 0)
Screenshot: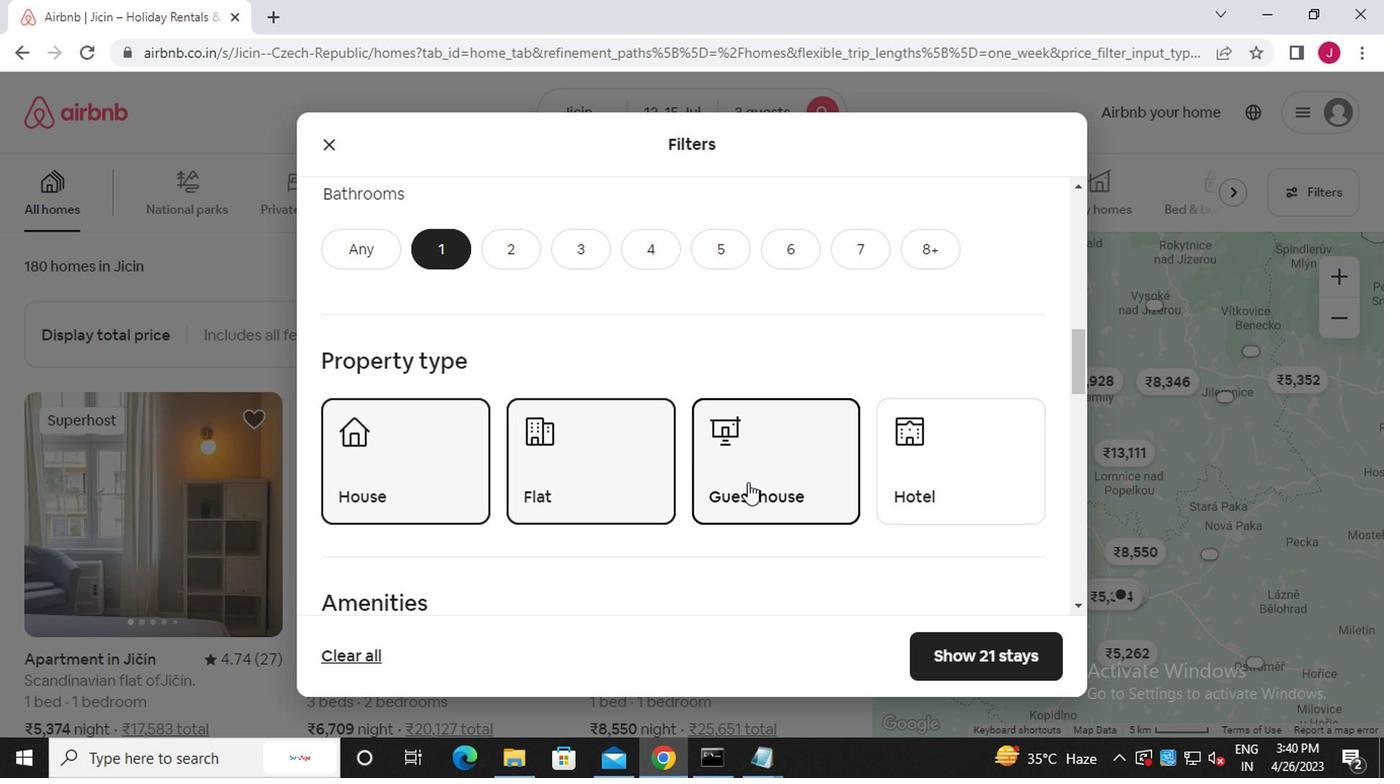 
Action: Mouse scrolled (743, 482) with delta (0, 0)
Screenshot: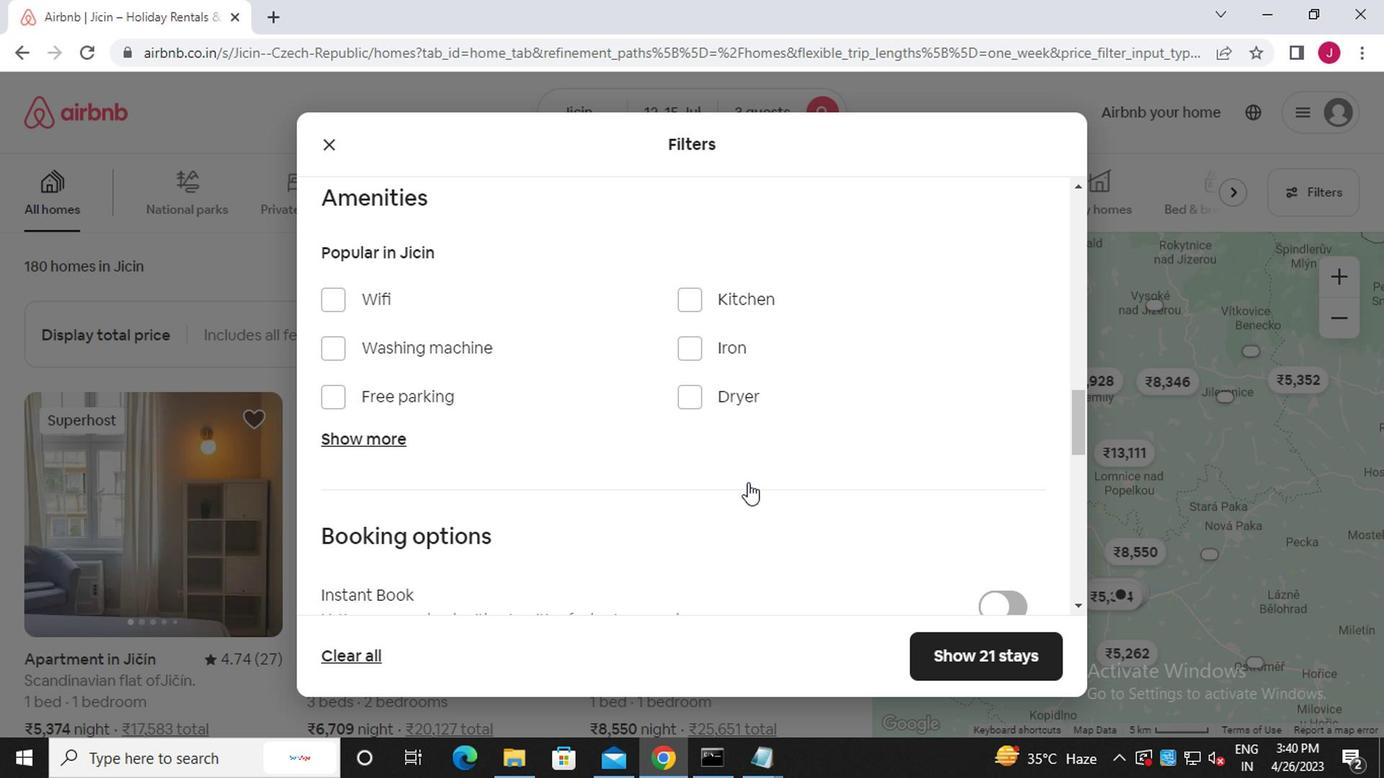 
Action: Mouse scrolled (743, 482) with delta (0, 0)
Screenshot: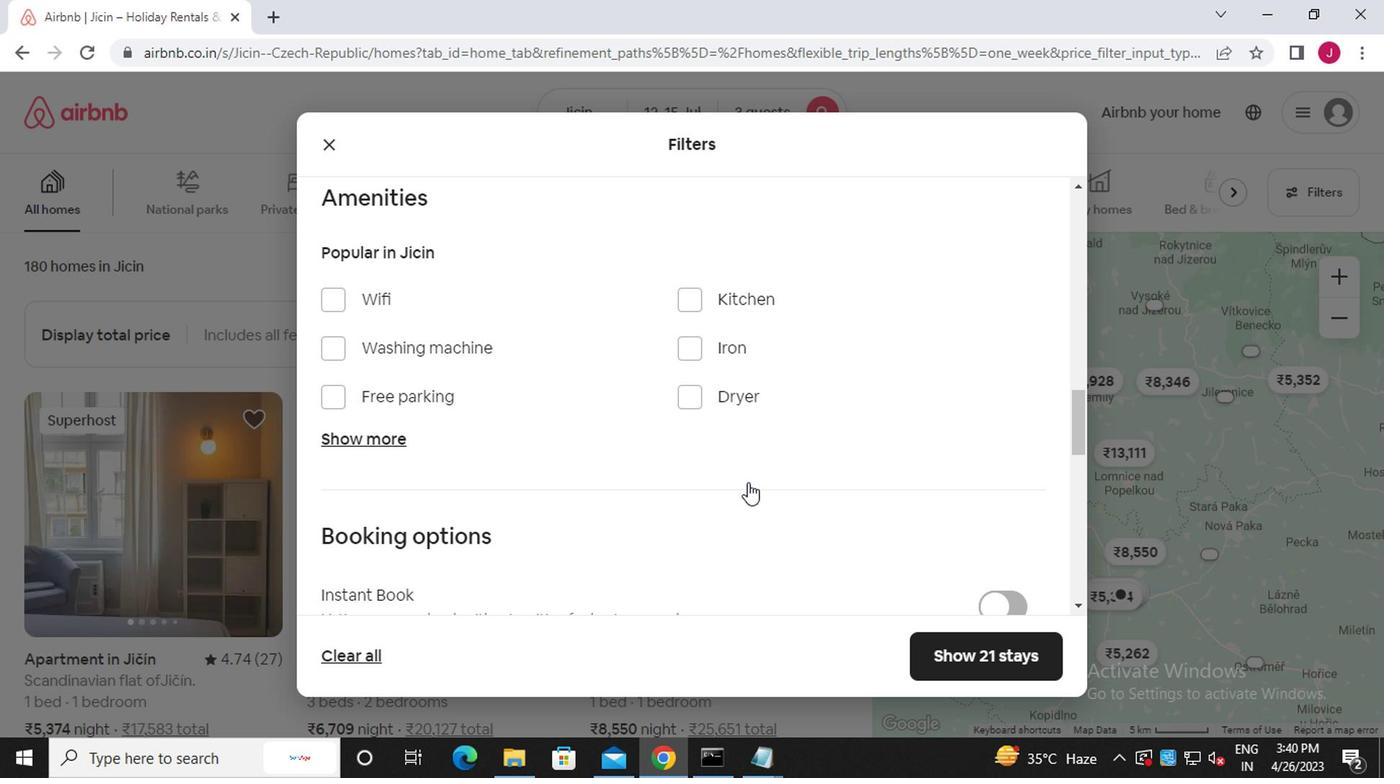 
Action: Mouse scrolled (743, 482) with delta (0, 0)
Screenshot: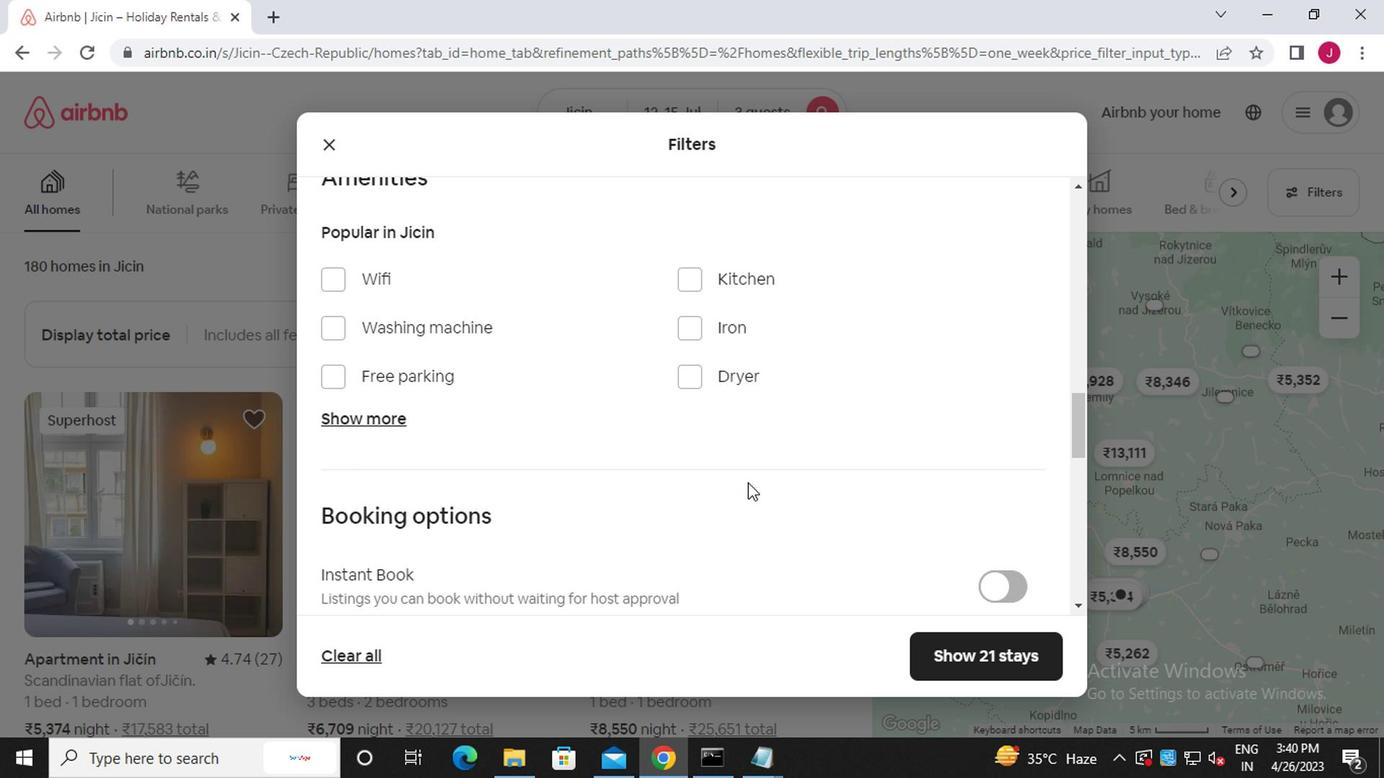 
Action: Mouse scrolled (743, 482) with delta (0, 0)
Screenshot: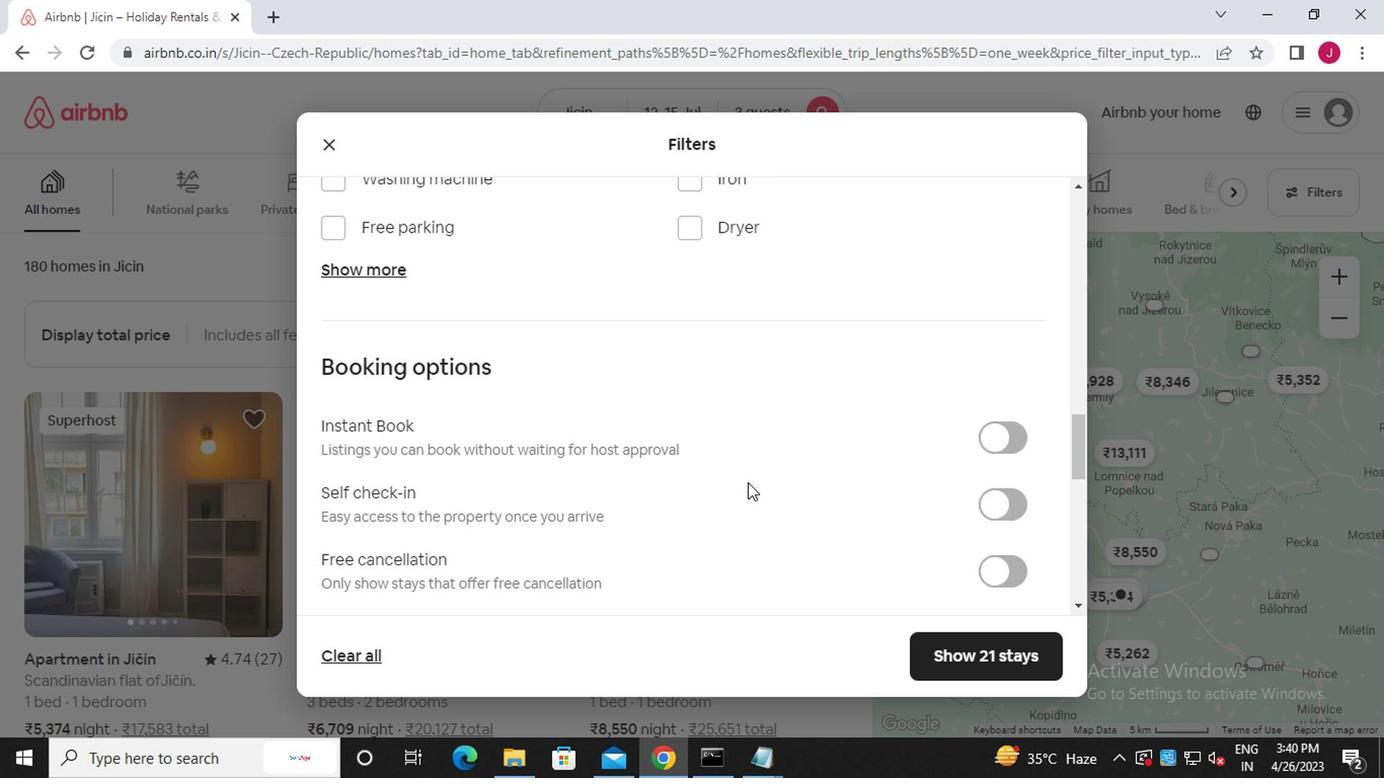 
Action: Mouse scrolled (743, 482) with delta (0, 0)
Screenshot: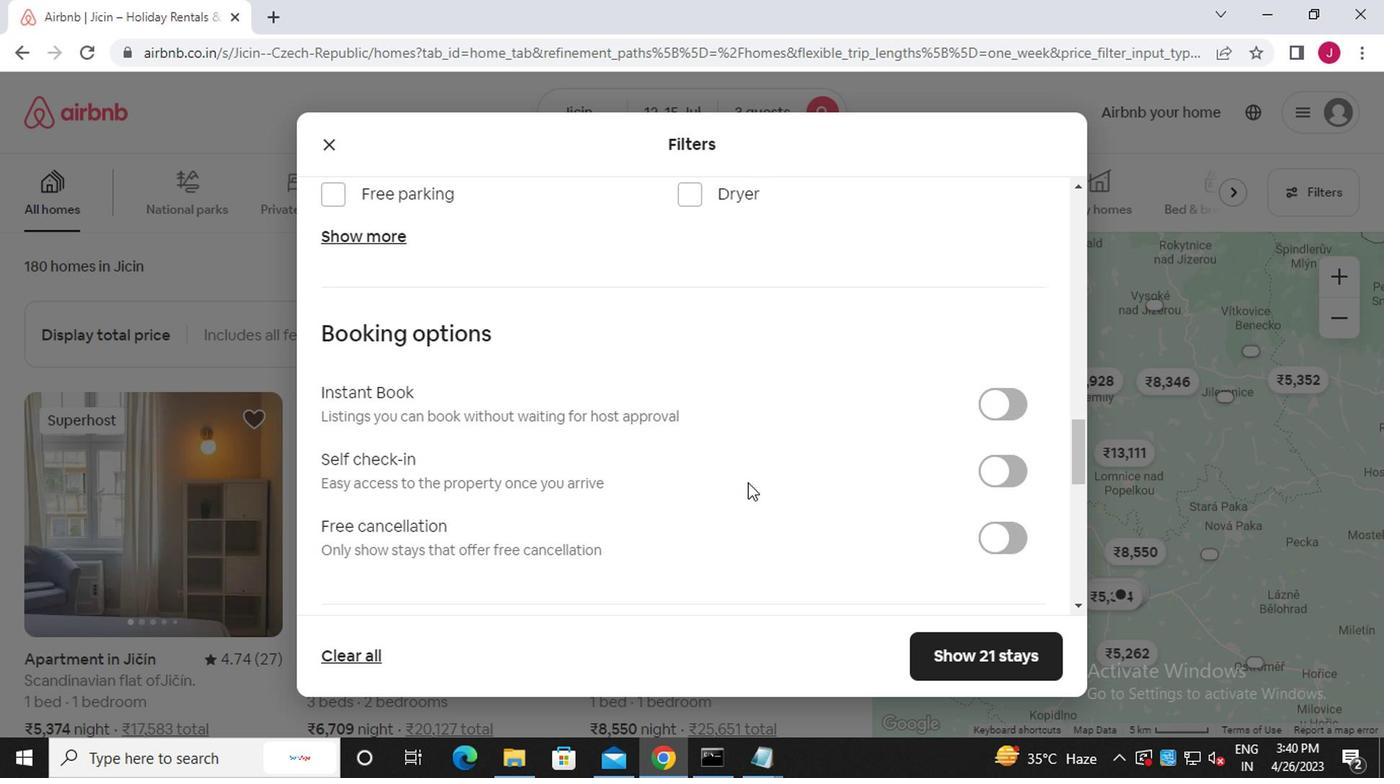 
Action: Mouse moved to (919, 382)
Screenshot: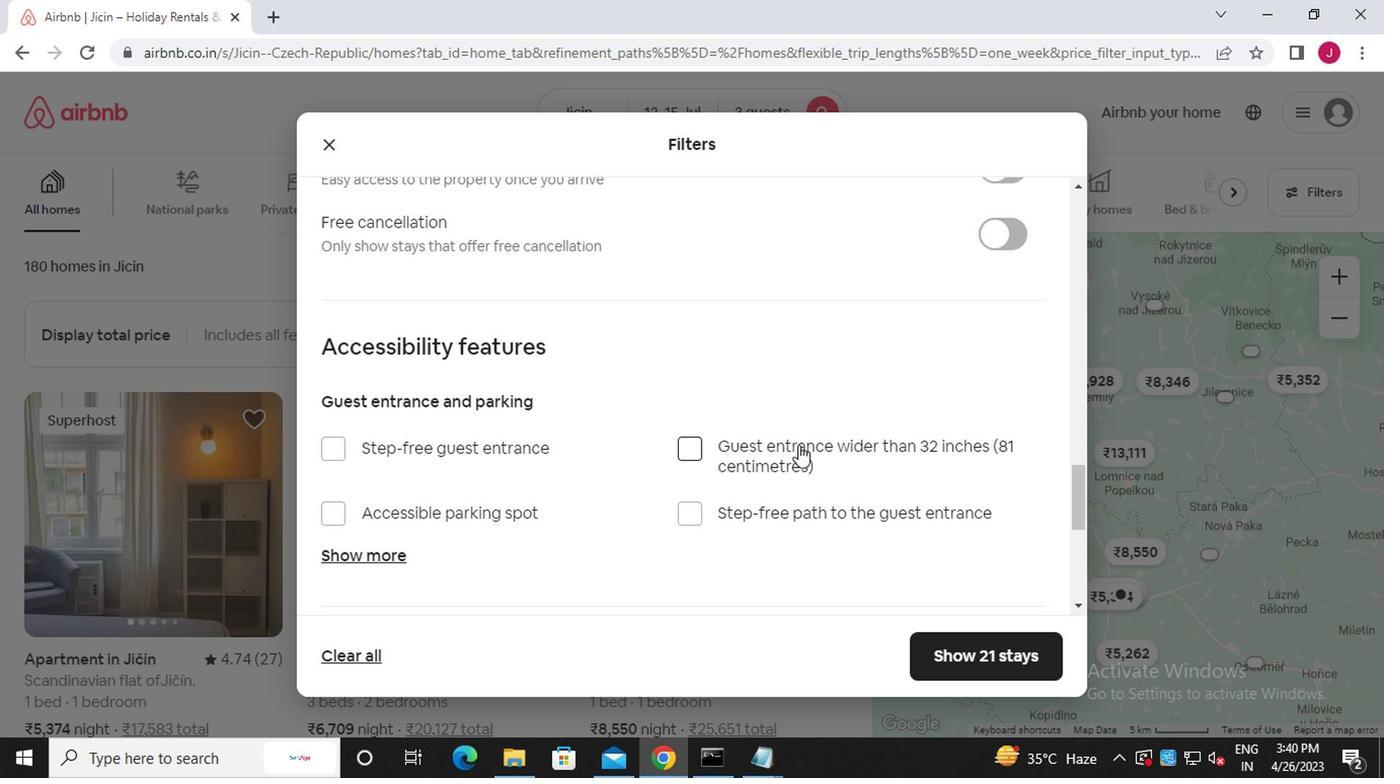 
Action: Mouse scrolled (919, 383) with delta (0, 1)
Screenshot: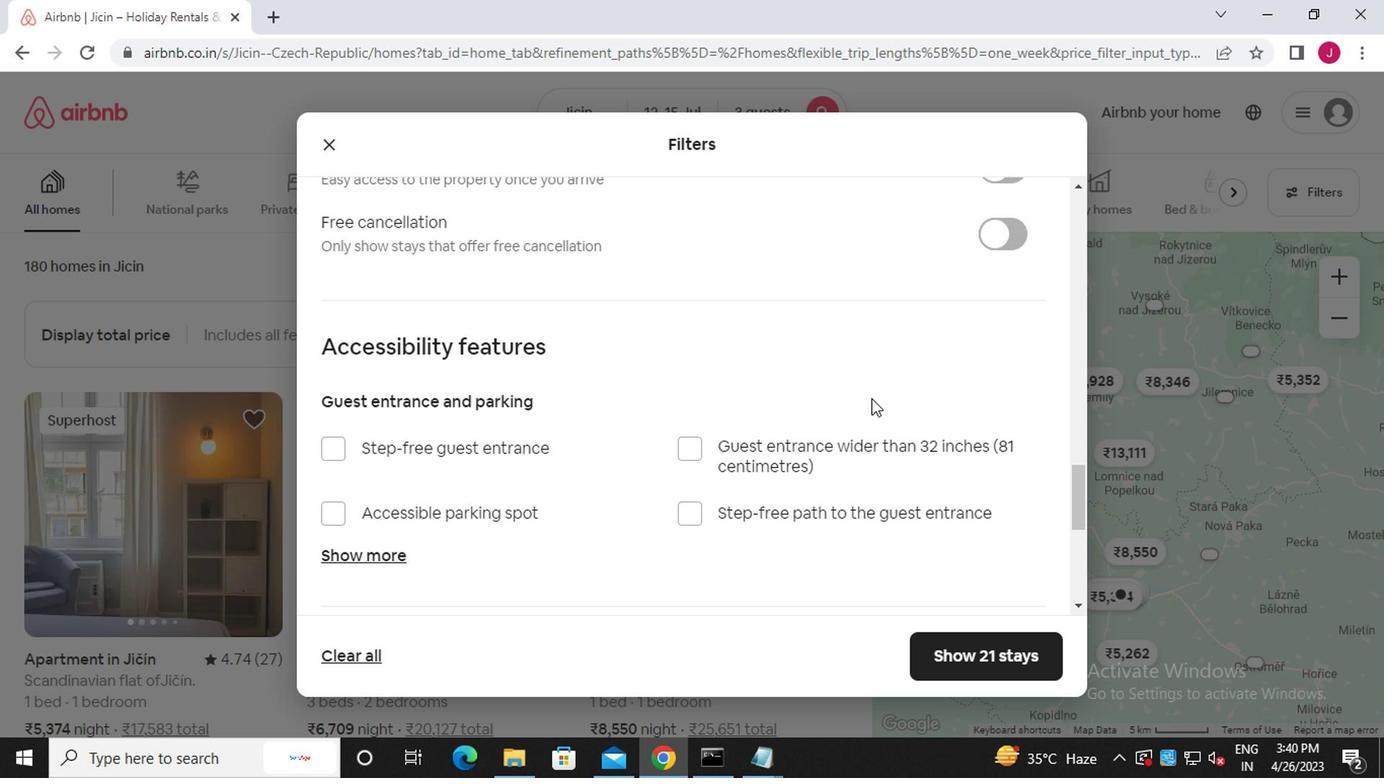 
Action: Mouse moved to (1009, 258)
Screenshot: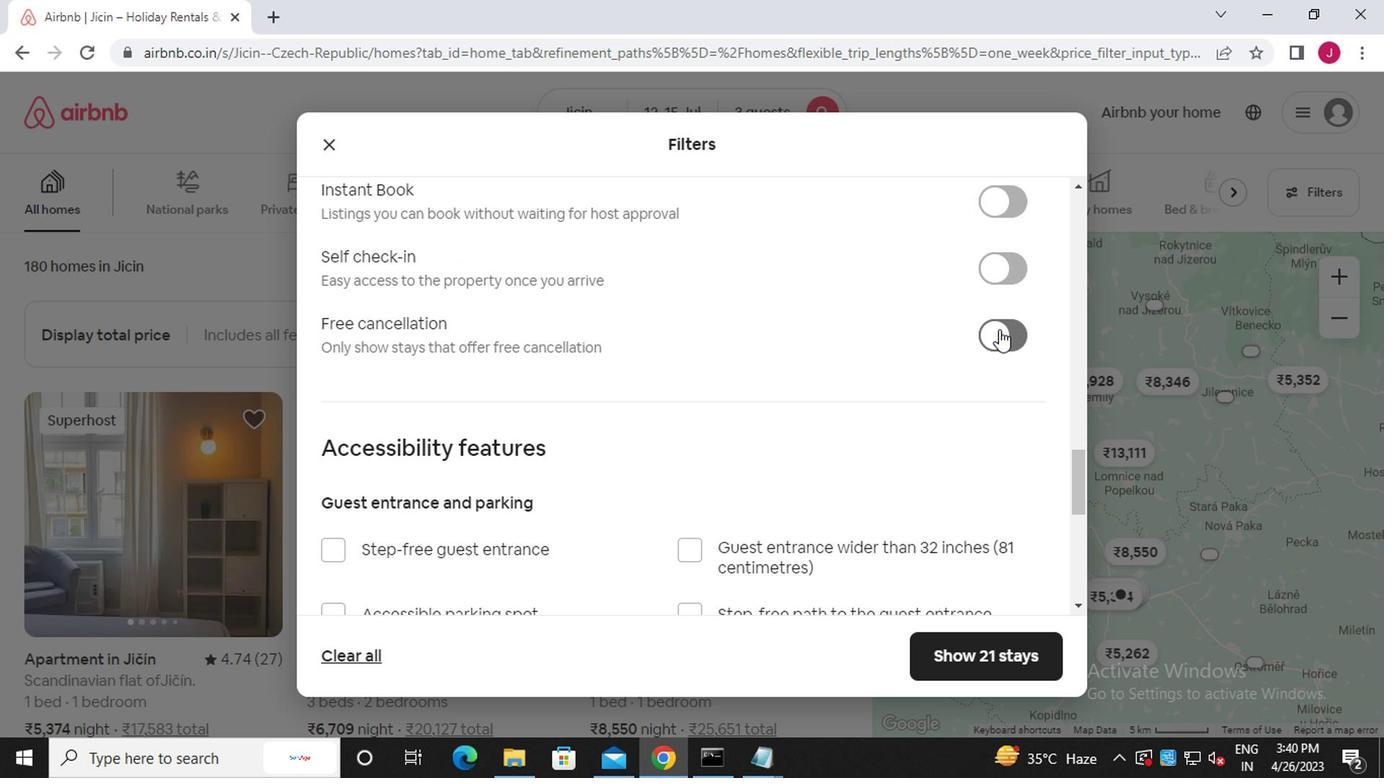 
Action: Mouse pressed left at (1009, 258)
Screenshot: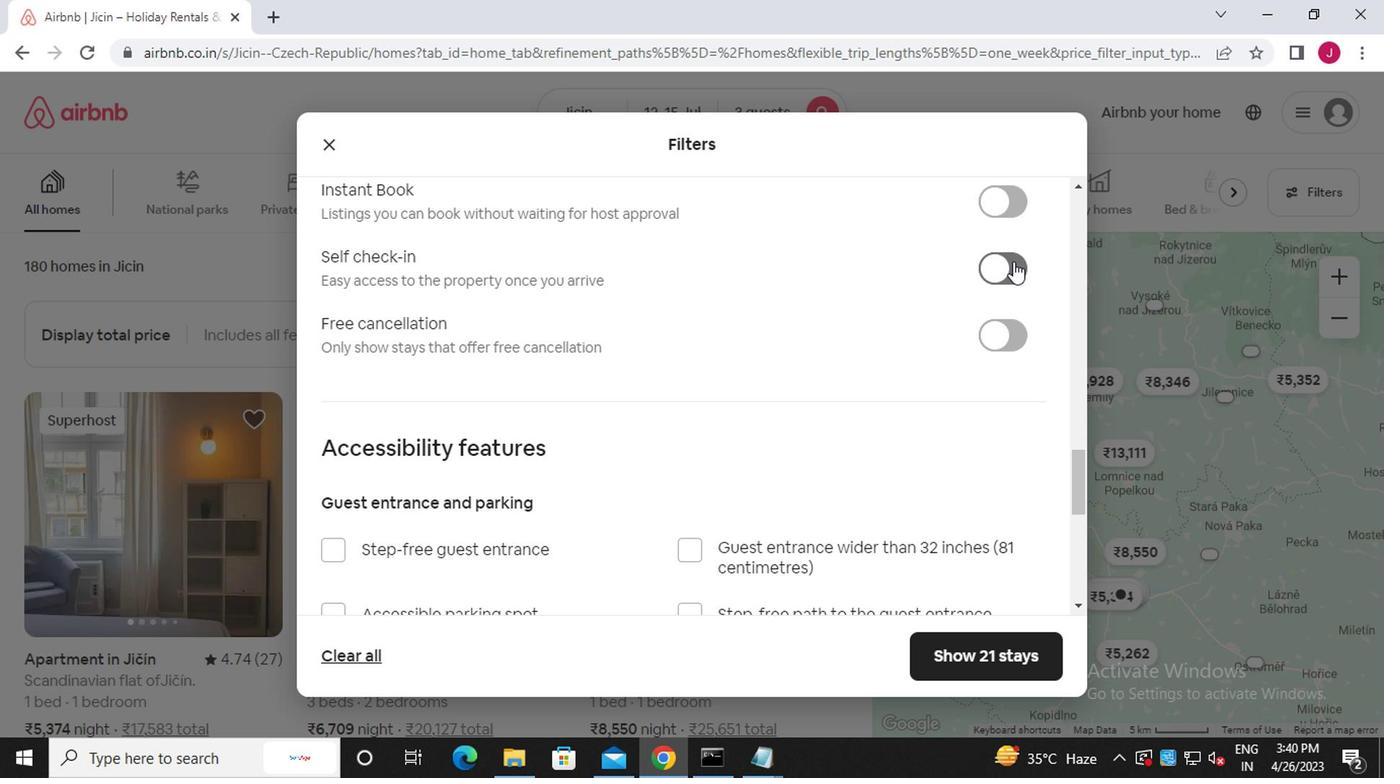 
Action: Mouse moved to (852, 420)
Screenshot: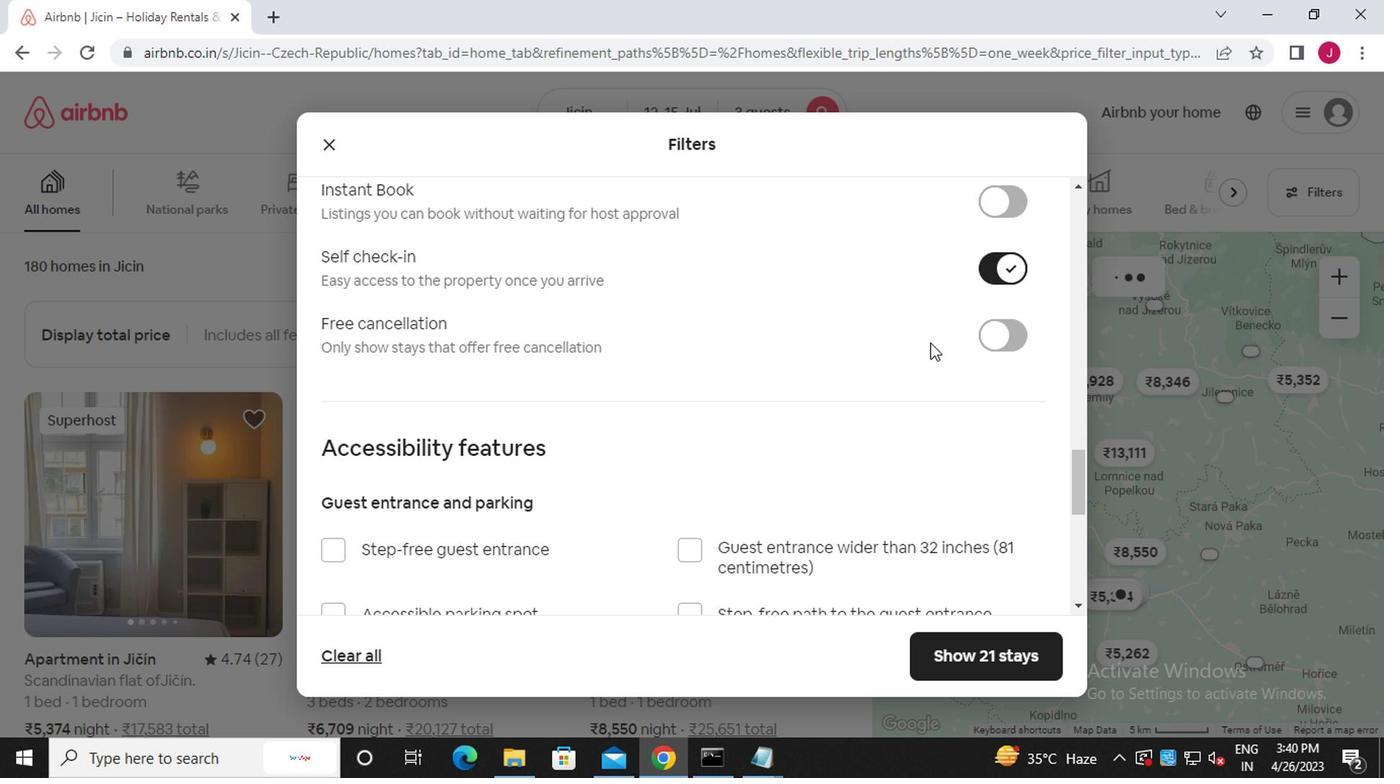 
Action: Mouse scrolled (852, 419) with delta (0, 0)
Screenshot: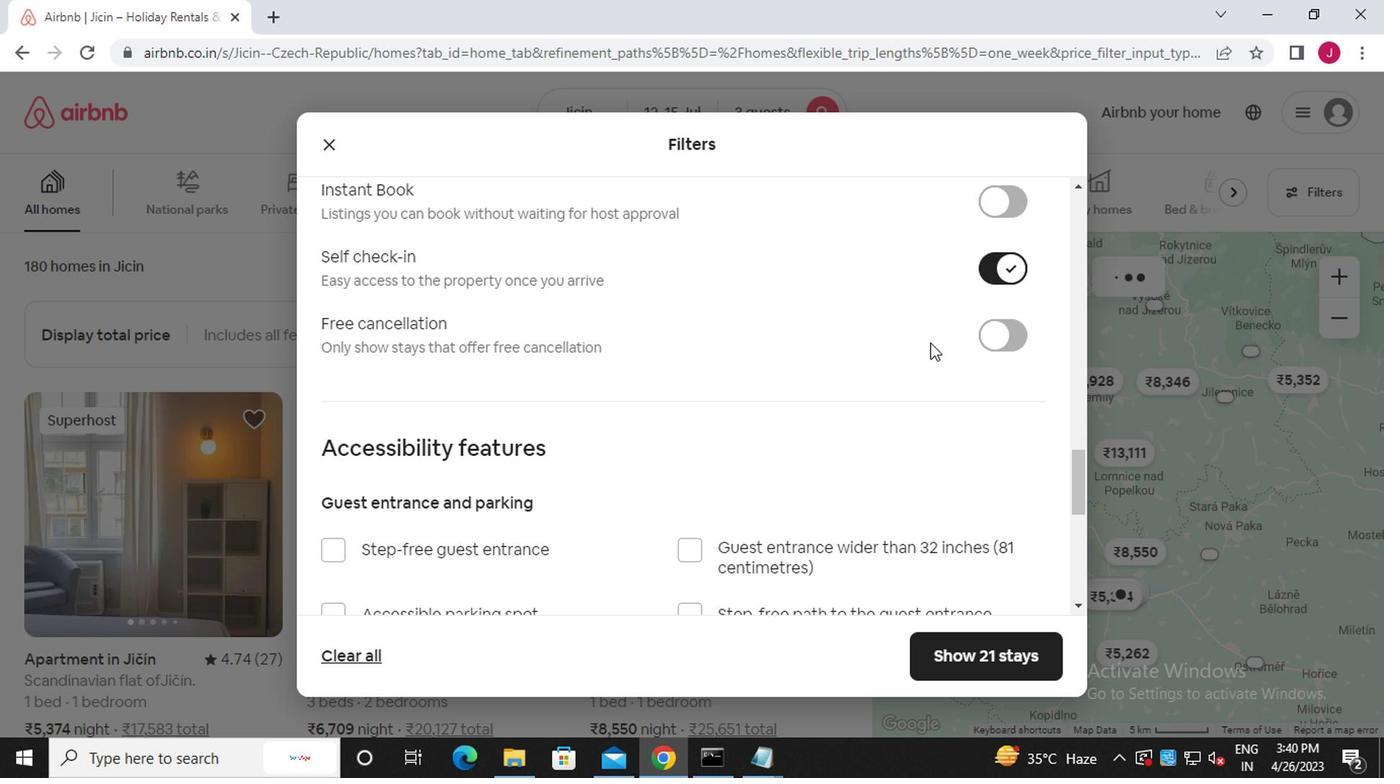
Action: Mouse moved to (849, 424)
Screenshot: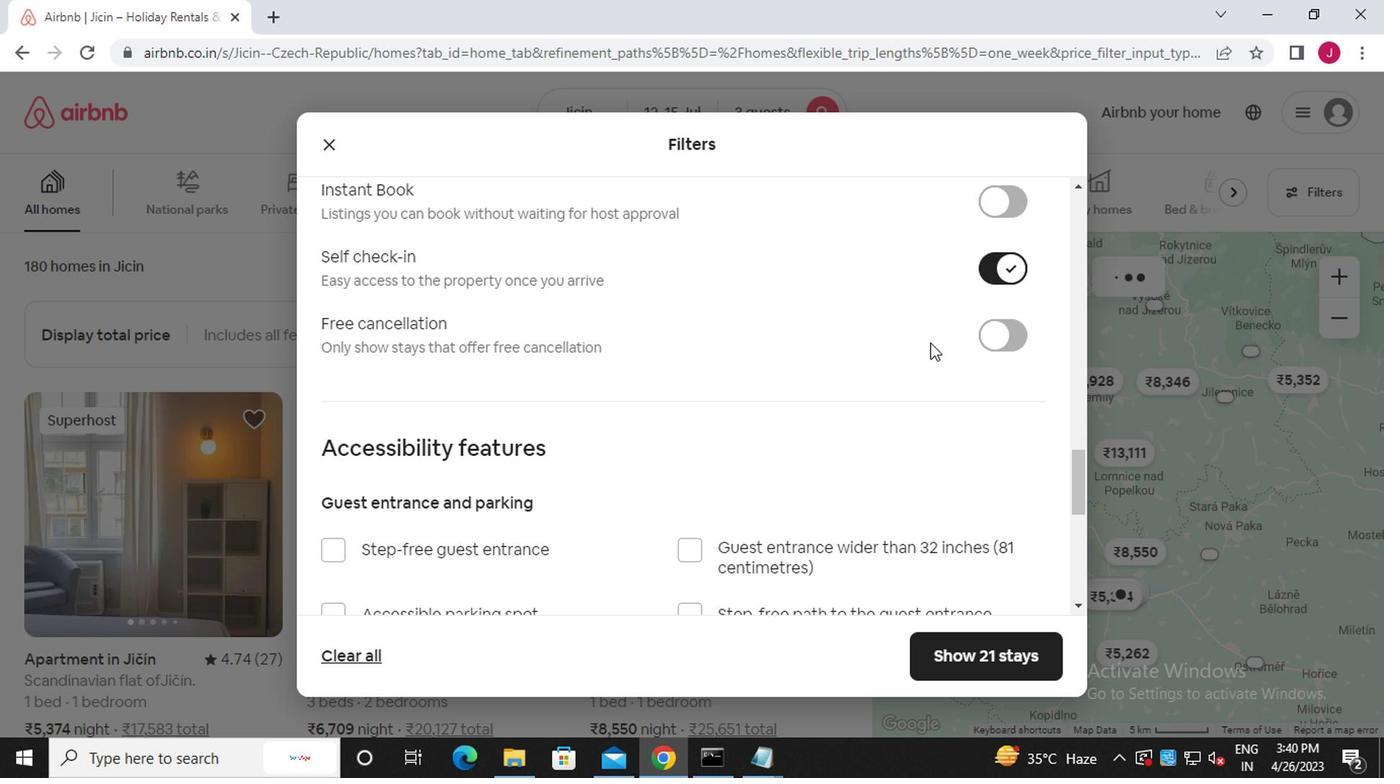 
Action: Mouse scrolled (849, 423) with delta (0, -1)
Screenshot: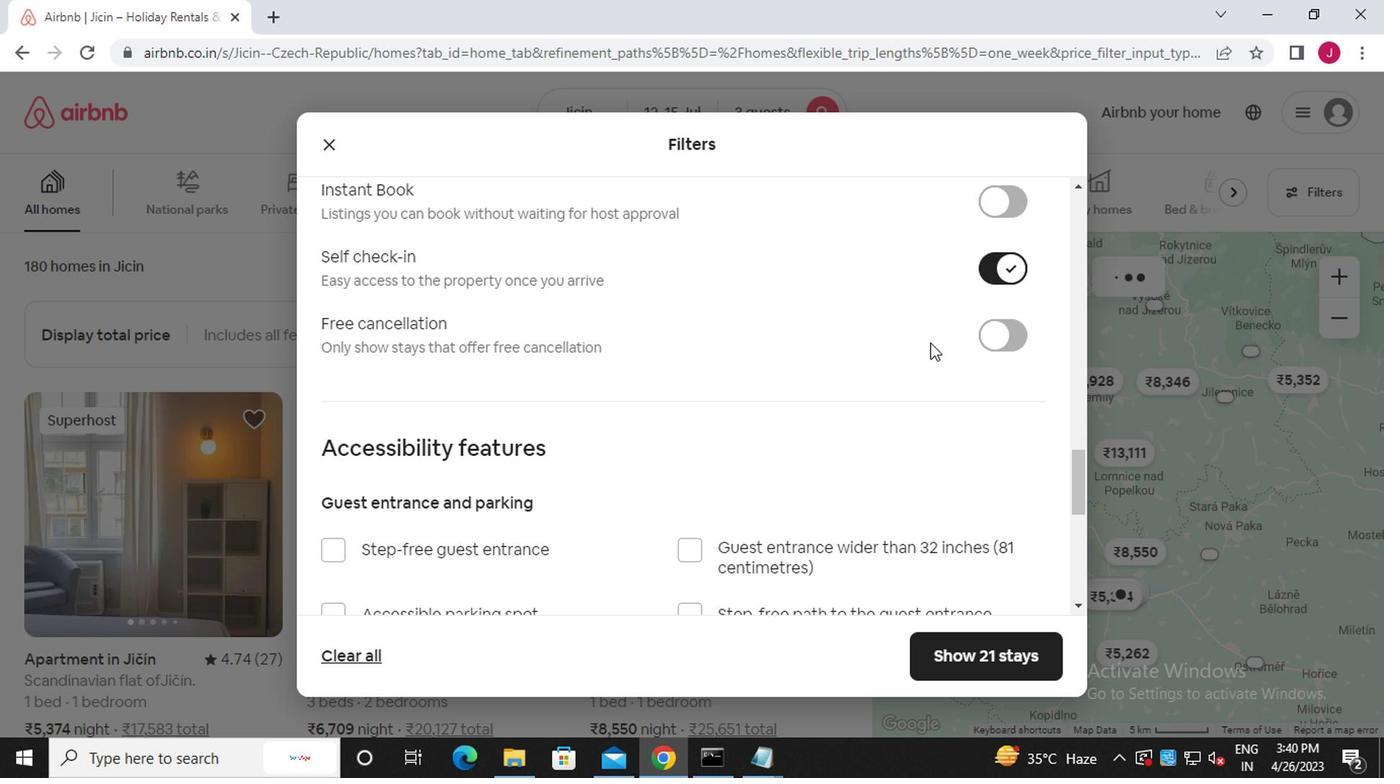 
Action: Mouse moved to (847, 426)
Screenshot: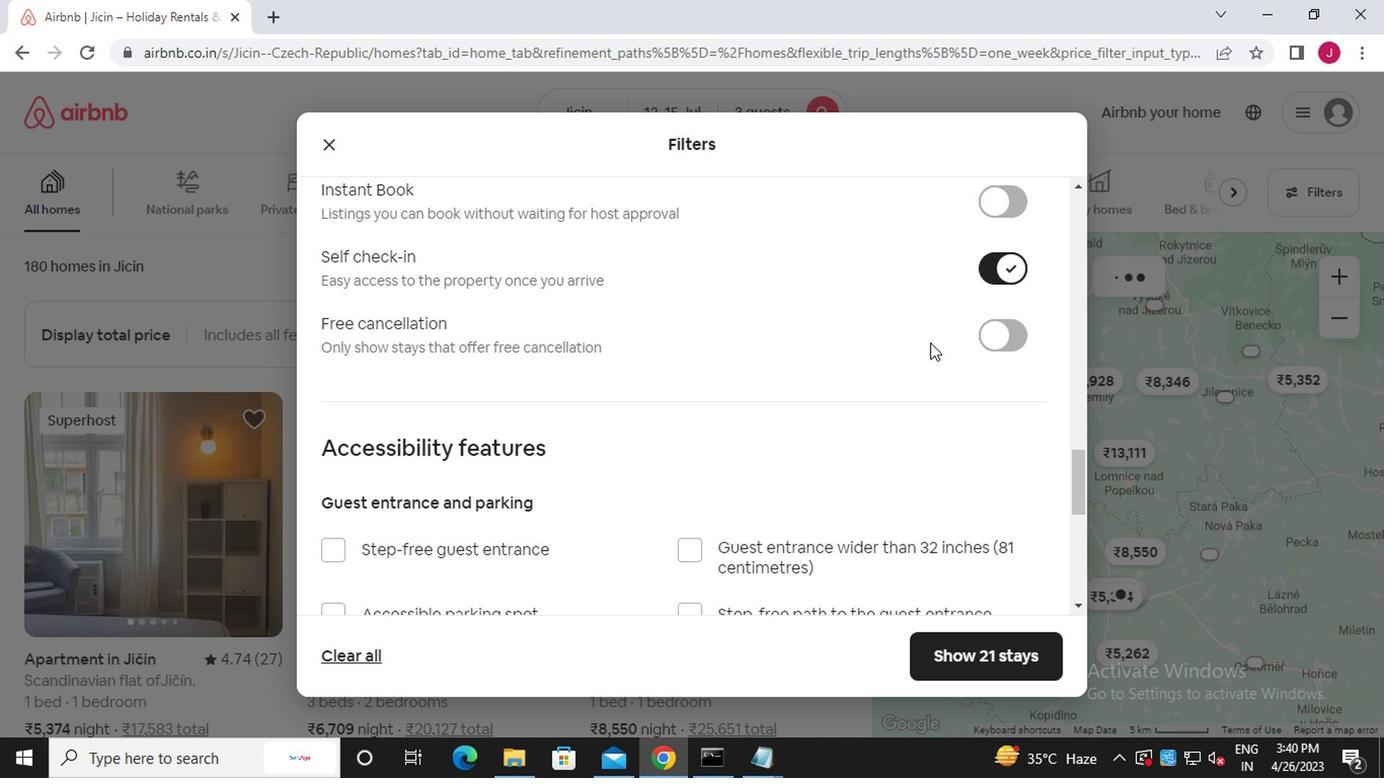 
Action: Mouse scrolled (847, 425) with delta (0, -1)
Screenshot: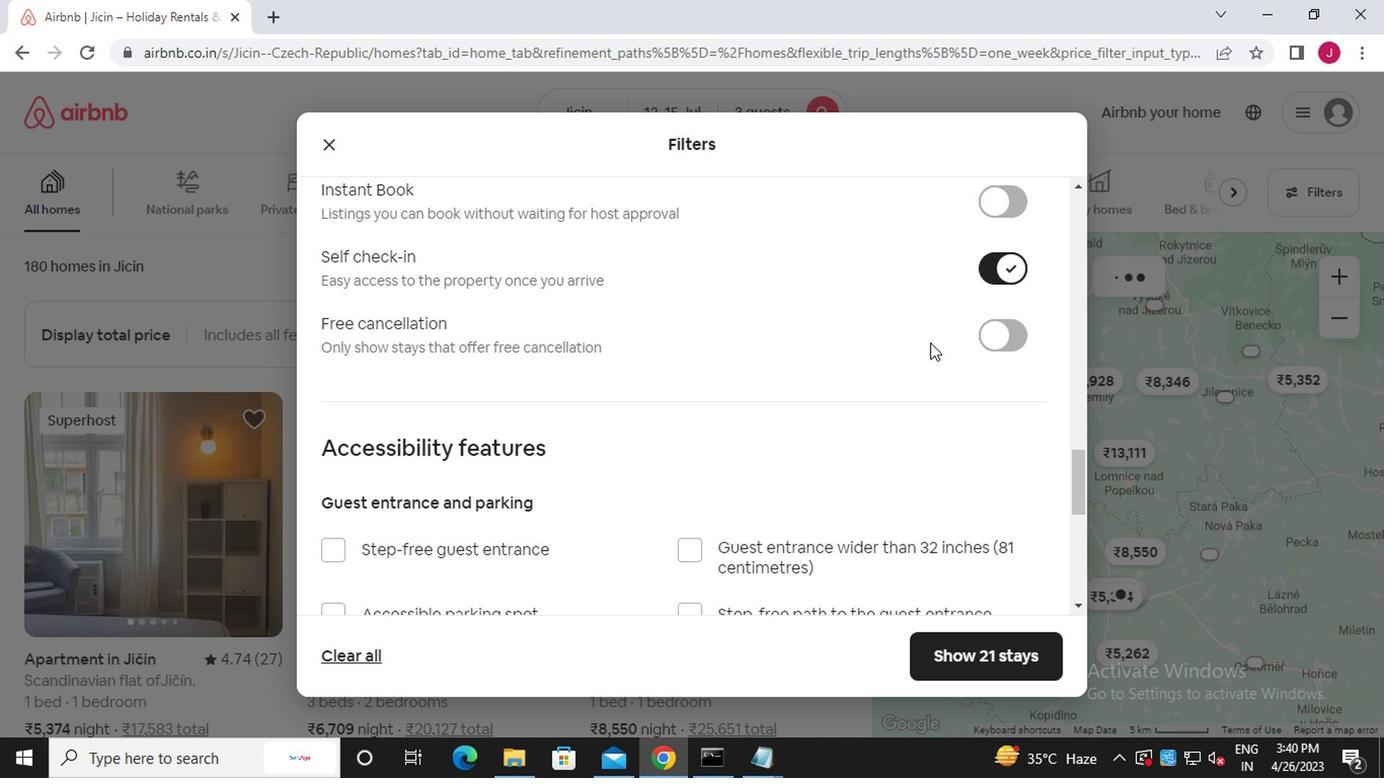 
Action: Mouse scrolled (847, 425) with delta (0, -1)
Screenshot: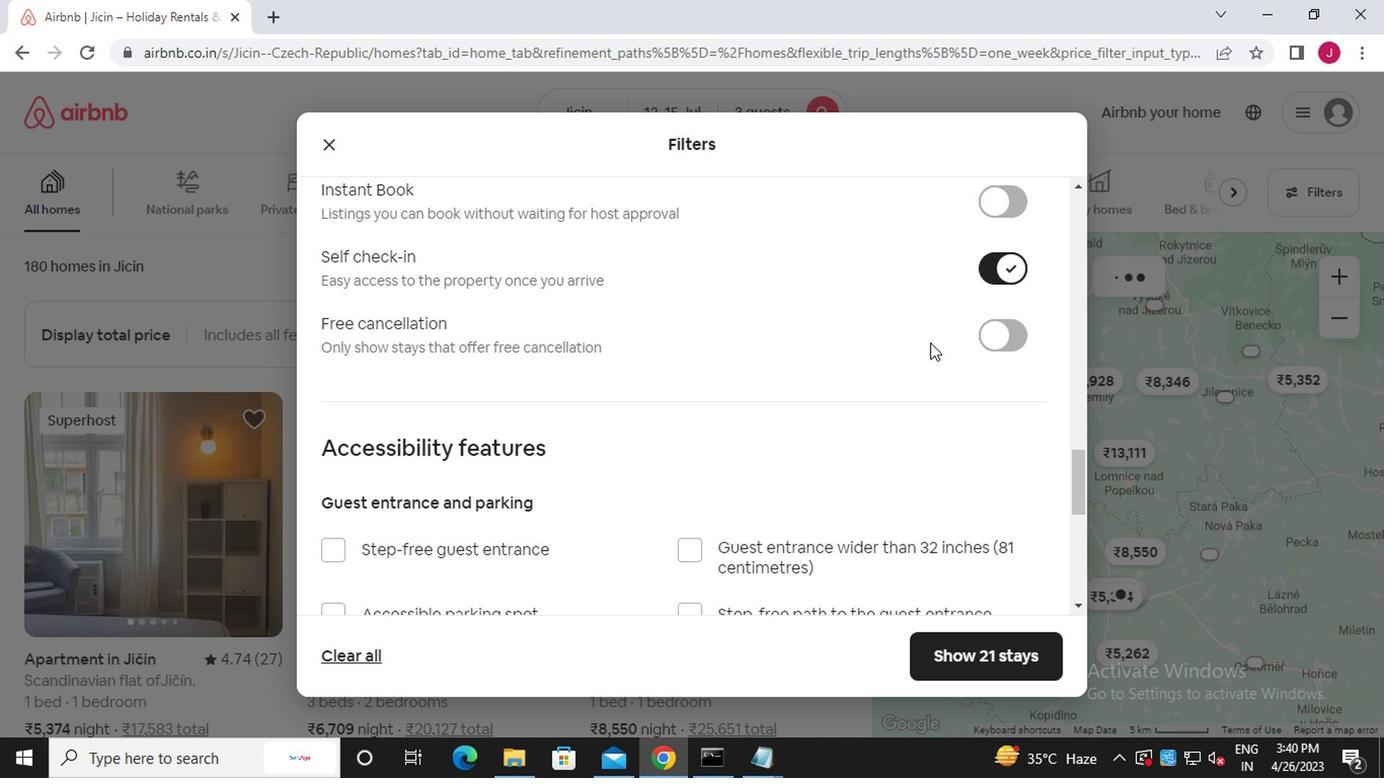 
Action: Mouse scrolled (847, 425) with delta (0, -1)
Screenshot: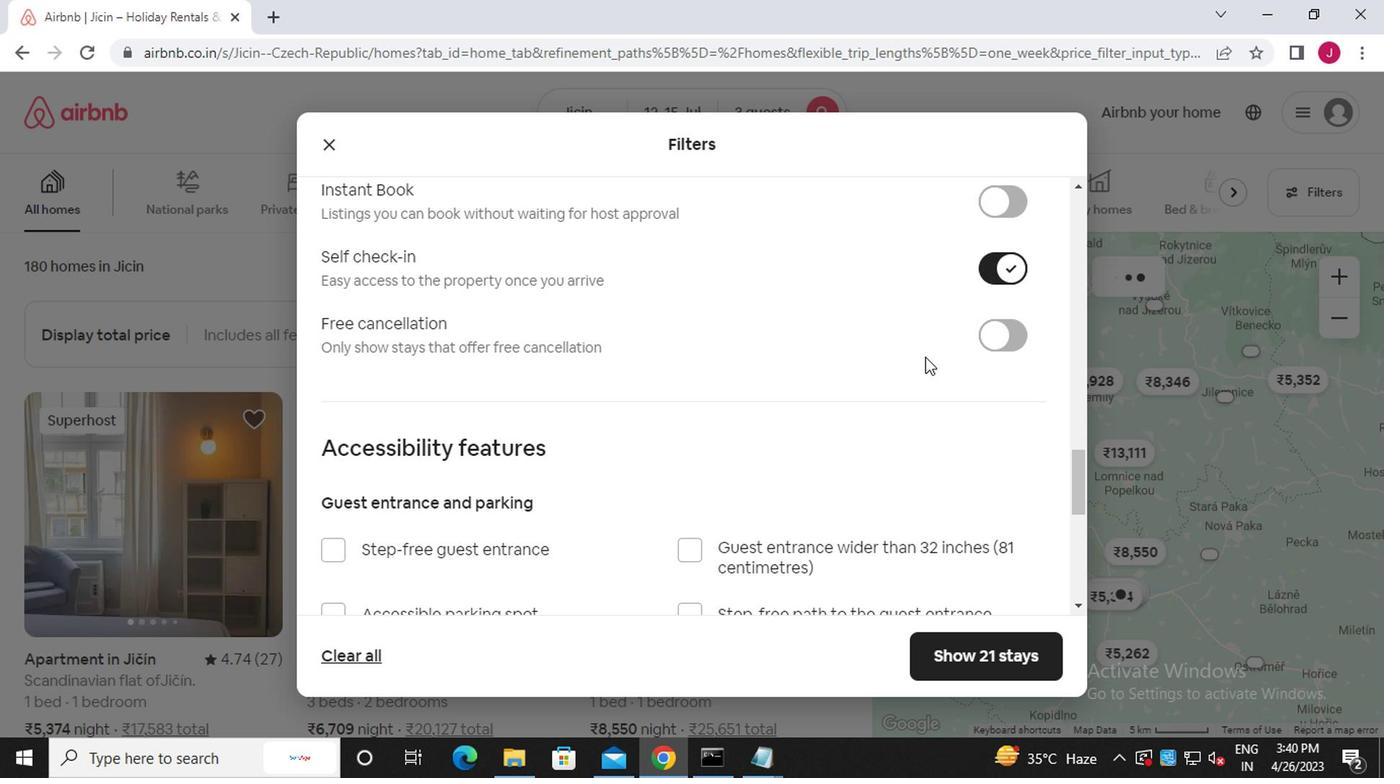 
Action: Mouse scrolled (847, 425) with delta (0, -1)
Screenshot: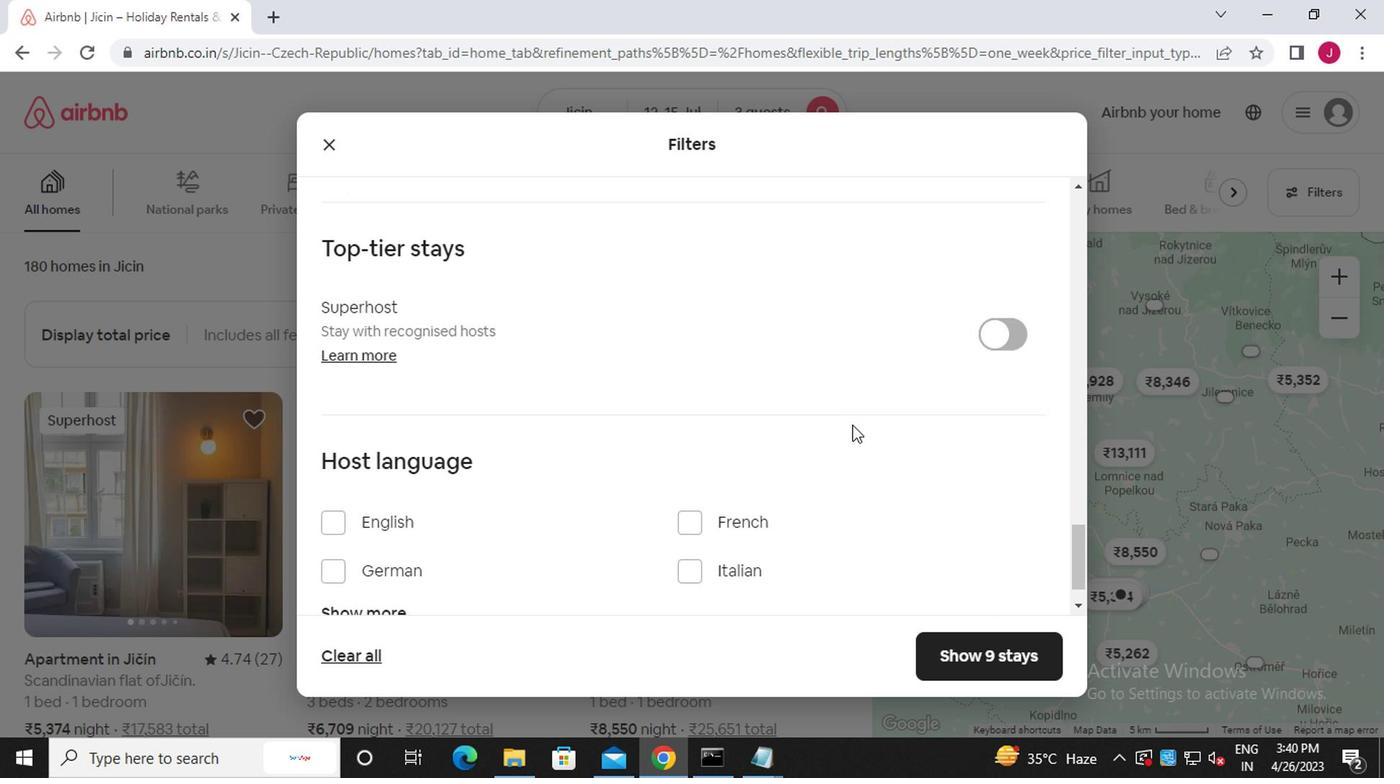 
Action: Mouse moved to (846, 426)
Screenshot: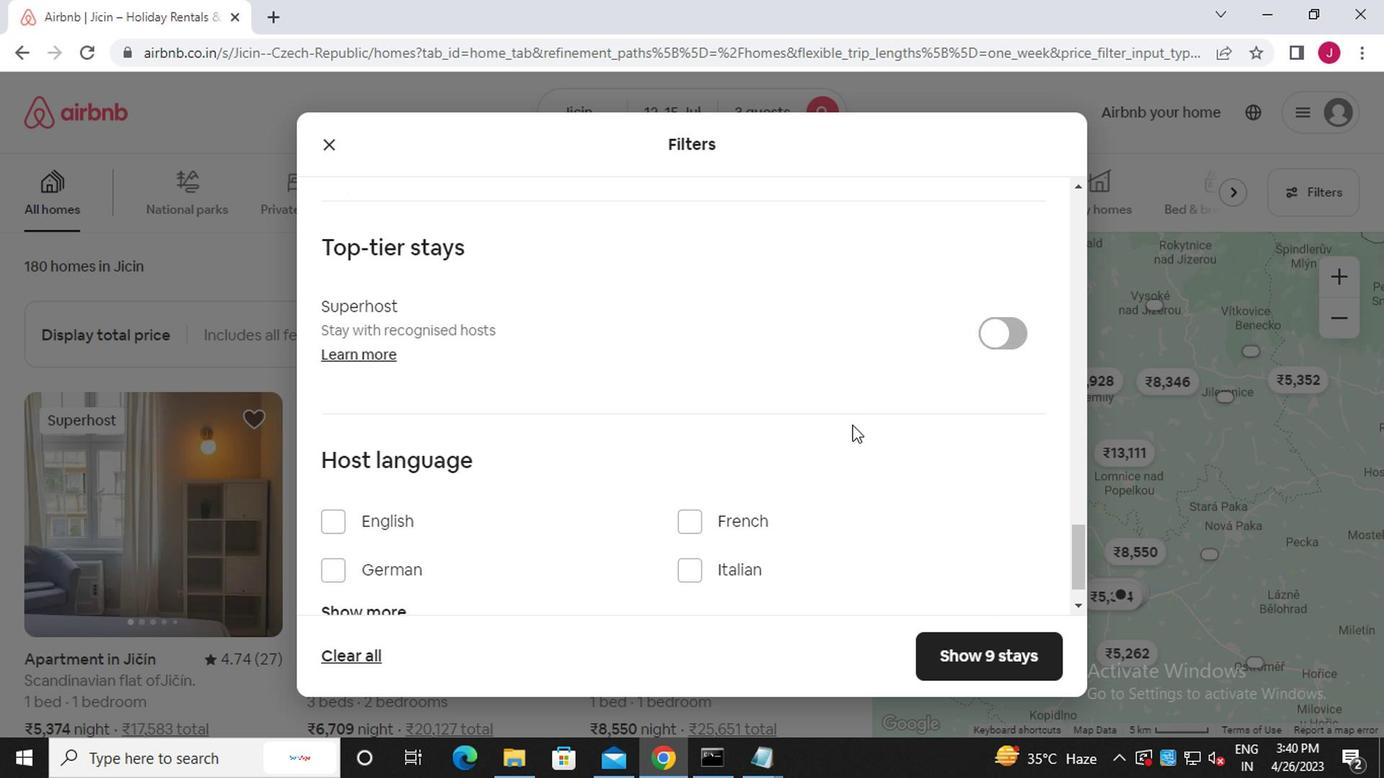 
Action: Mouse scrolled (846, 425) with delta (0, -1)
Screenshot: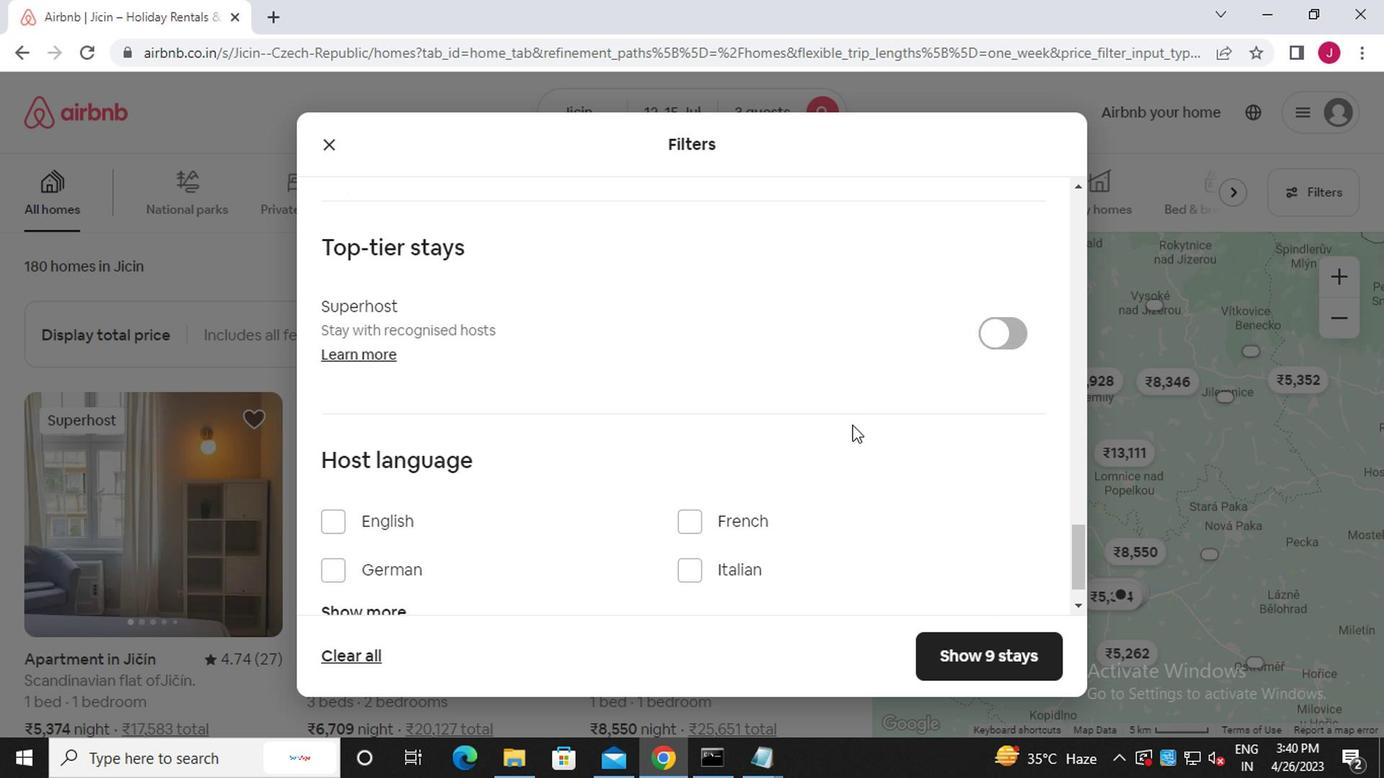
Action: Mouse scrolled (846, 425) with delta (0, -1)
Screenshot: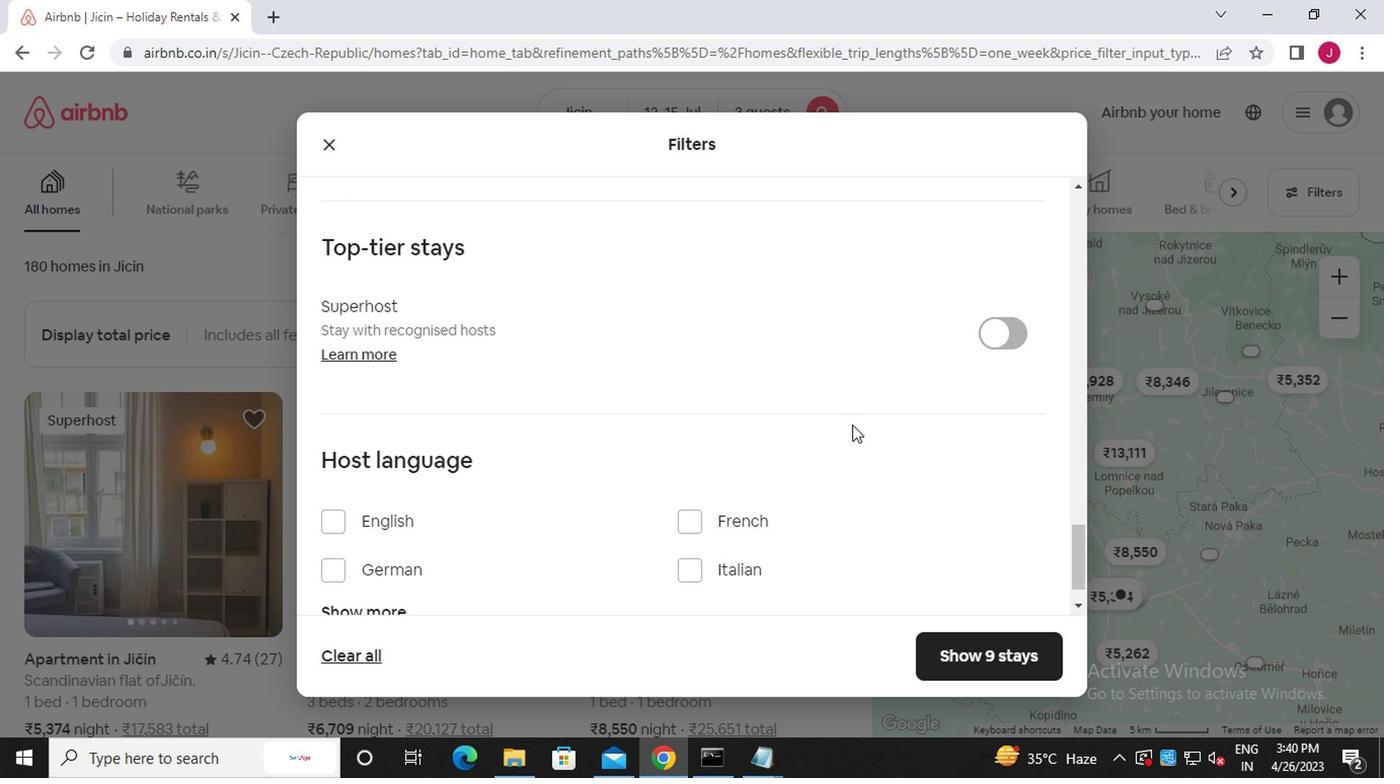 
Action: Mouse moved to (331, 468)
Screenshot: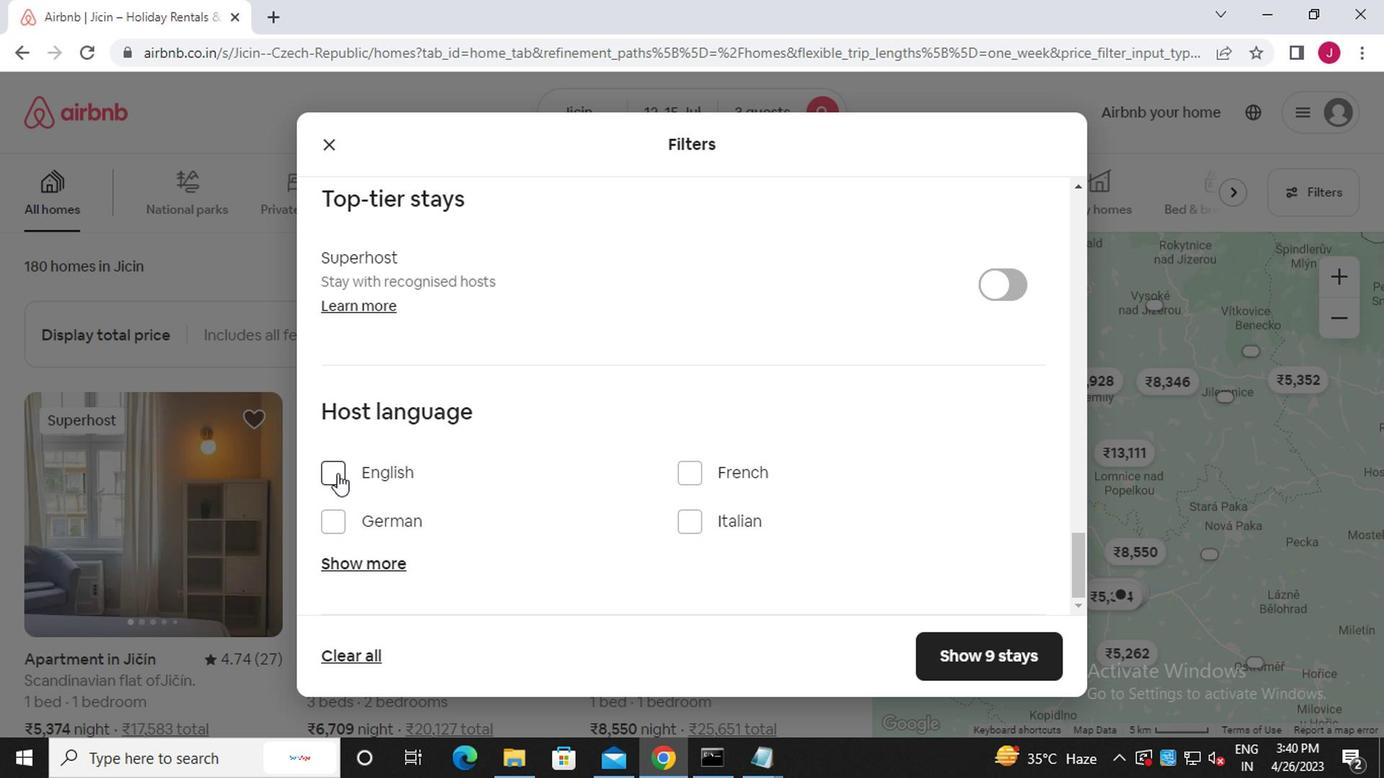 
Action: Mouse pressed left at (331, 468)
Screenshot: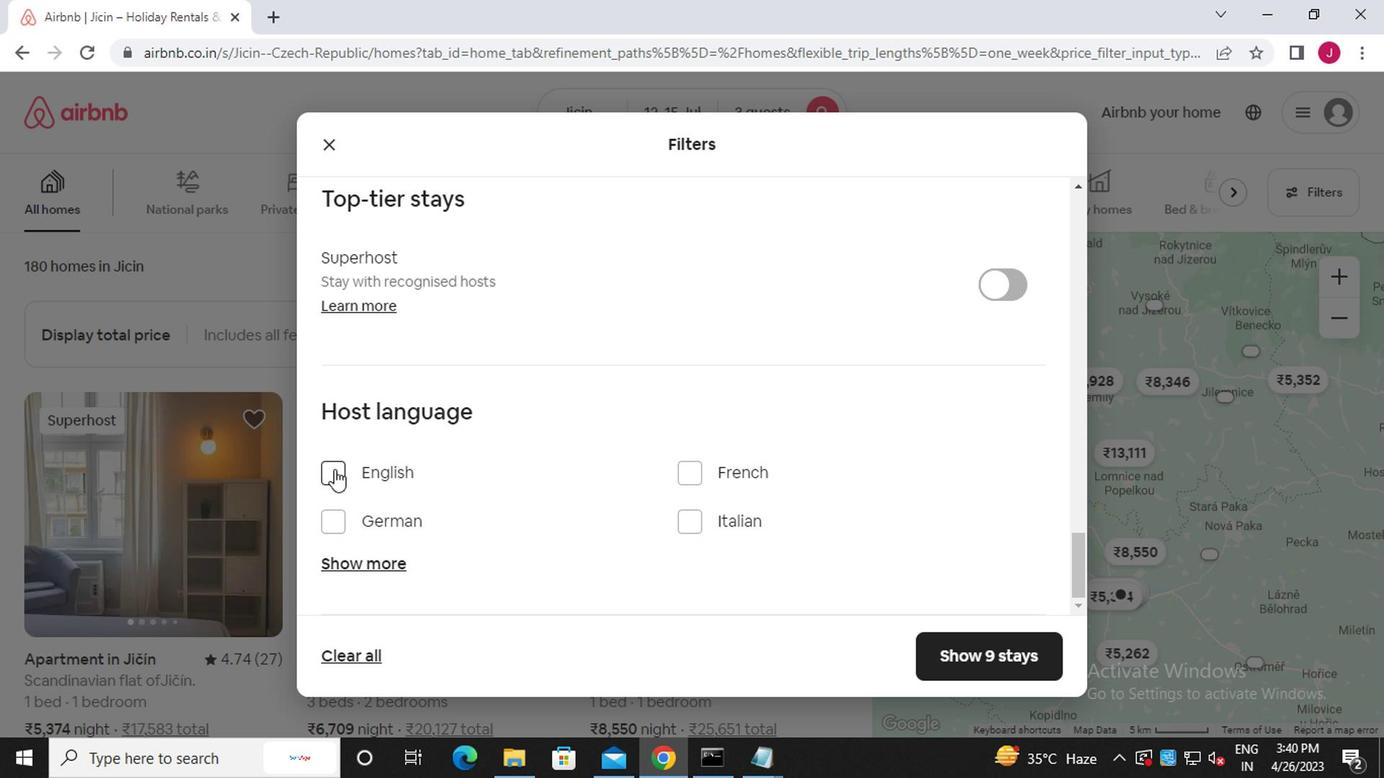 
Action: Mouse moved to (982, 653)
Screenshot: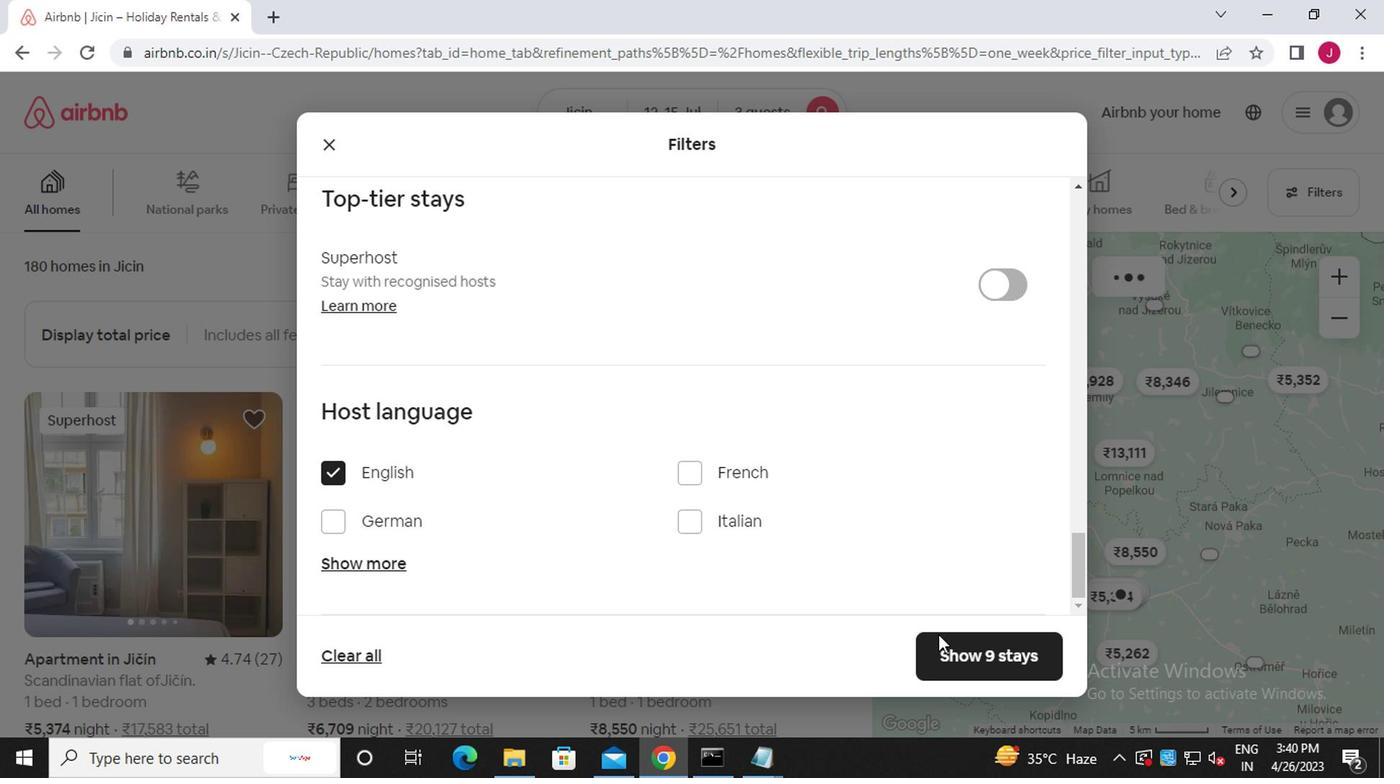 
Action: Mouse pressed left at (982, 653)
Screenshot: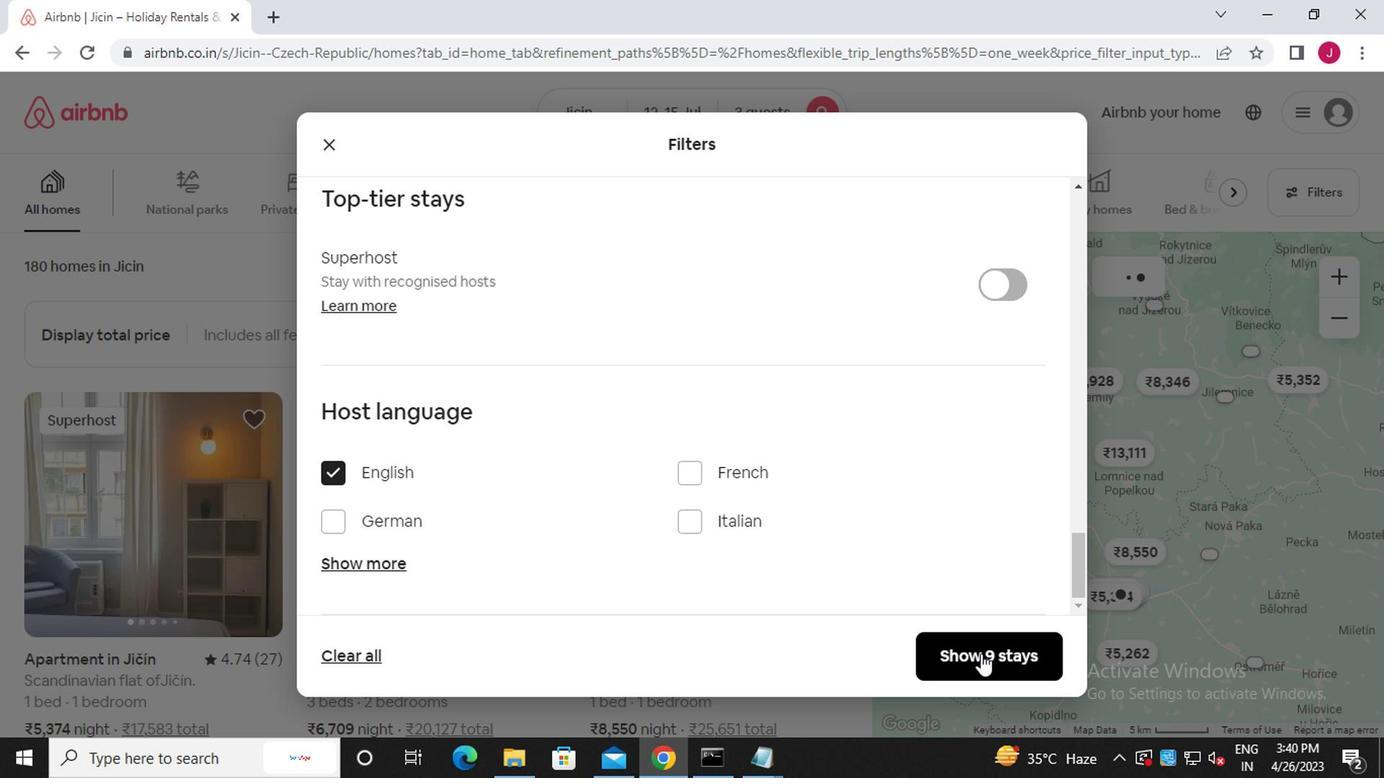
Action: Mouse moved to (977, 653)
Screenshot: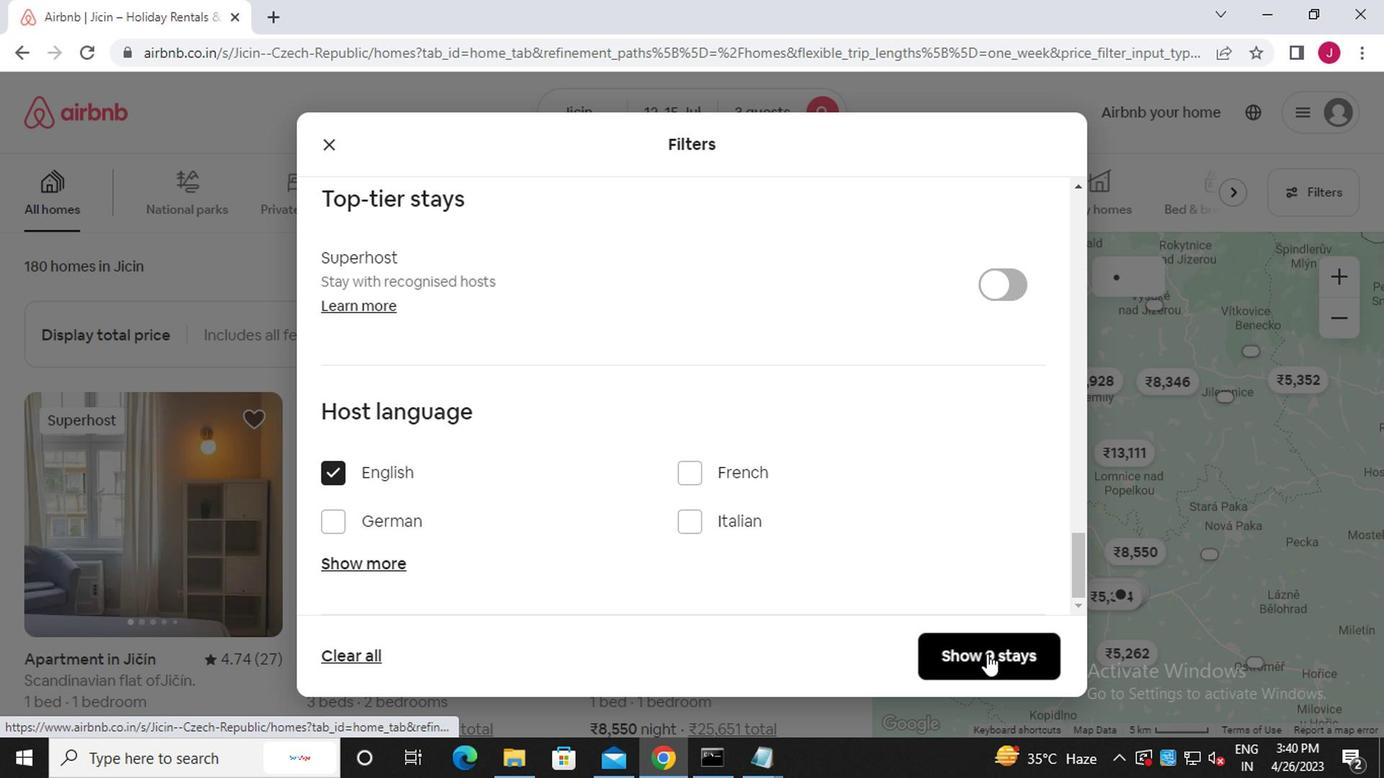 
